 Task: Send an email with the signature Colton Mitchell with the subject Follow up on a demo or trial and the message Thank you for your understanding in this matter. from softage.1@softage.net to softage.4@softage.net and softage.5@softage.net with an attached document Operating_procedures.docx
Action: Mouse moved to (534, 698)
Screenshot: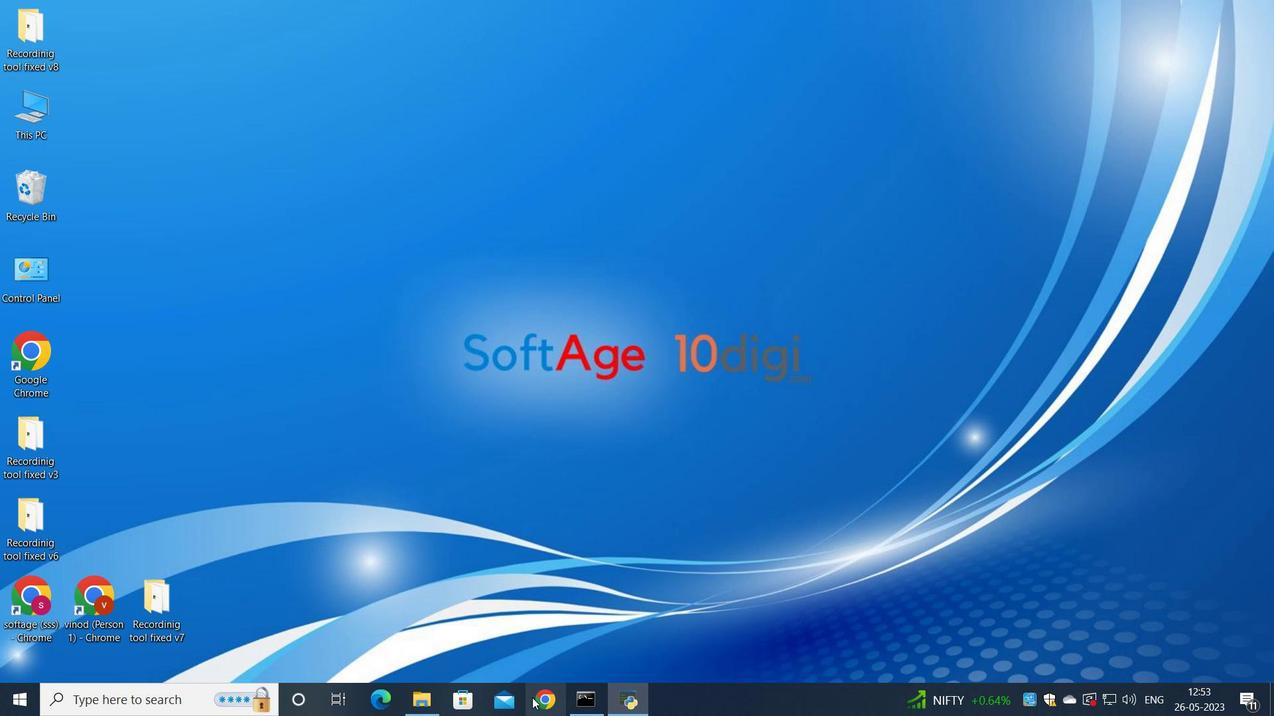 
Action: Mouse pressed left at (534, 698)
Screenshot: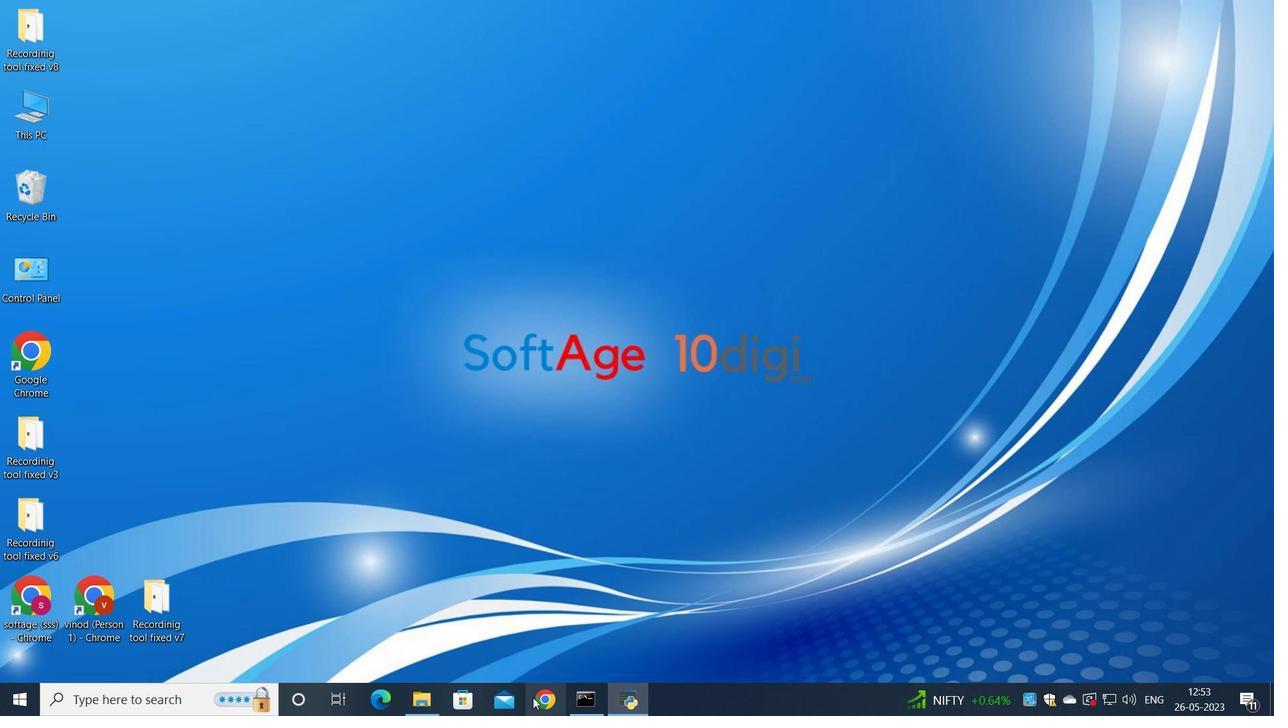 
Action: Mouse moved to (546, 437)
Screenshot: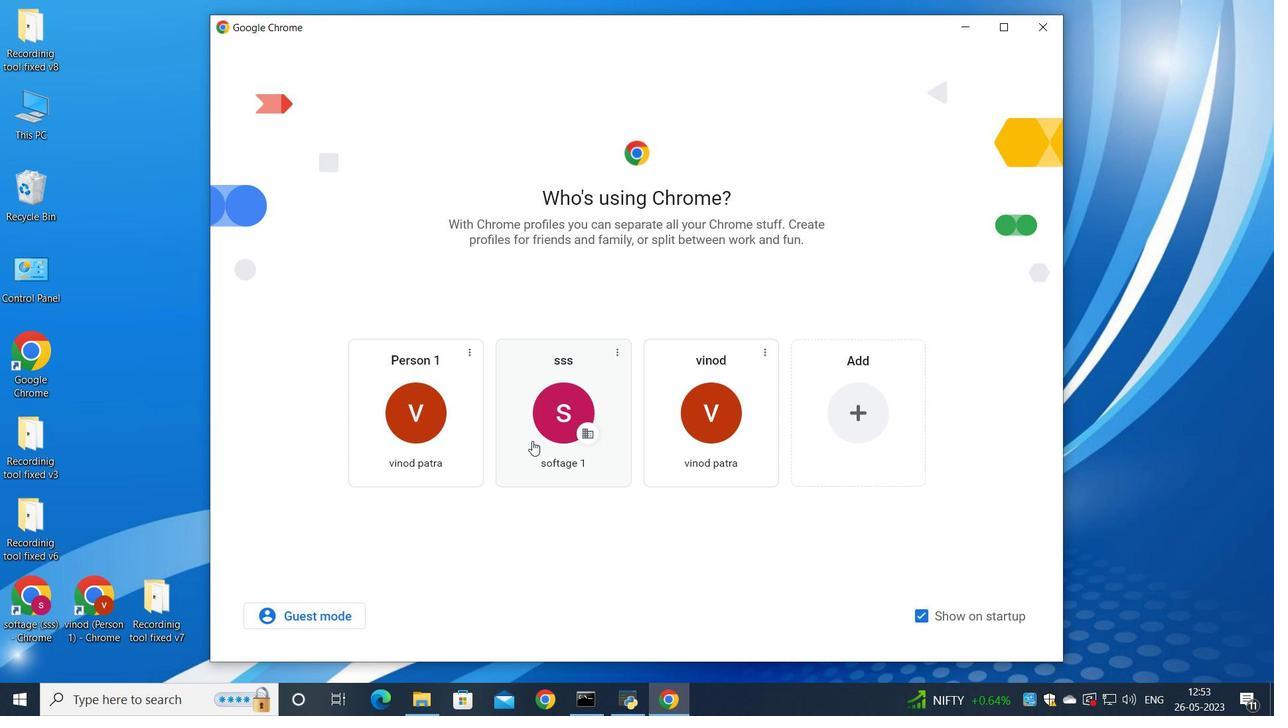 
Action: Mouse pressed left at (546, 437)
Screenshot: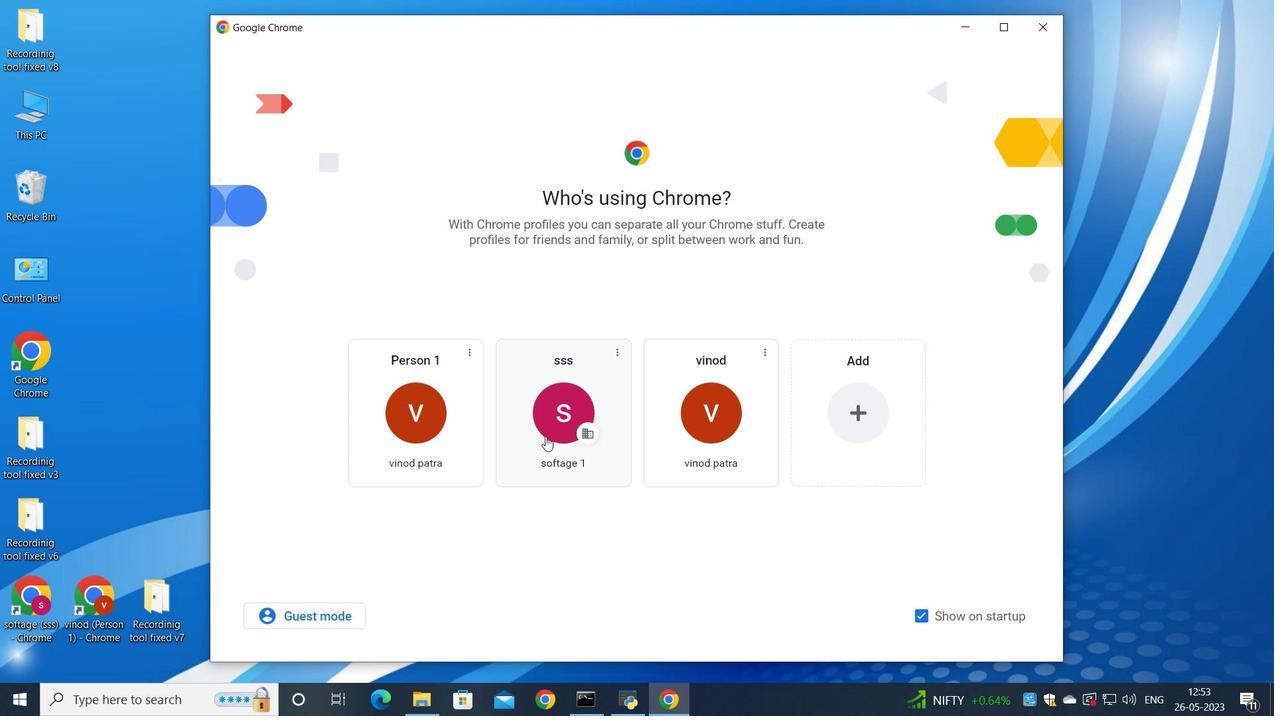 
Action: Mouse moved to (1108, 89)
Screenshot: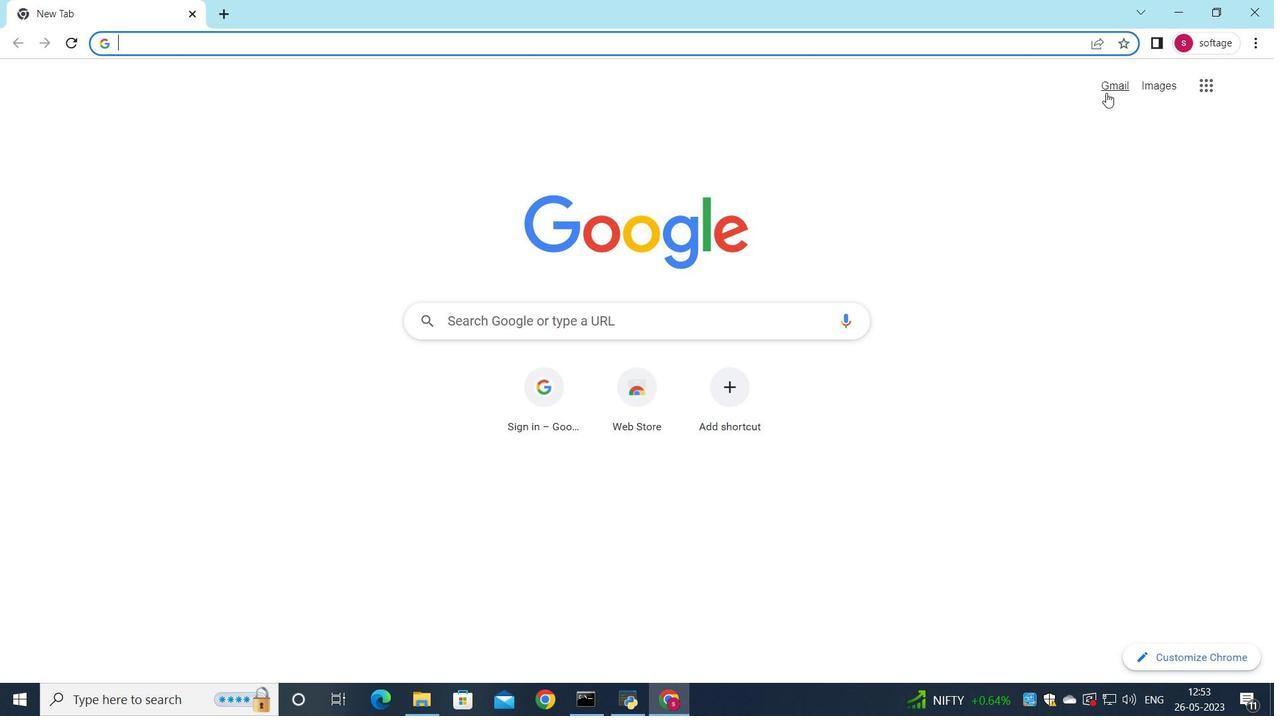 
Action: Mouse pressed left at (1108, 89)
Screenshot: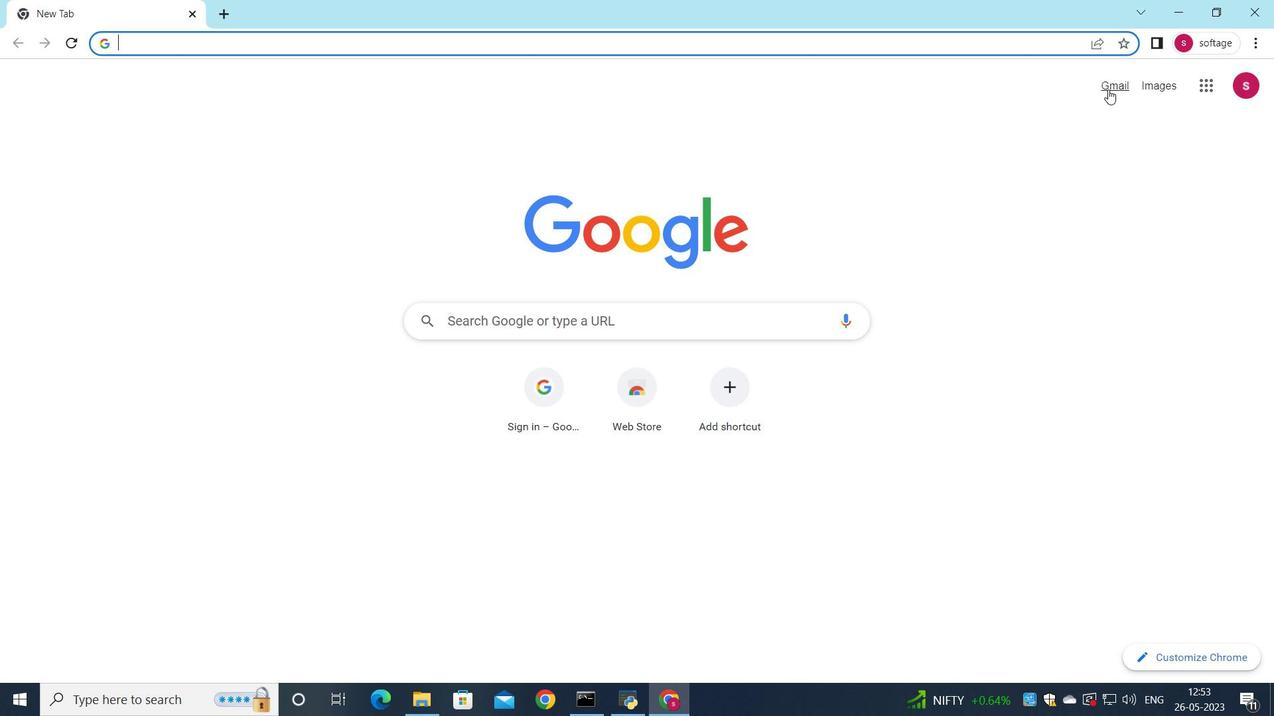 
Action: Mouse moved to (1082, 110)
Screenshot: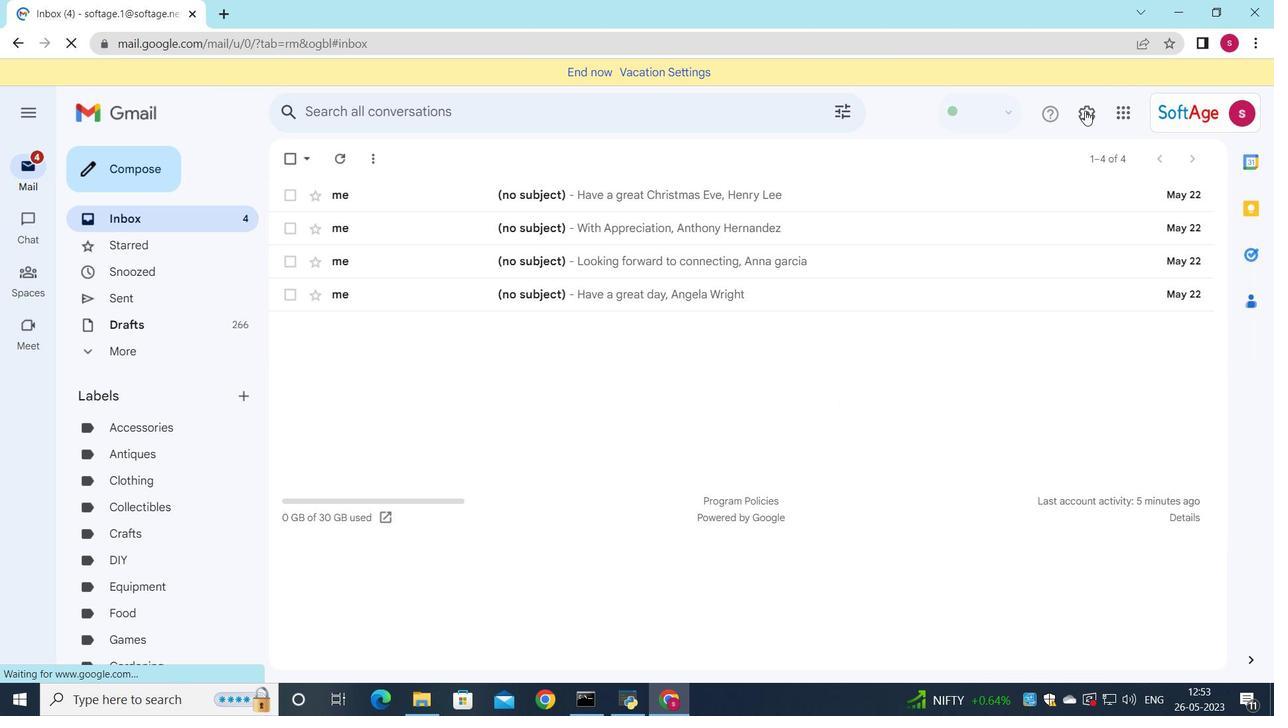 
Action: Mouse pressed left at (1082, 110)
Screenshot: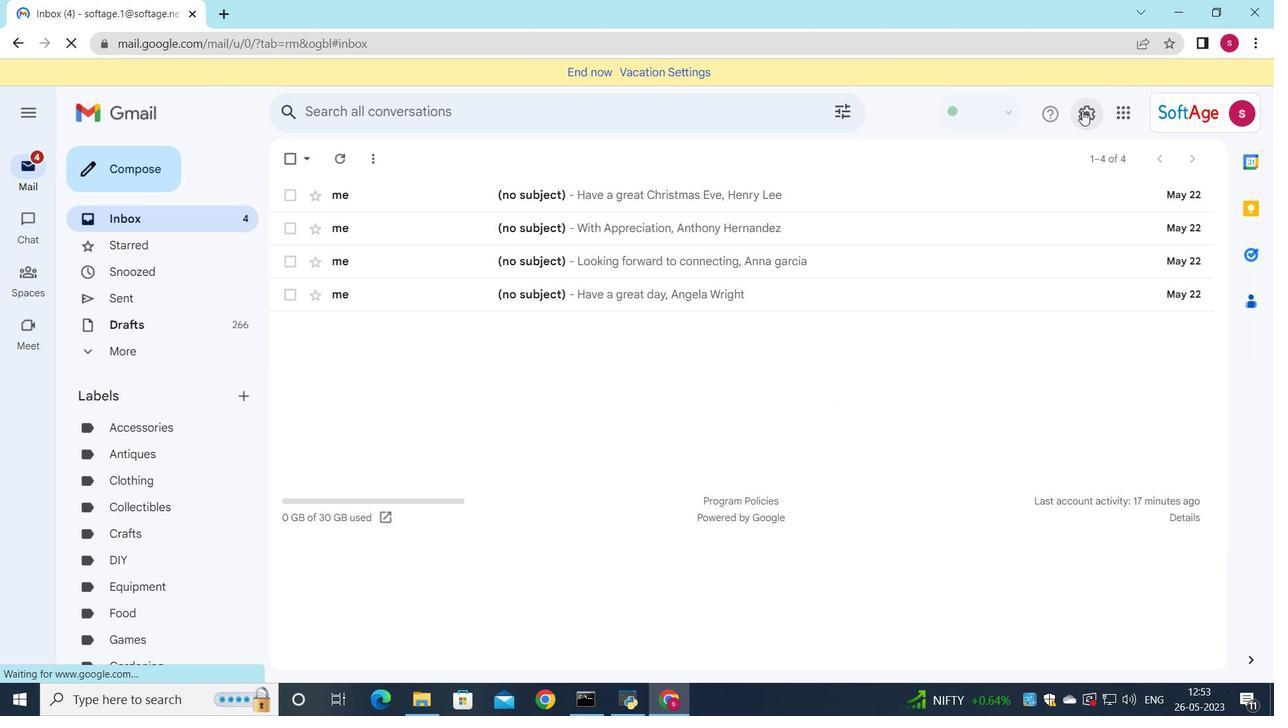 
Action: Mouse moved to (1109, 200)
Screenshot: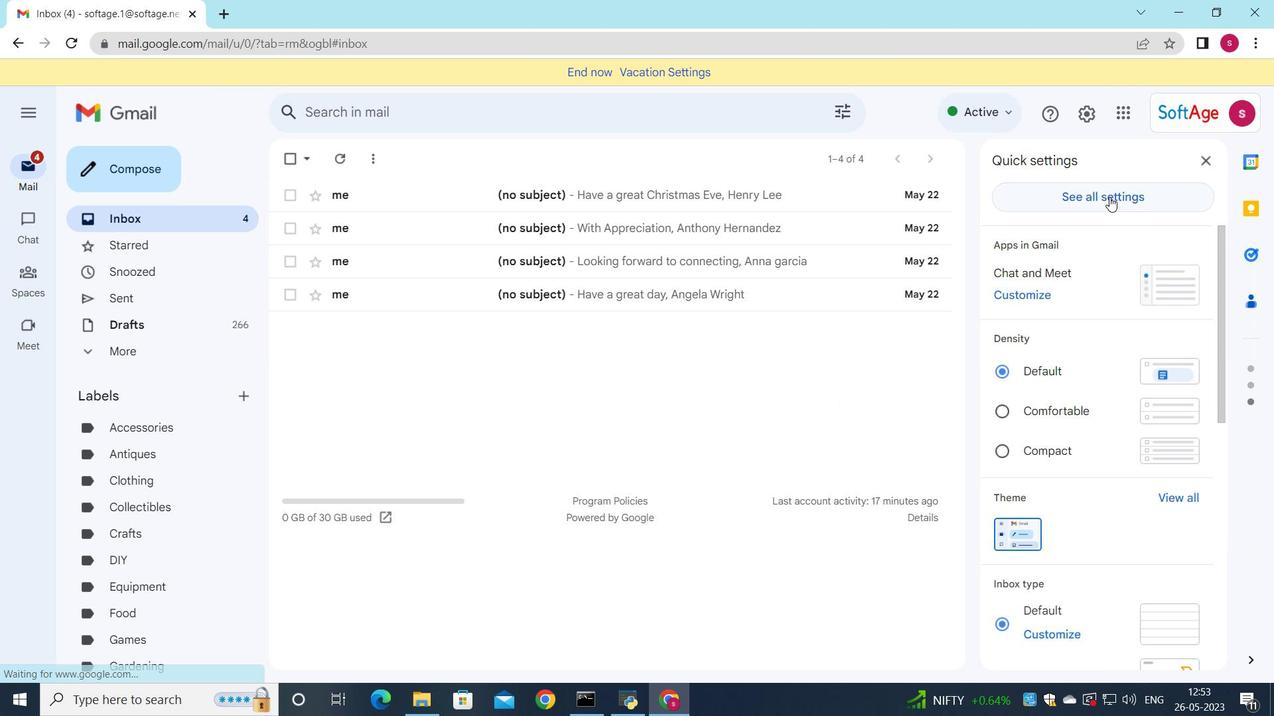 
Action: Mouse pressed left at (1109, 200)
Screenshot: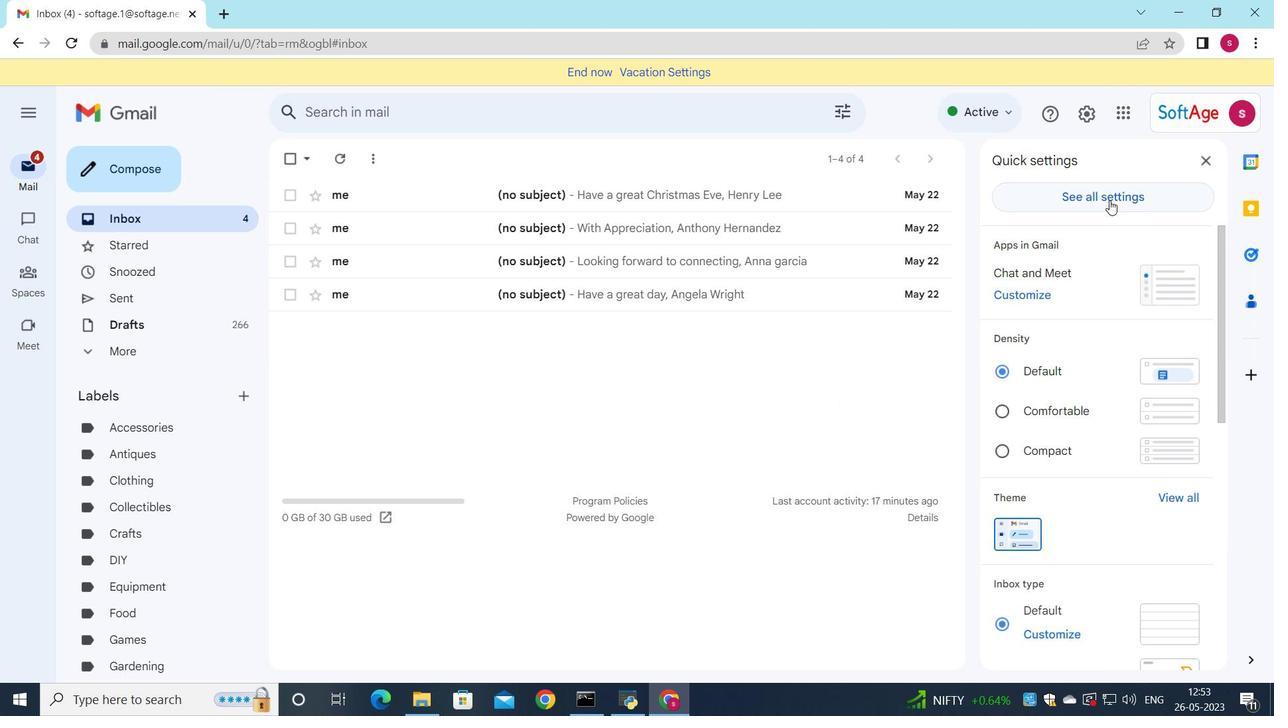 
Action: Mouse moved to (627, 193)
Screenshot: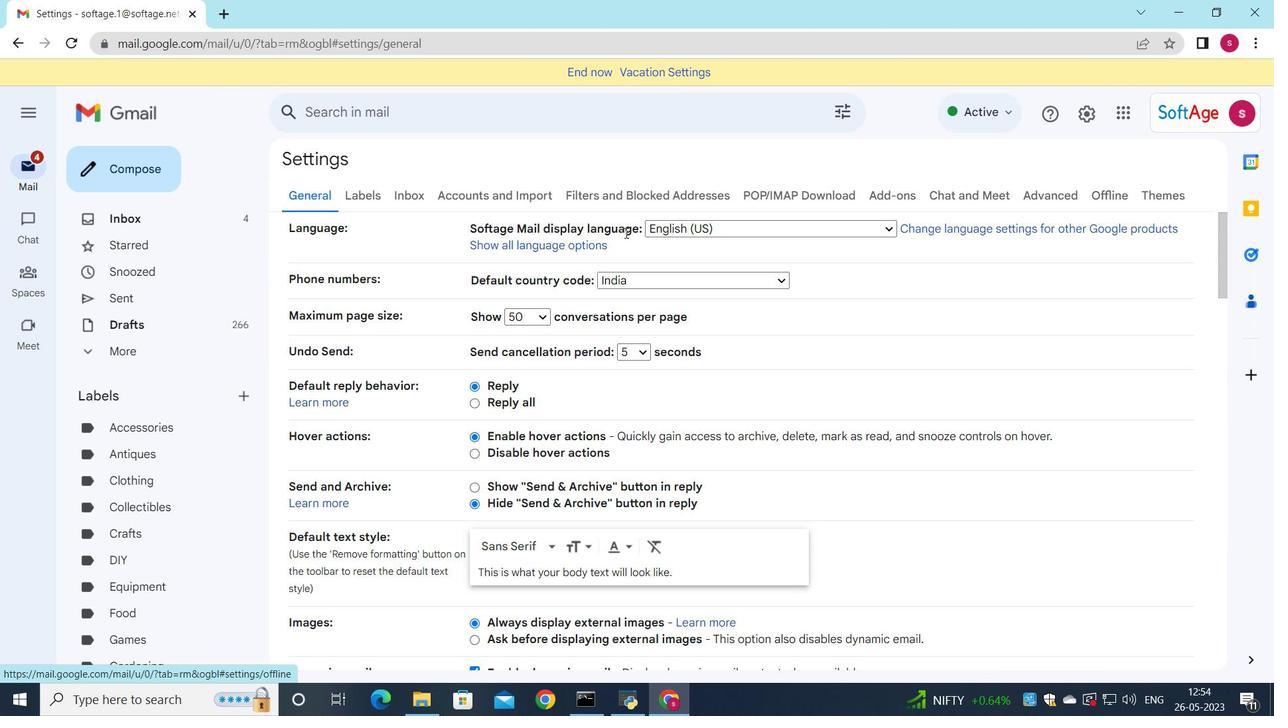 
Action: Mouse scrolled (627, 192) with delta (0, 0)
Screenshot: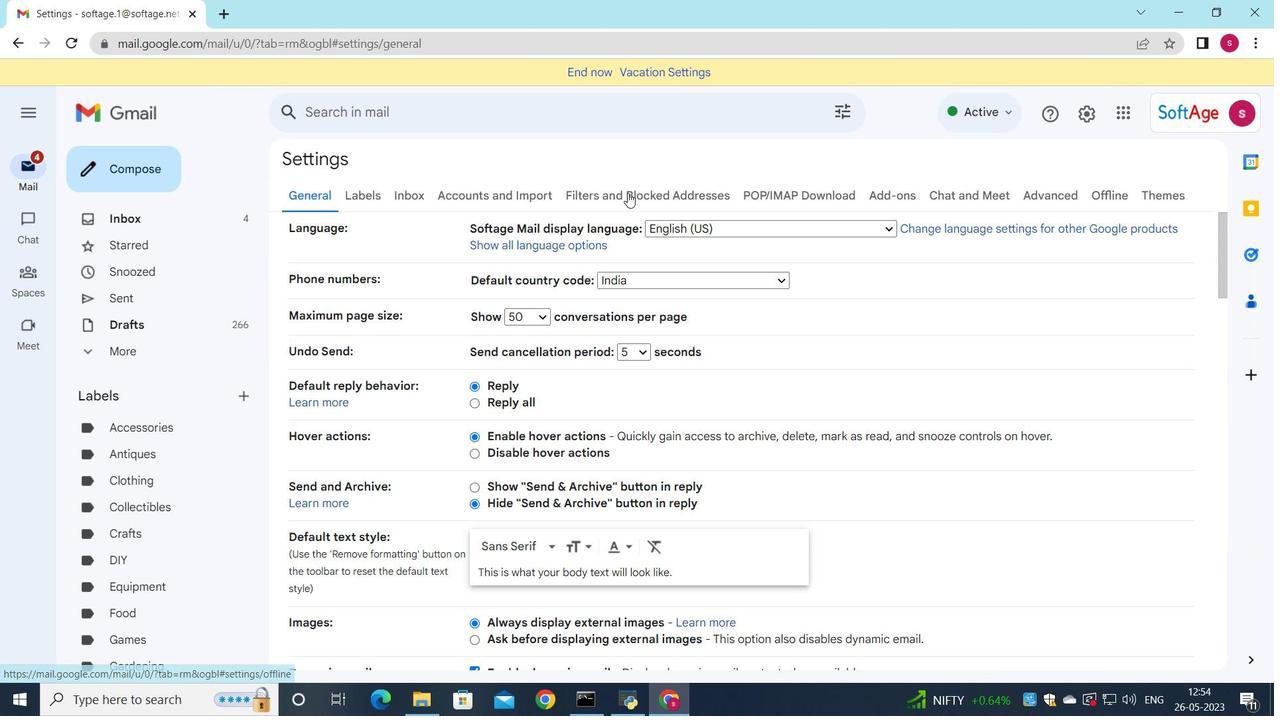 
Action: Mouse scrolled (627, 192) with delta (0, 0)
Screenshot: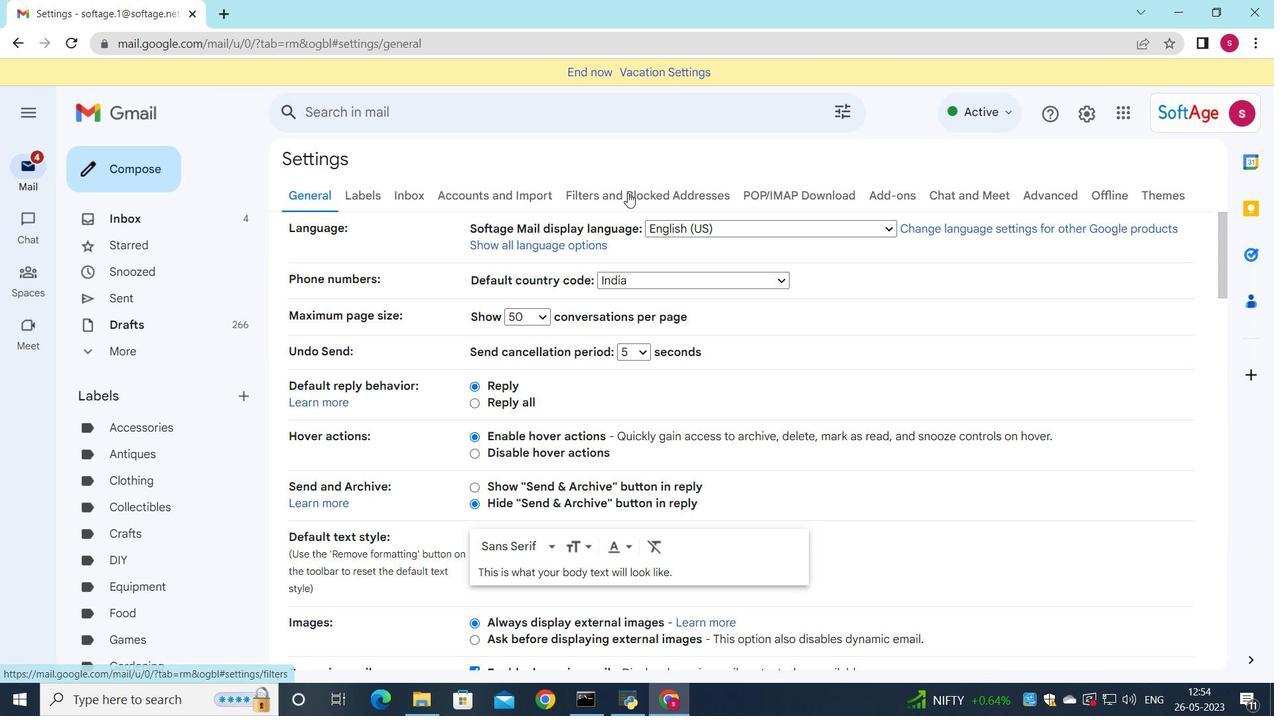 
Action: Mouse scrolled (627, 192) with delta (0, 0)
Screenshot: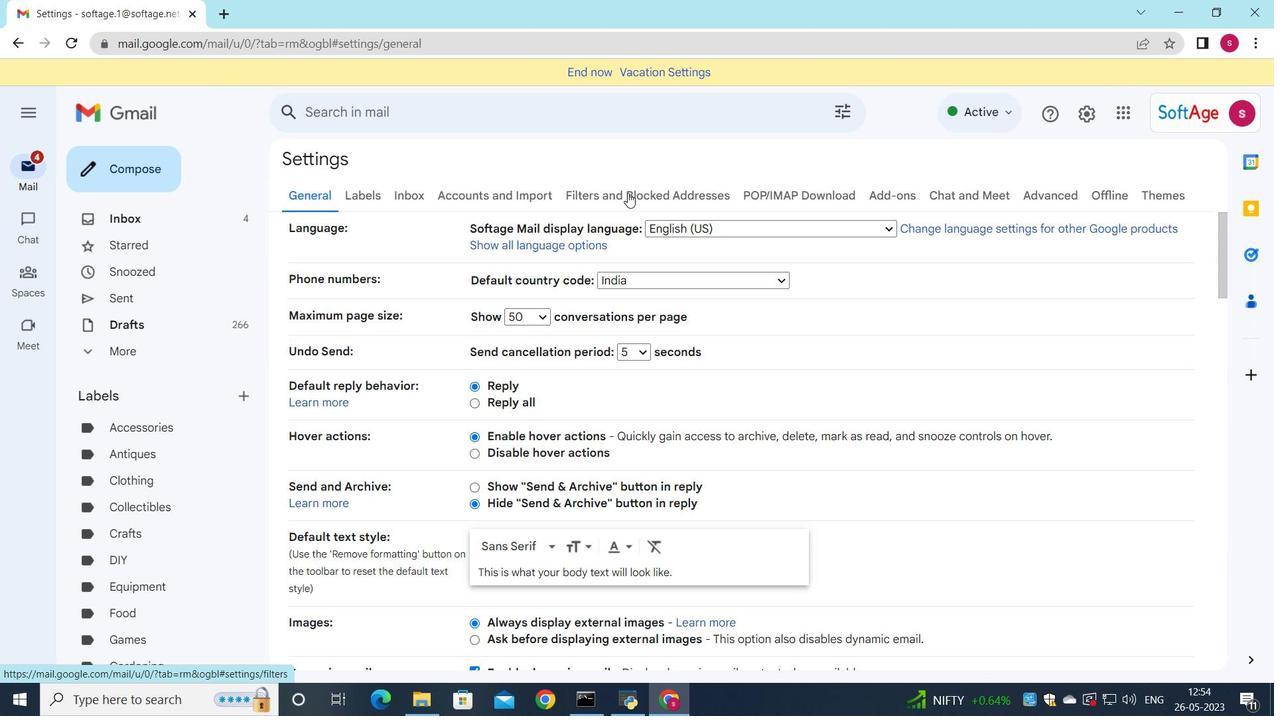 
Action: Mouse moved to (649, 314)
Screenshot: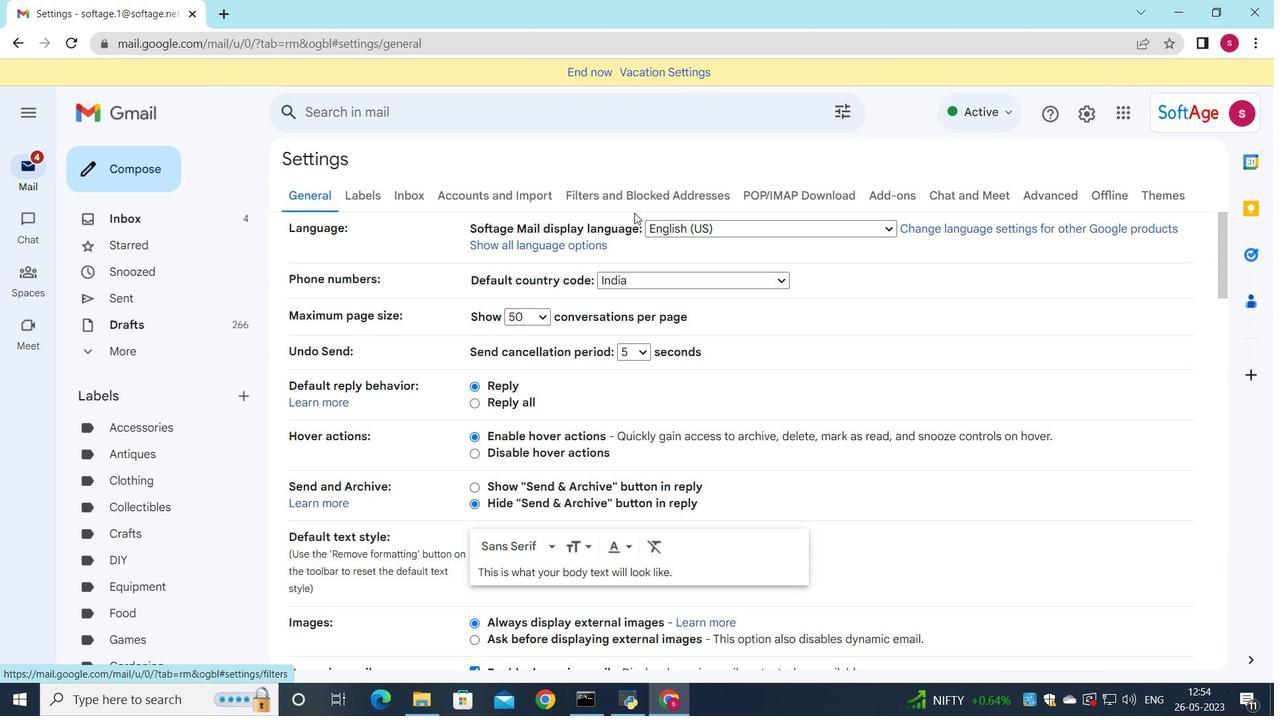 
Action: Mouse scrolled (649, 313) with delta (0, 0)
Screenshot: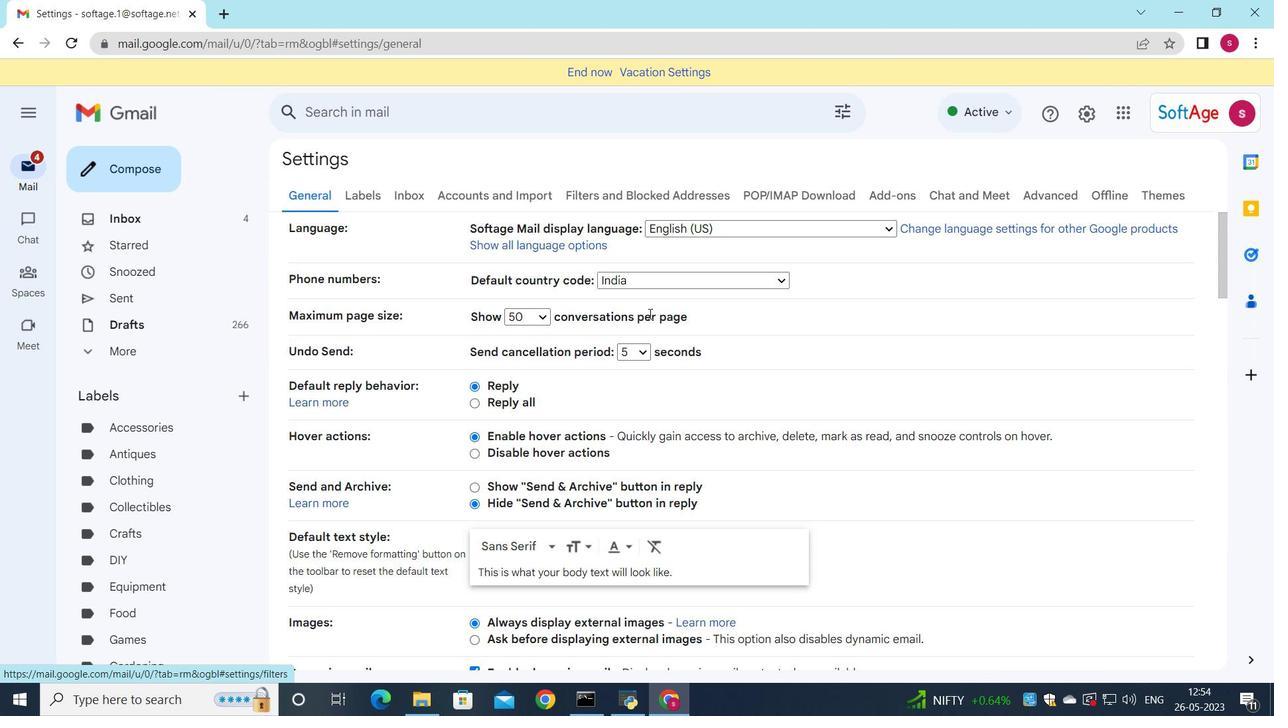 
Action: Mouse scrolled (649, 313) with delta (0, 0)
Screenshot: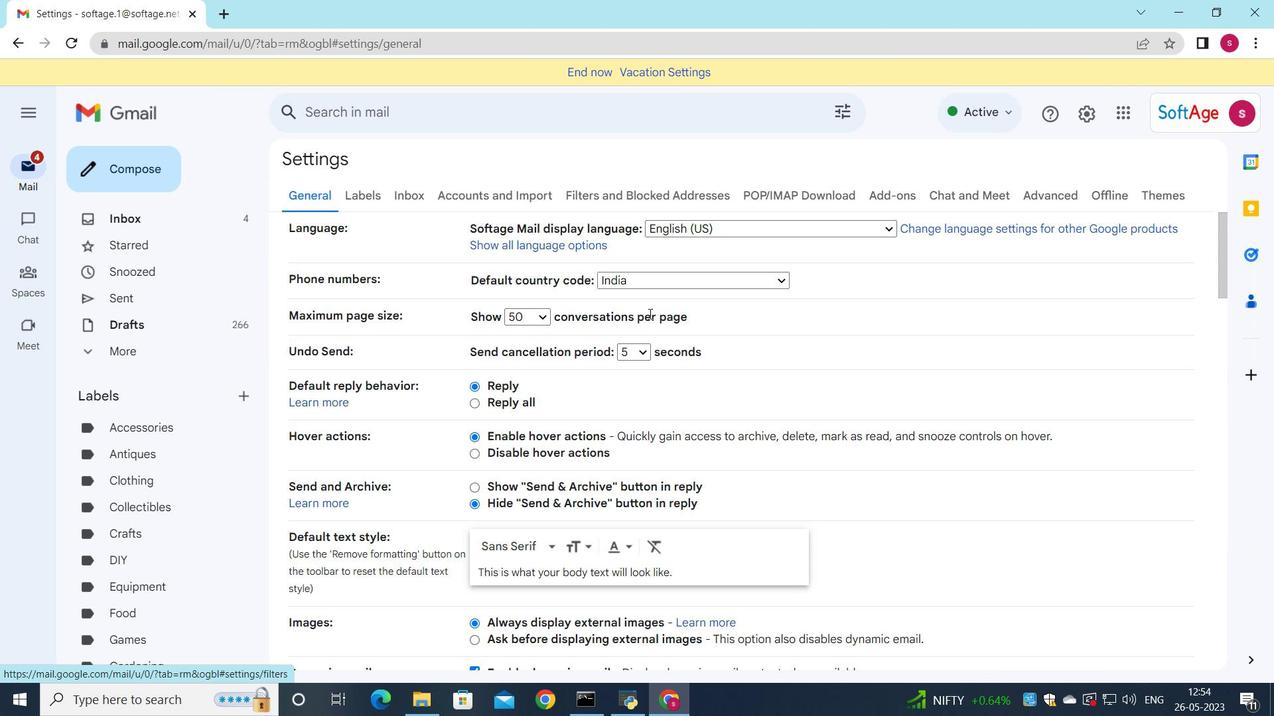 
Action: Mouse scrolled (649, 313) with delta (0, 0)
Screenshot: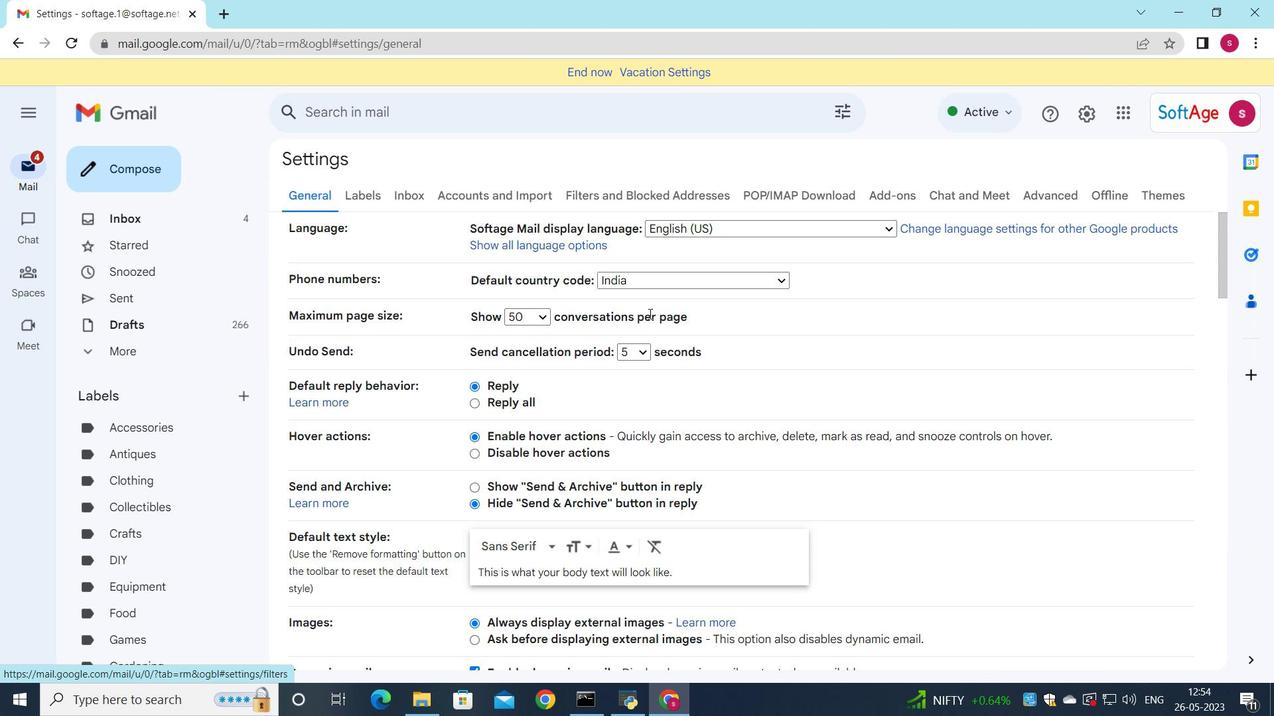 
Action: Mouse scrolled (649, 313) with delta (0, 0)
Screenshot: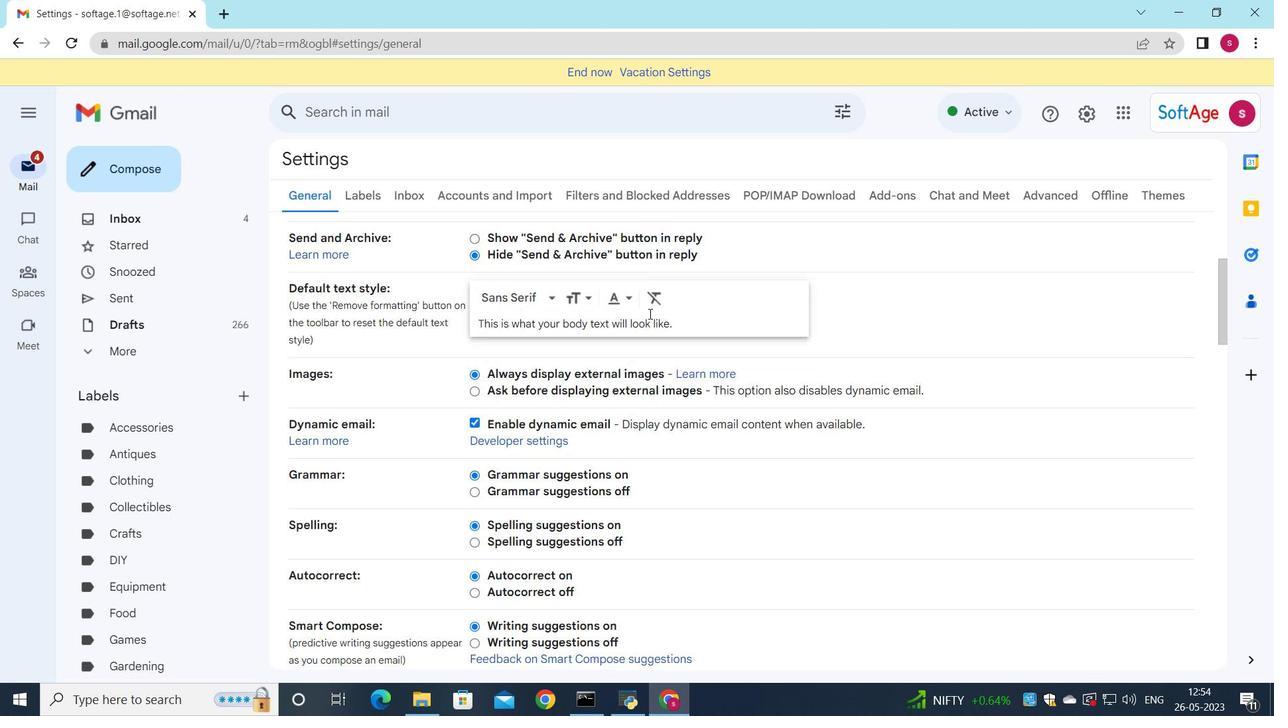 
Action: Mouse scrolled (649, 313) with delta (0, 0)
Screenshot: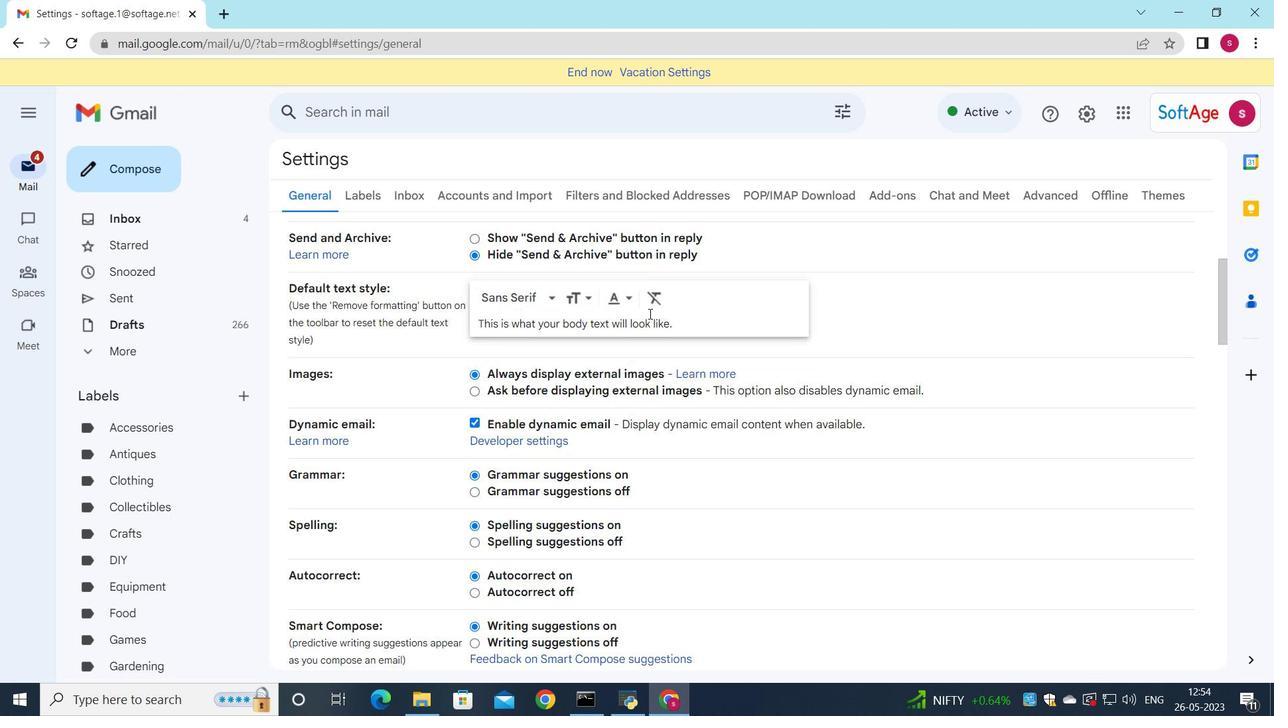 
Action: Mouse scrolled (649, 313) with delta (0, 0)
Screenshot: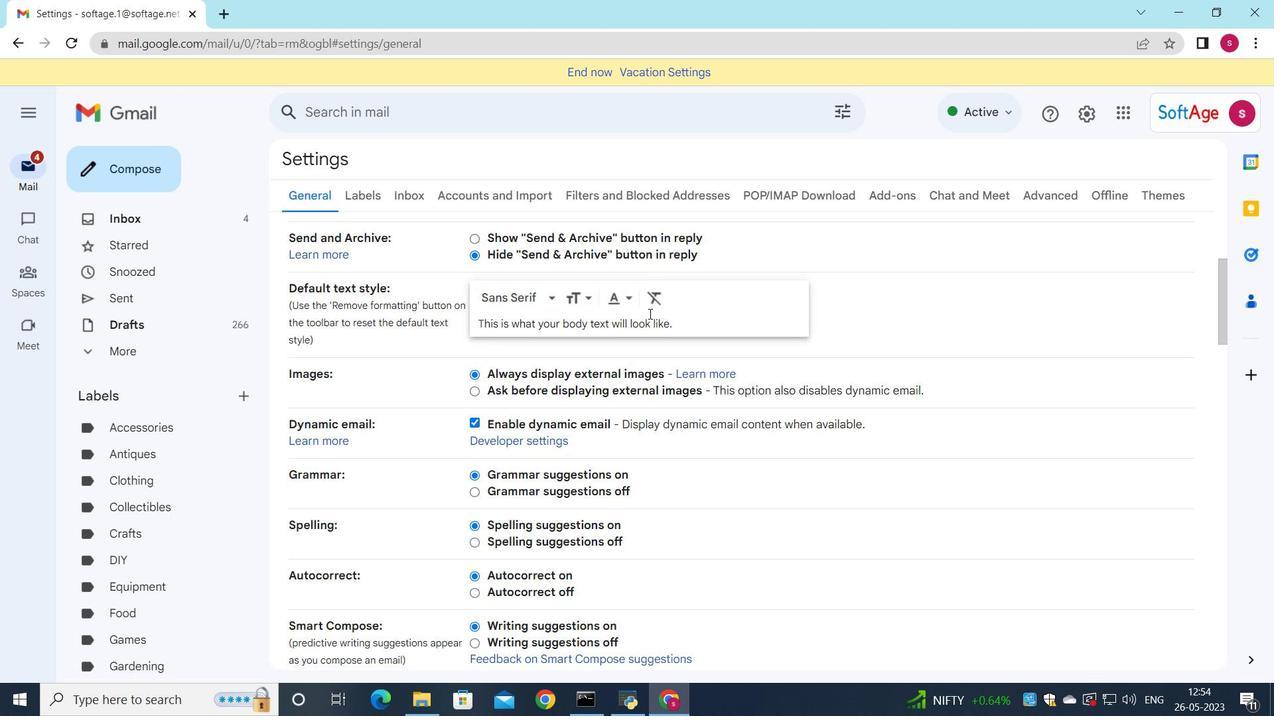 
Action: Mouse scrolled (649, 313) with delta (0, 0)
Screenshot: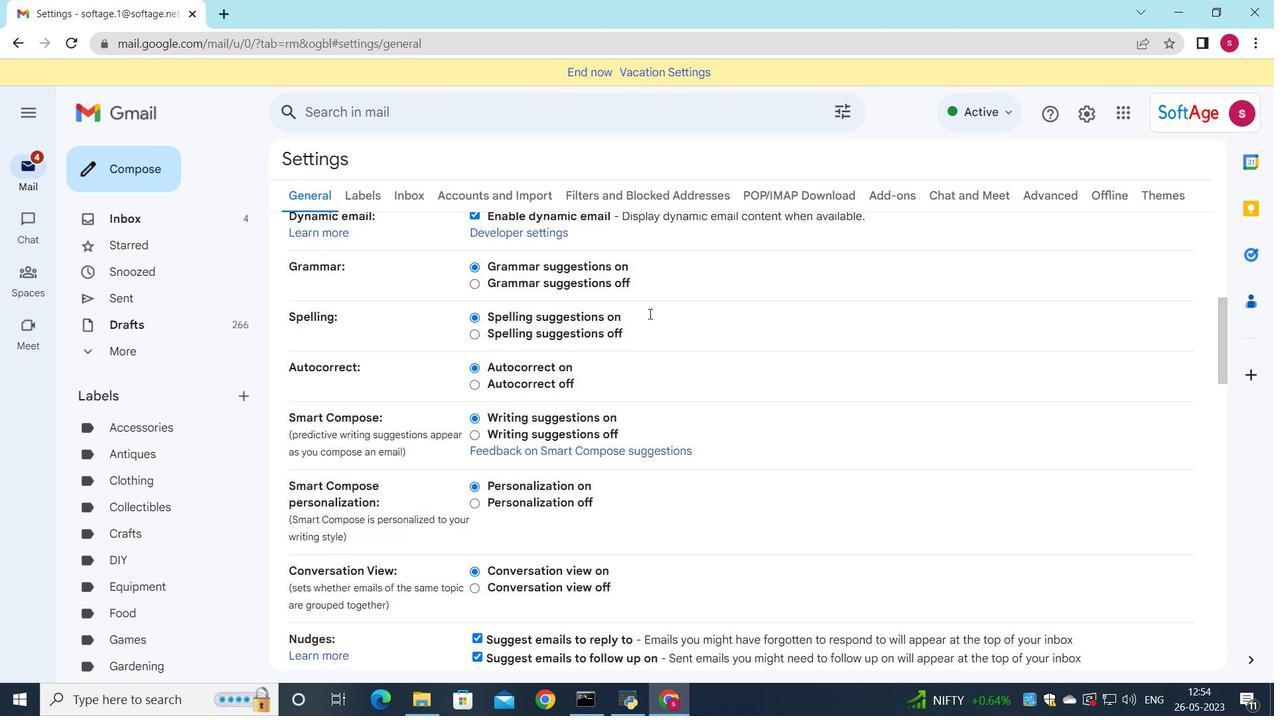 
Action: Mouse scrolled (649, 313) with delta (0, 0)
Screenshot: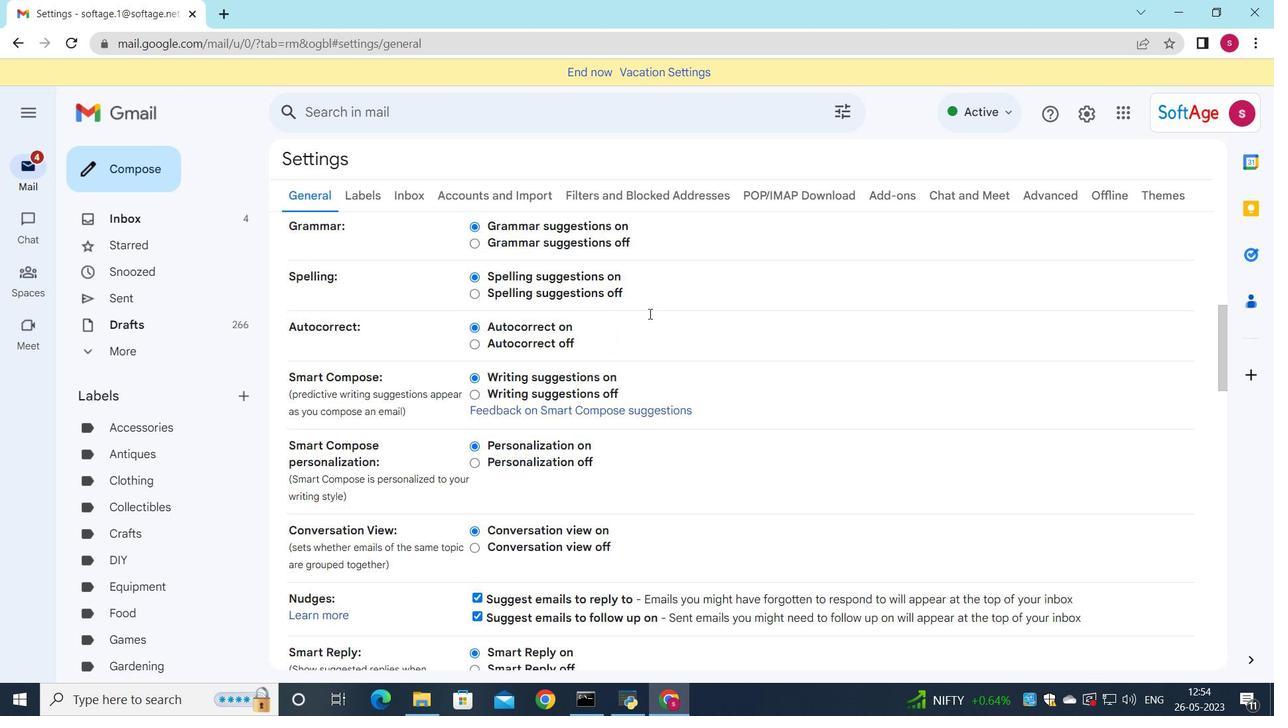 
Action: Mouse scrolled (649, 313) with delta (0, 0)
Screenshot: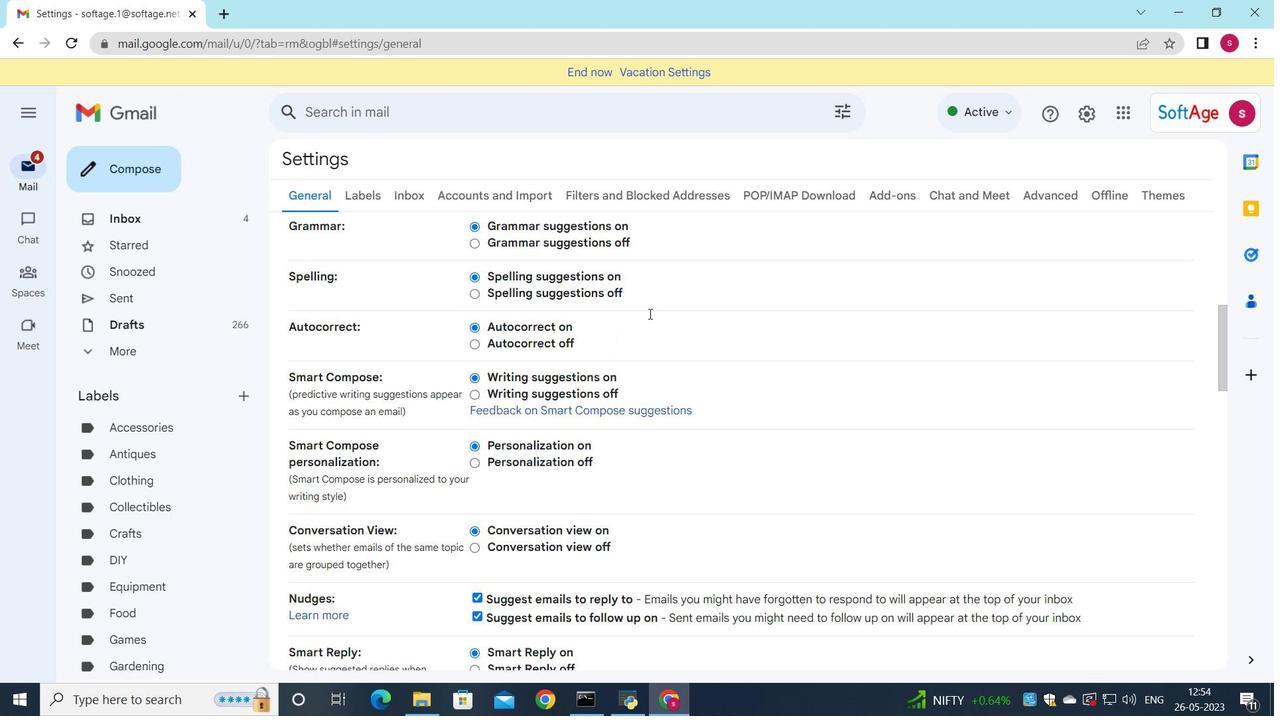 
Action: Mouse scrolled (649, 313) with delta (0, 0)
Screenshot: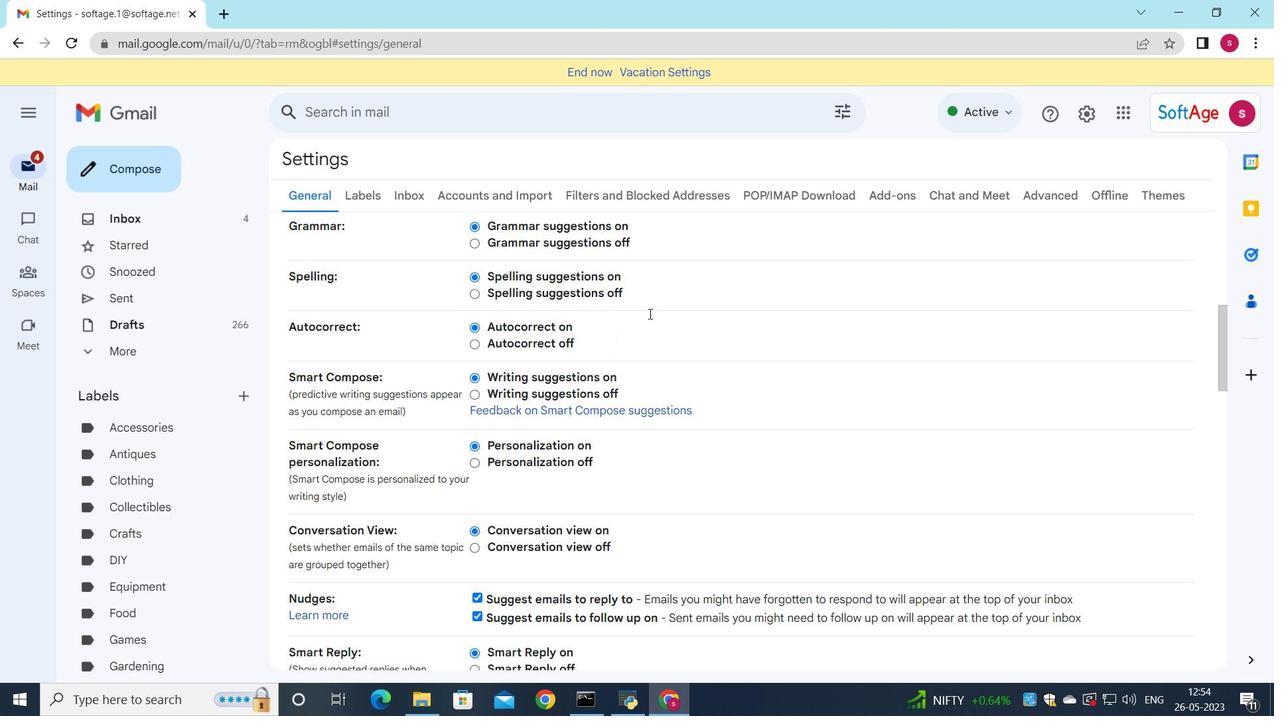 
Action: Mouse scrolled (649, 313) with delta (0, 0)
Screenshot: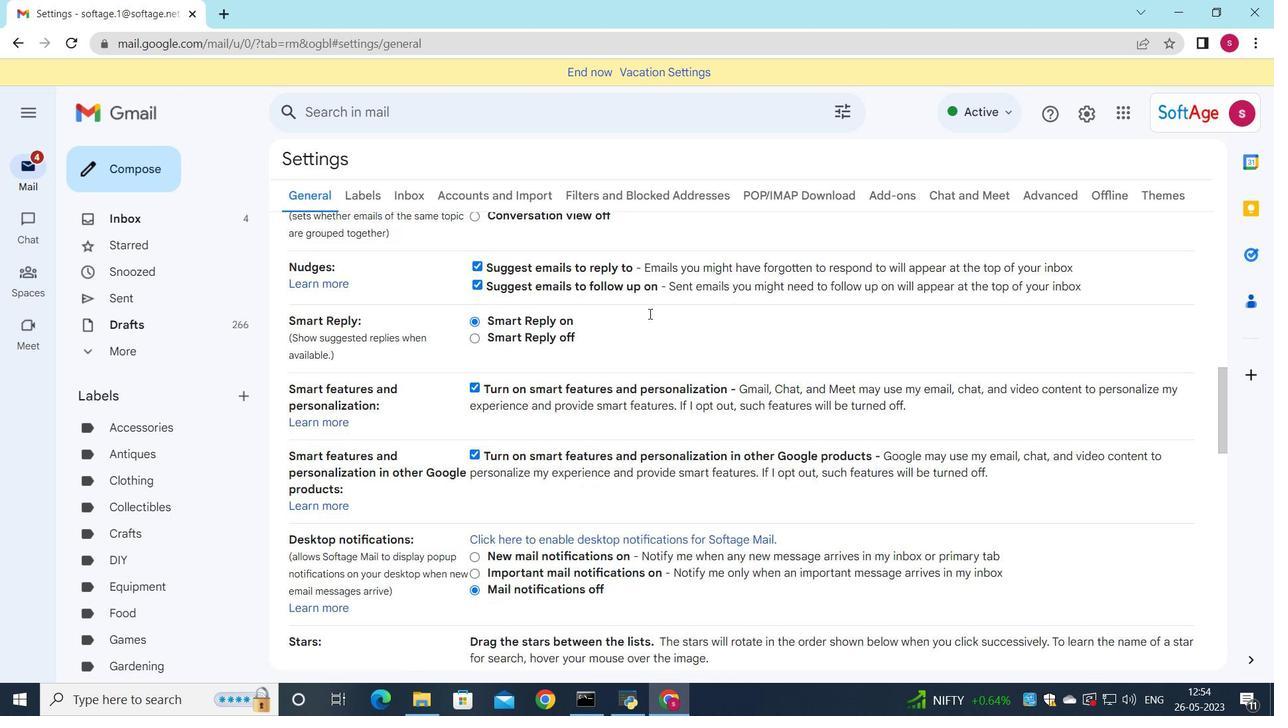 
Action: Mouse scrolled (649, 313) with delta (0, 0)
Screenshot: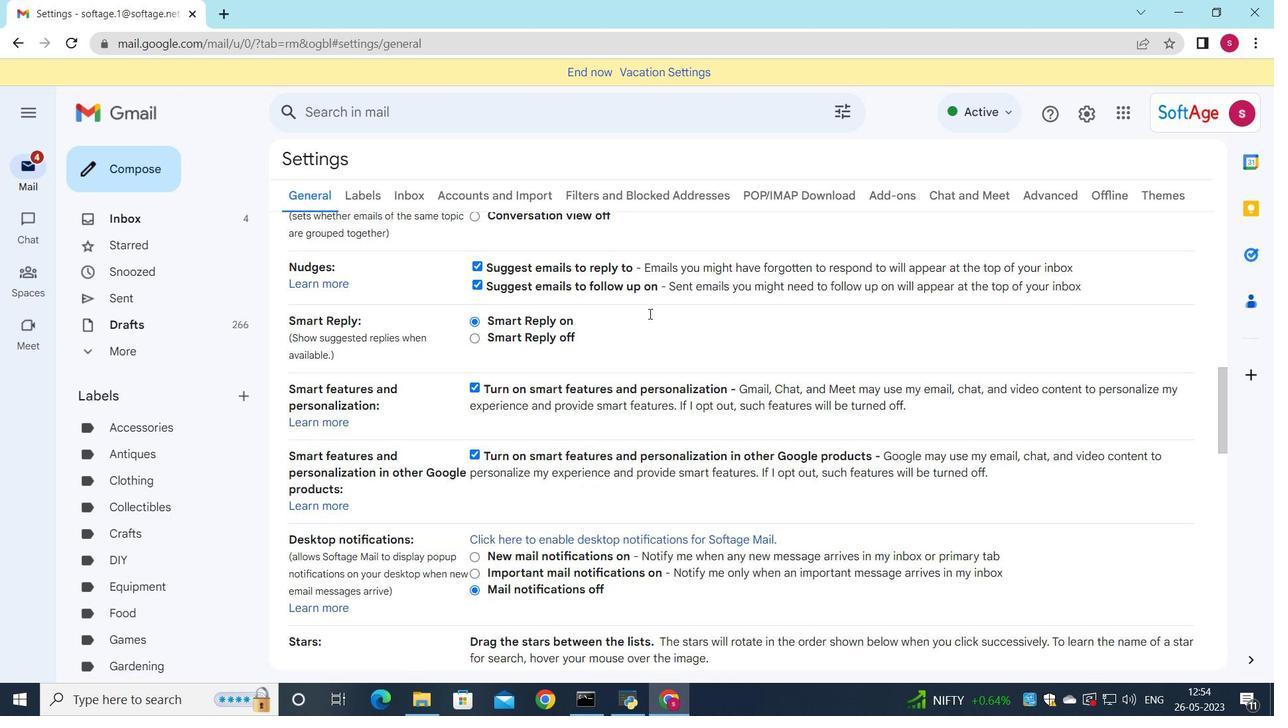 
Action: Mouse scrolled (649, 313) with delta (0, 0)
Screenshot: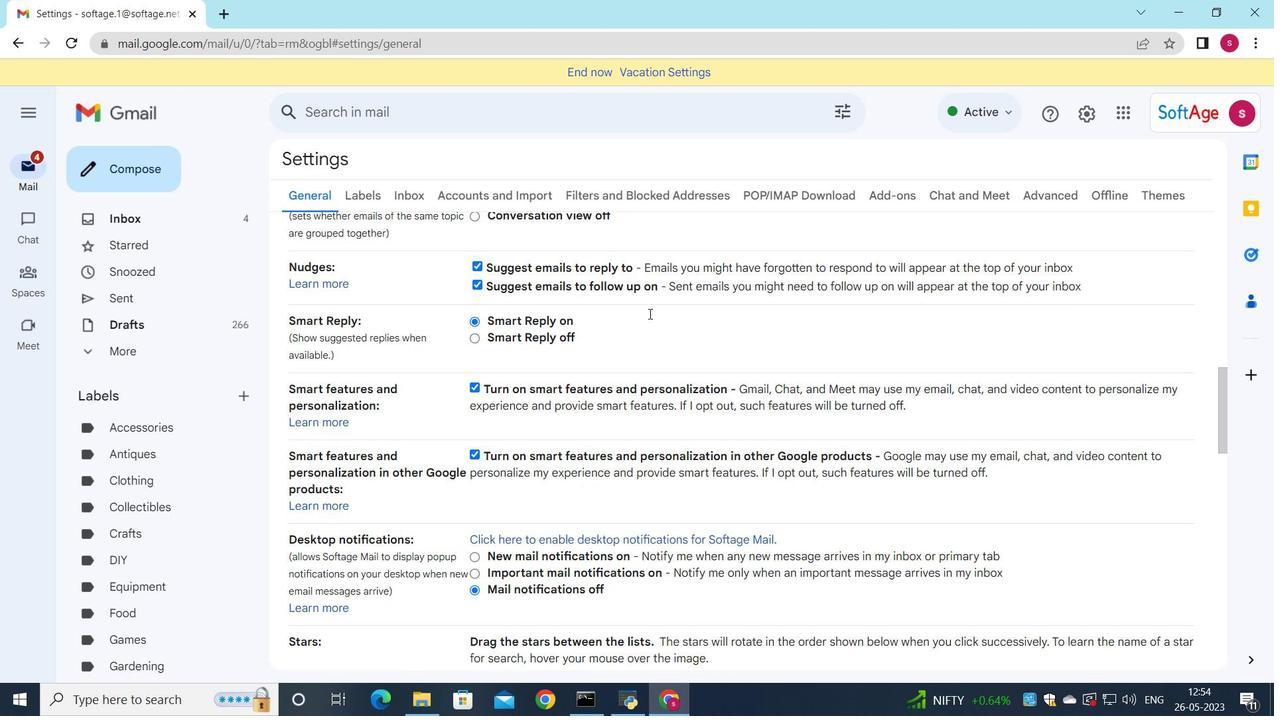 
Action: Mouse scrolled (649, 313) with delta (0, 0)
Screenshot: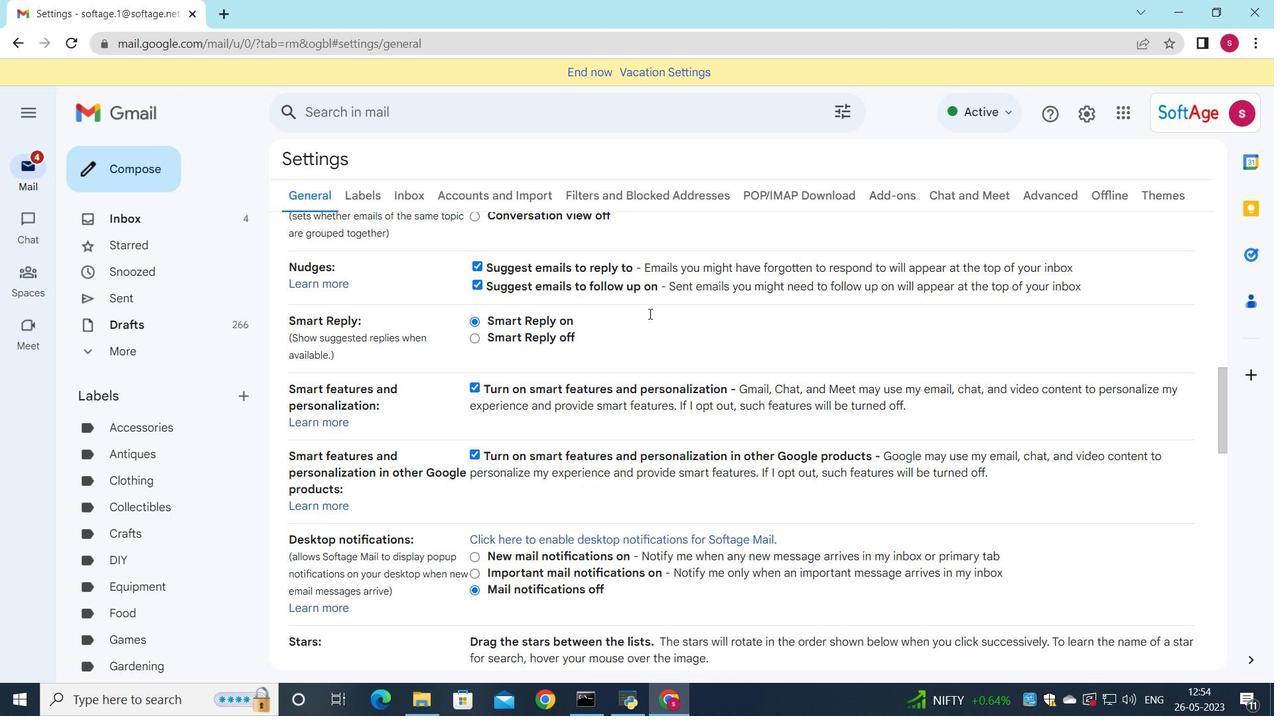 
Action: Mouse scrolled (649, 313) with delta (0, 0)
Screenshot: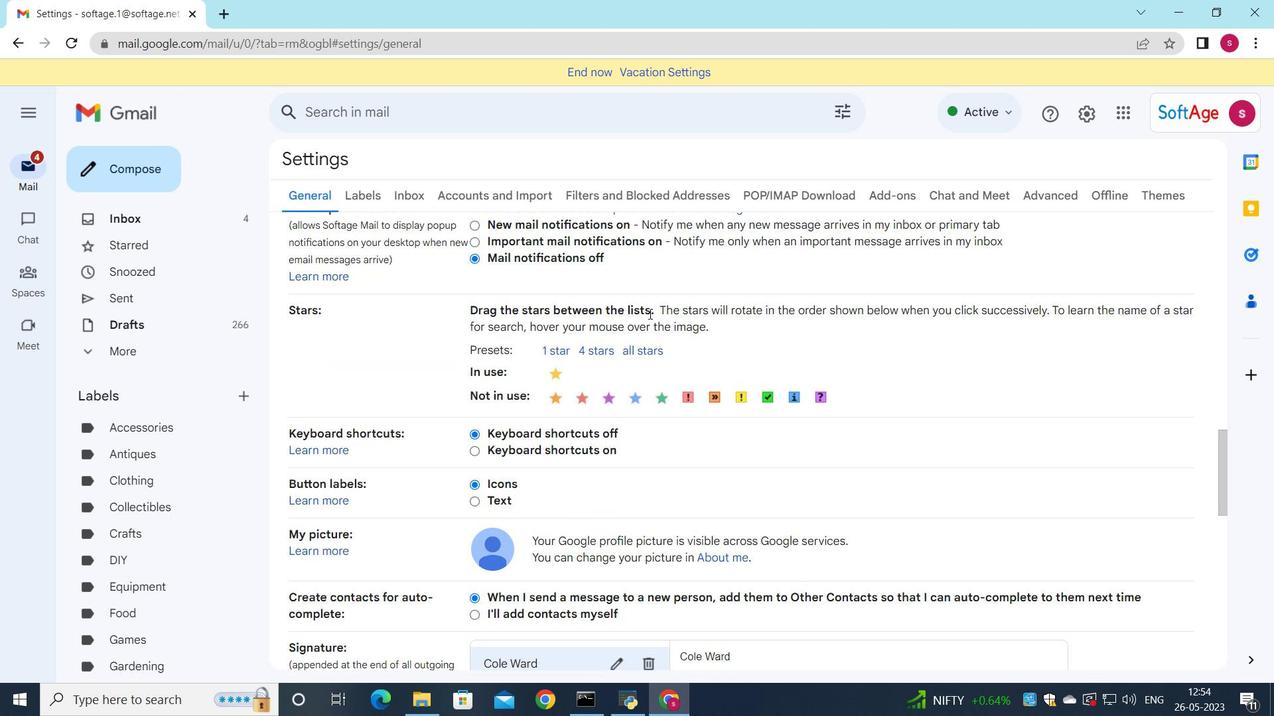 
Action: Mouse scrolled (649, 313) with delta (0, 0)
Screenshot: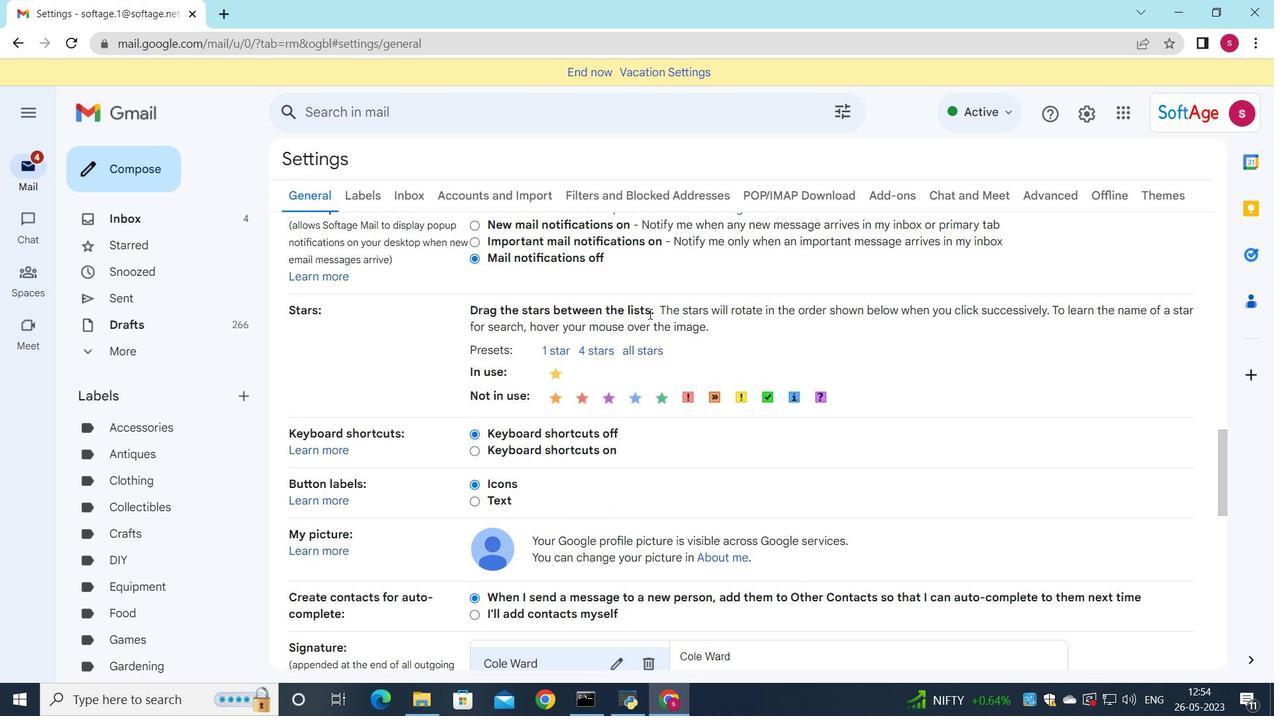 
Action: Mouse scrolled (649, 313) with delta (0, 0)
Screenshot: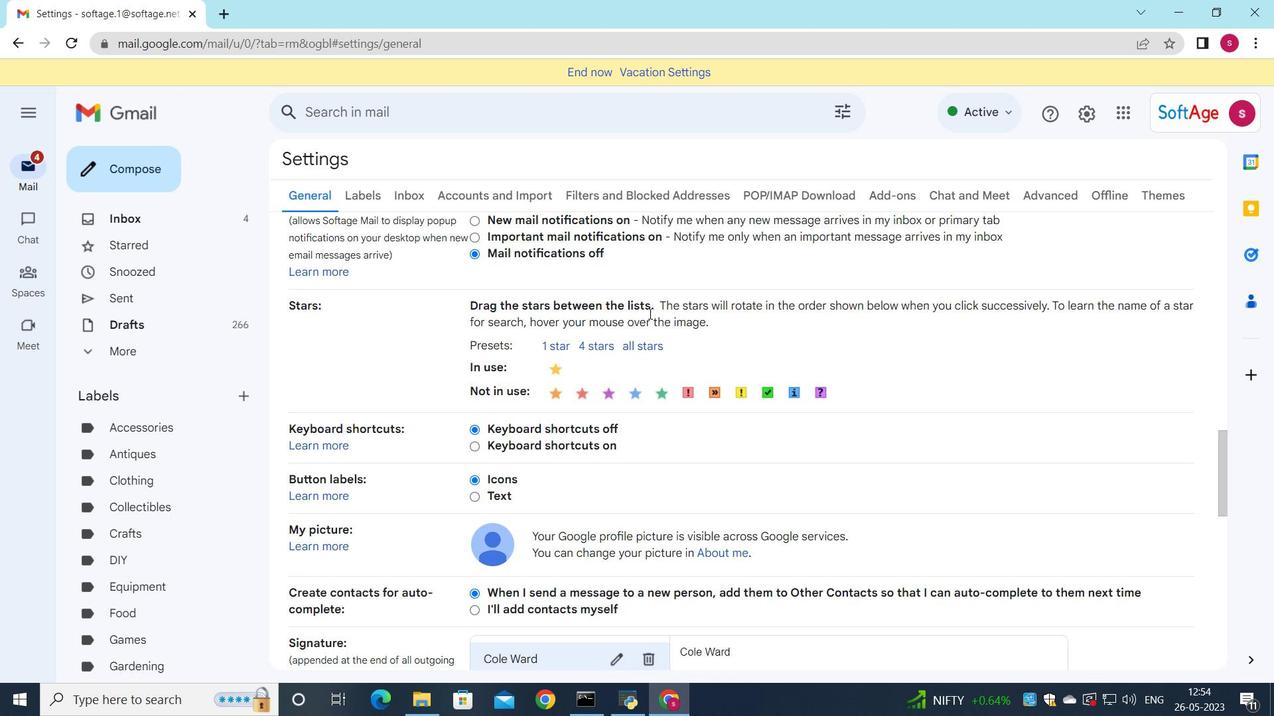 
Action: Mouse scrolled (649, 313) with delta (0, 0)
Screenshot: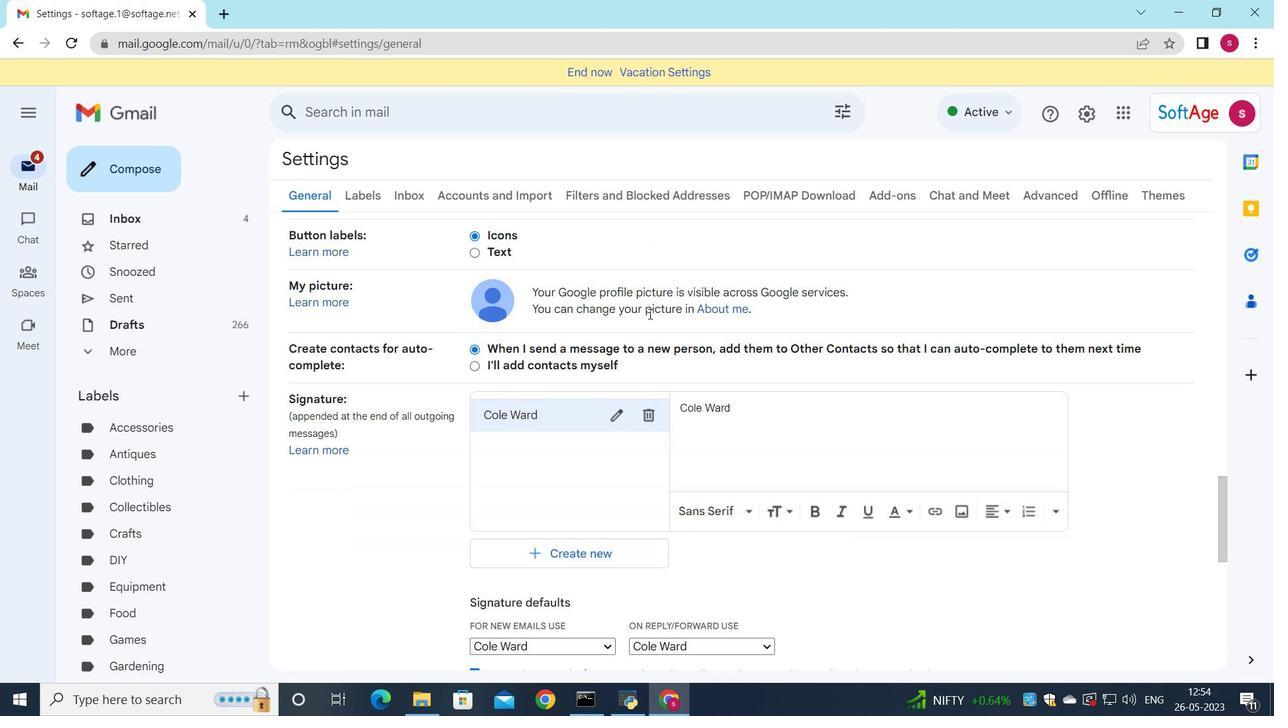 
Action: Mouse scrolled (649, 313) with delta (0, 0)
Screenshot: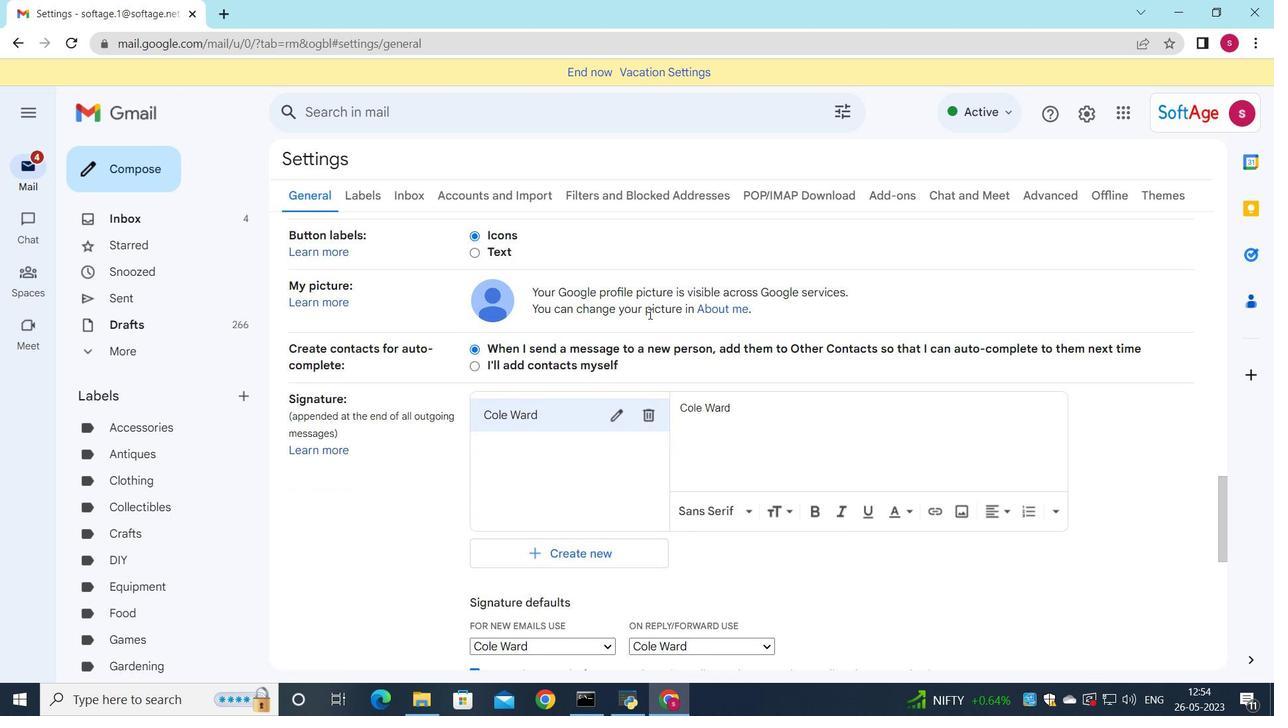 
Action: Mouse moved to (658, 251)
Screenshot: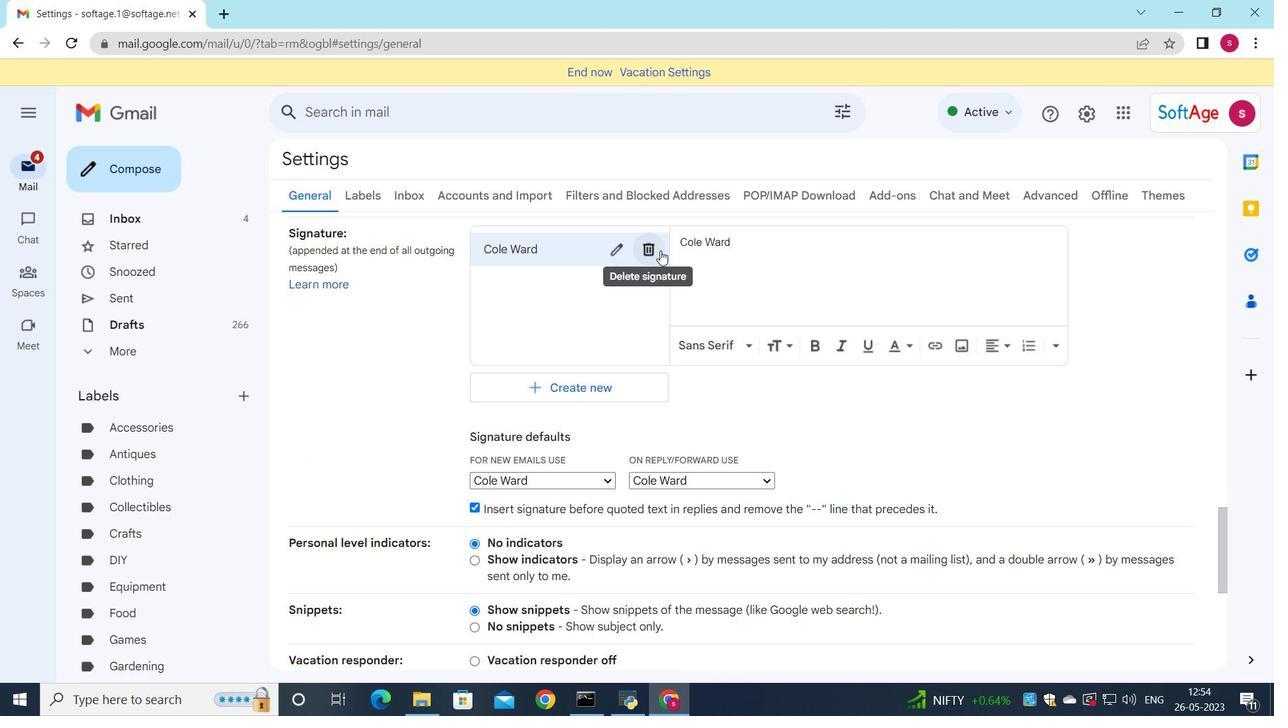 
Action: Mouse pressed left at (658, 251)
Screenshot: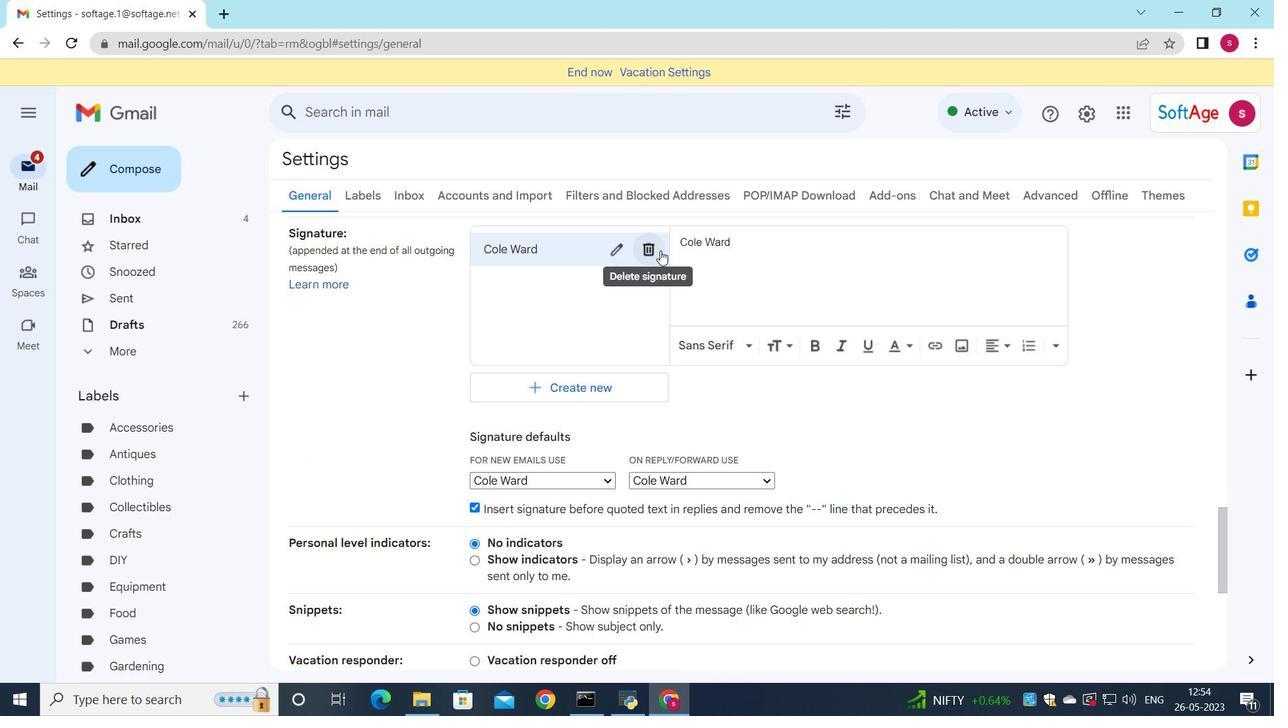 
Action: Mouse moved to (764, 397)
Screenshot: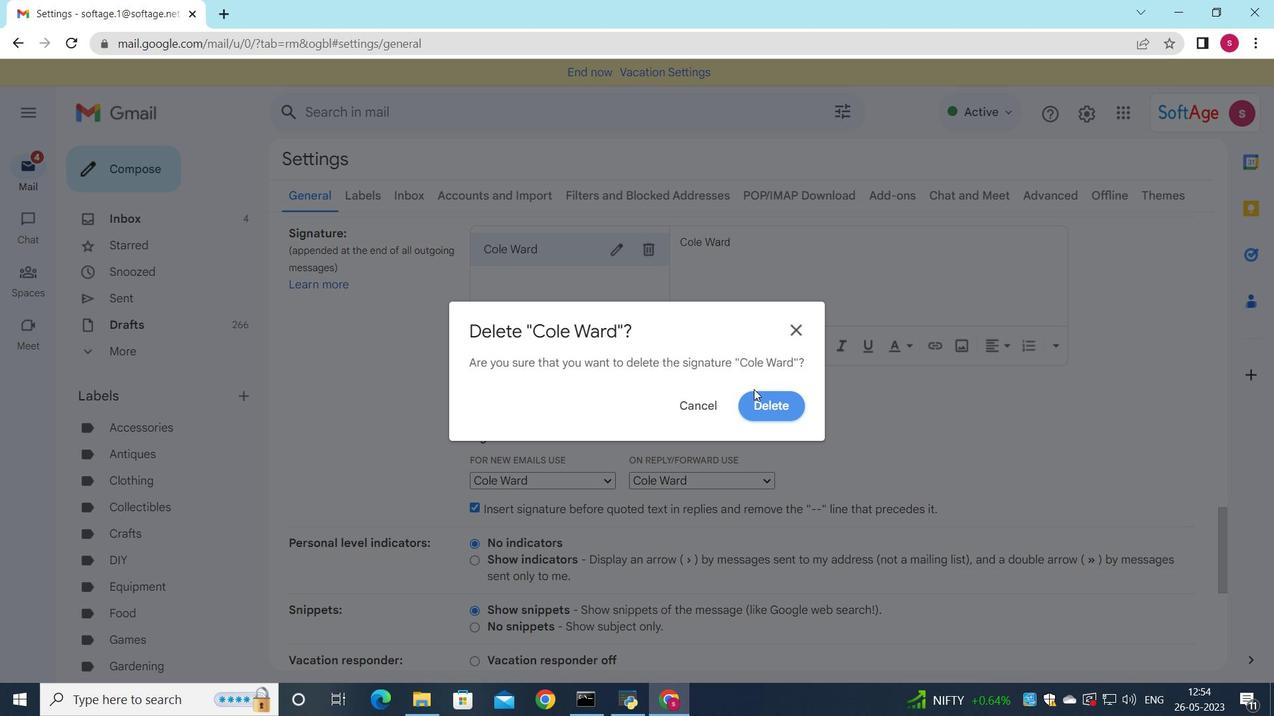 
Action: Mouse pressed left at (764, 397)
Screenshot: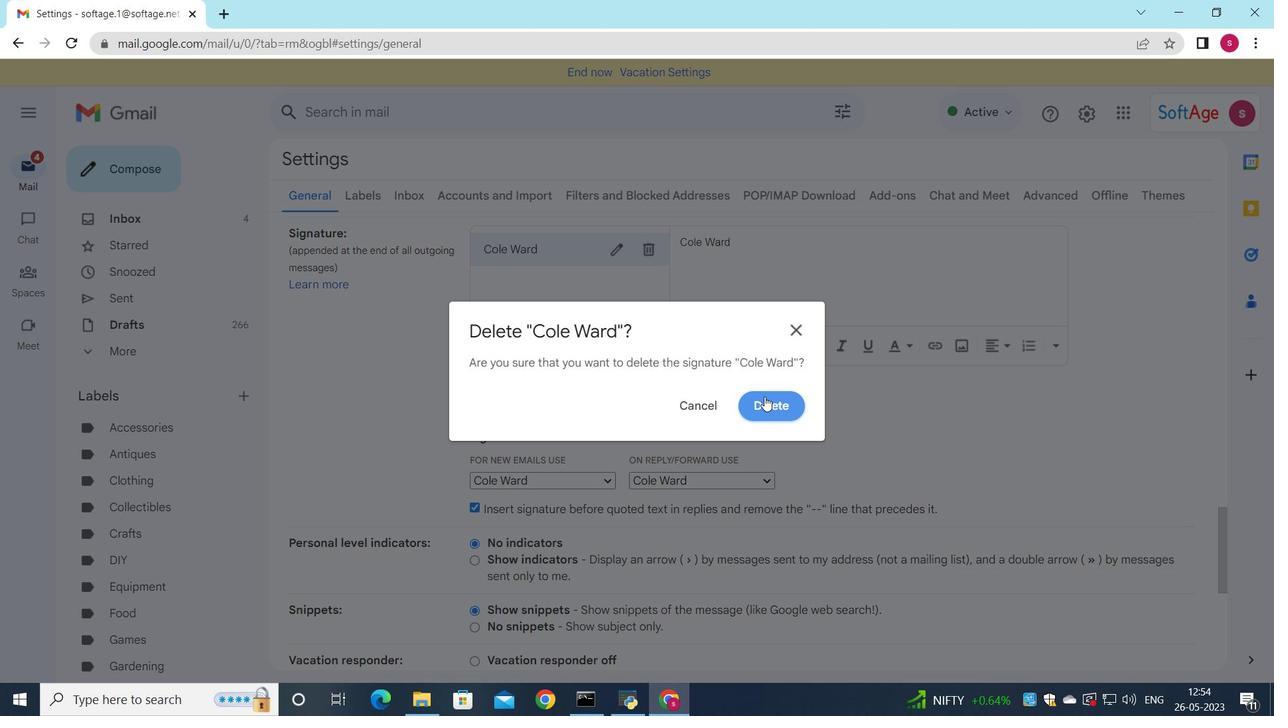 
Action: Mouse moved to (566, 272)
Screenshot: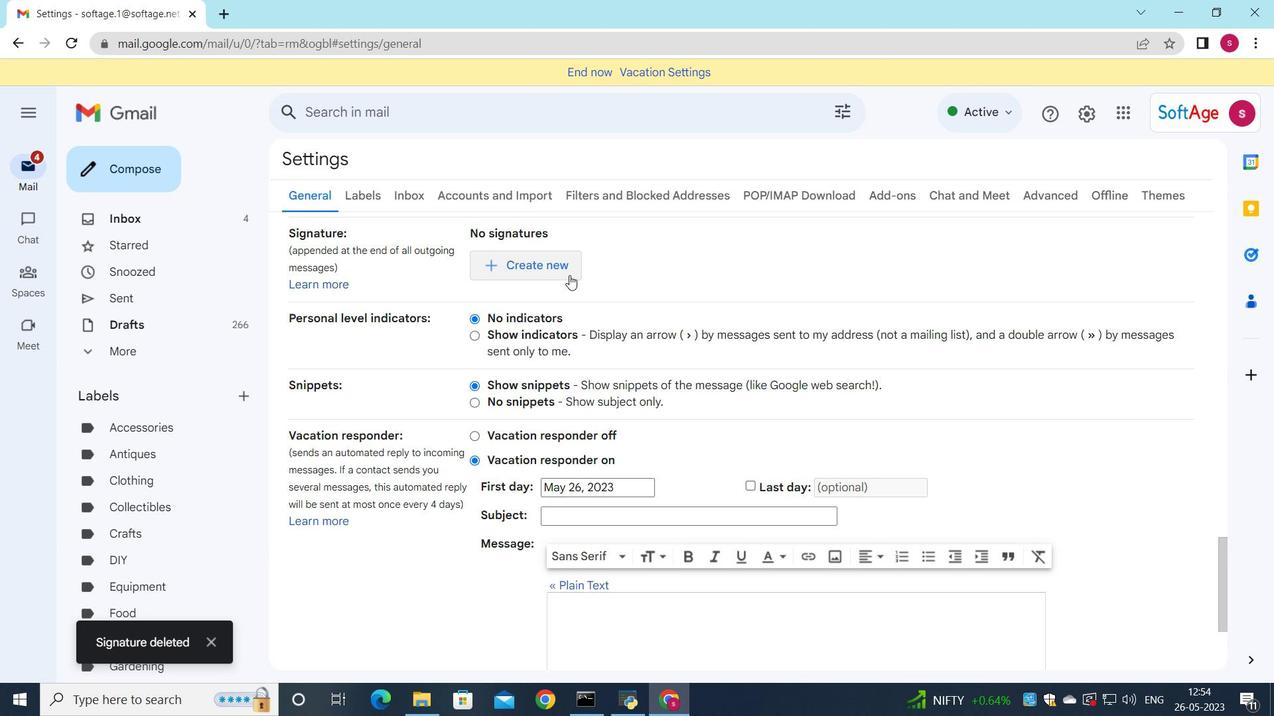 
Action: Mouse pressed left at (566, 272)
Screenshot: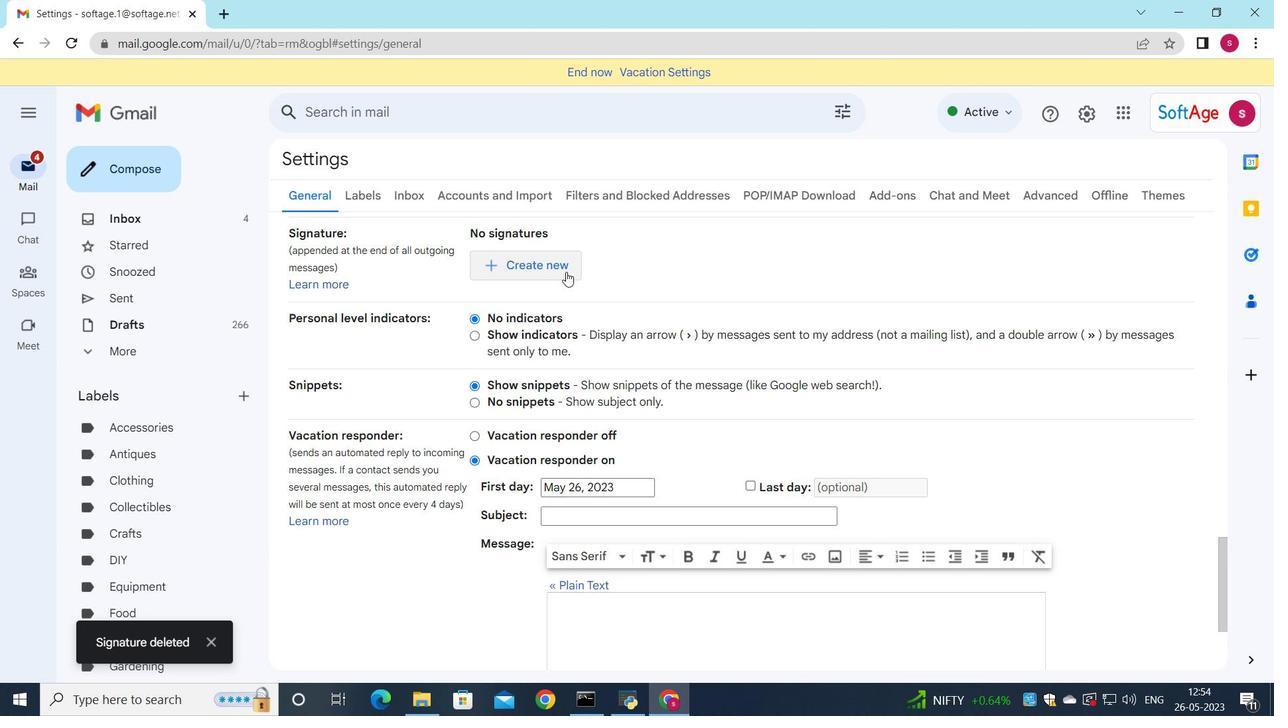 
Action: Mouse moved to (880, 335)
Screenshot: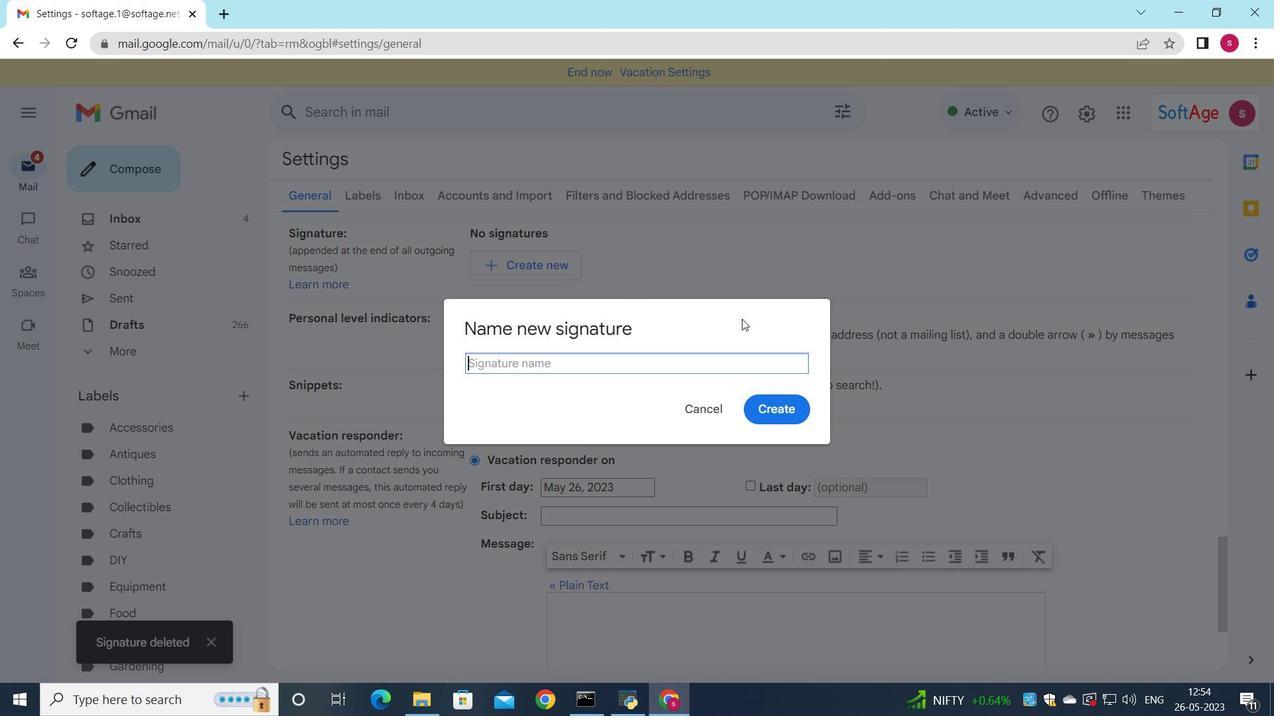 
Action: Key pressed <Key.shift>Colton<Key.space><Key.shift>Mitchell
Screenshot: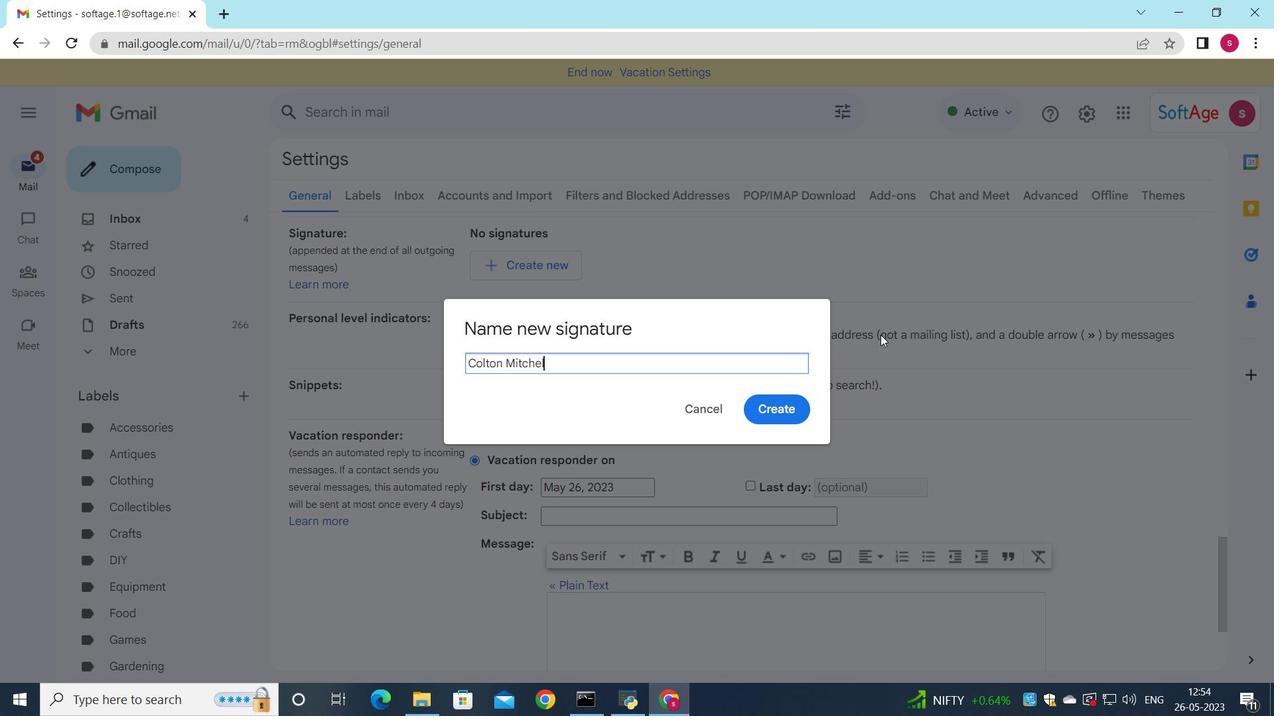 
Action: Mouse moved to (782, 410)
Screenshot: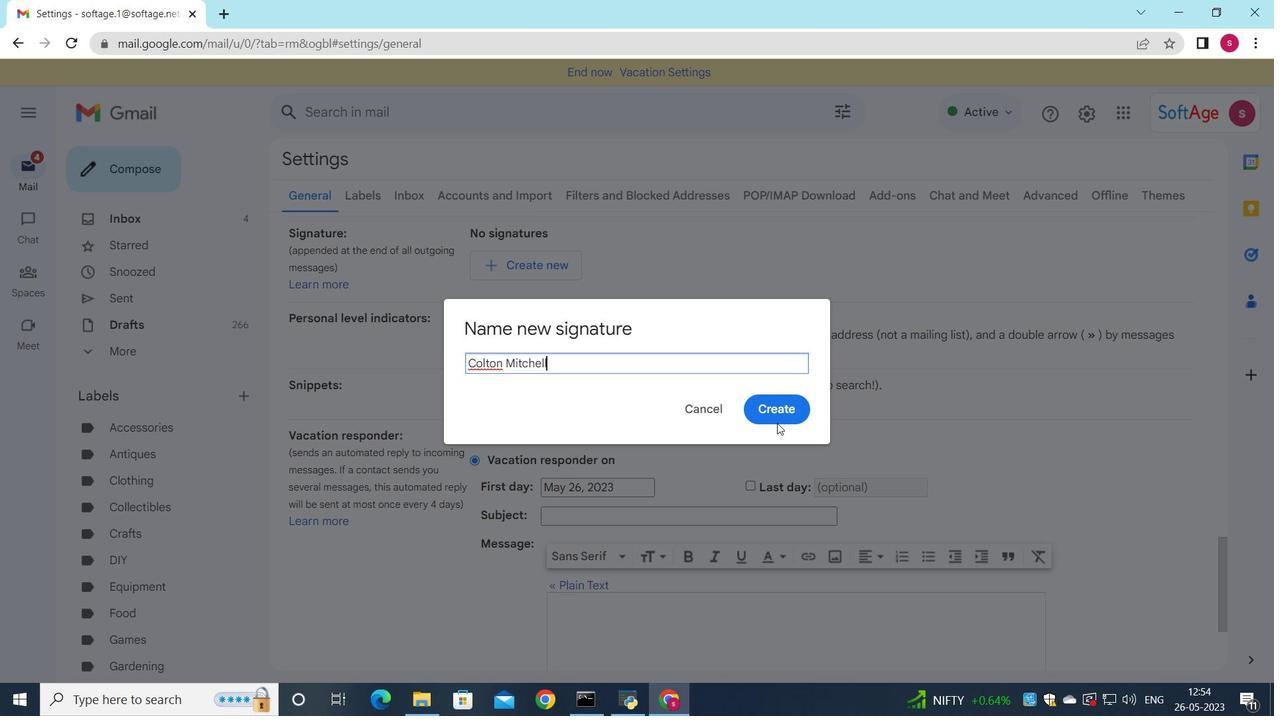 
Action: Mouse pressed left at (782, 410)
Screenshot: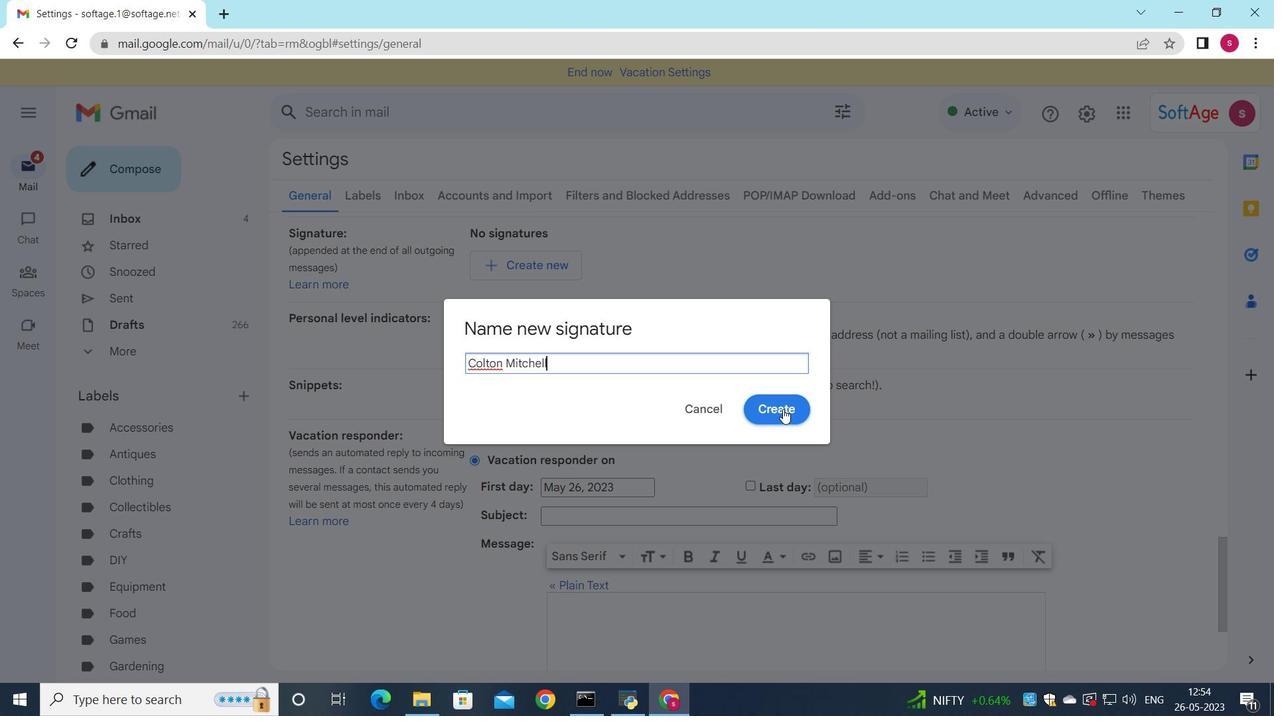 
Action: Mouse moved to (823, 267)
Screenshot: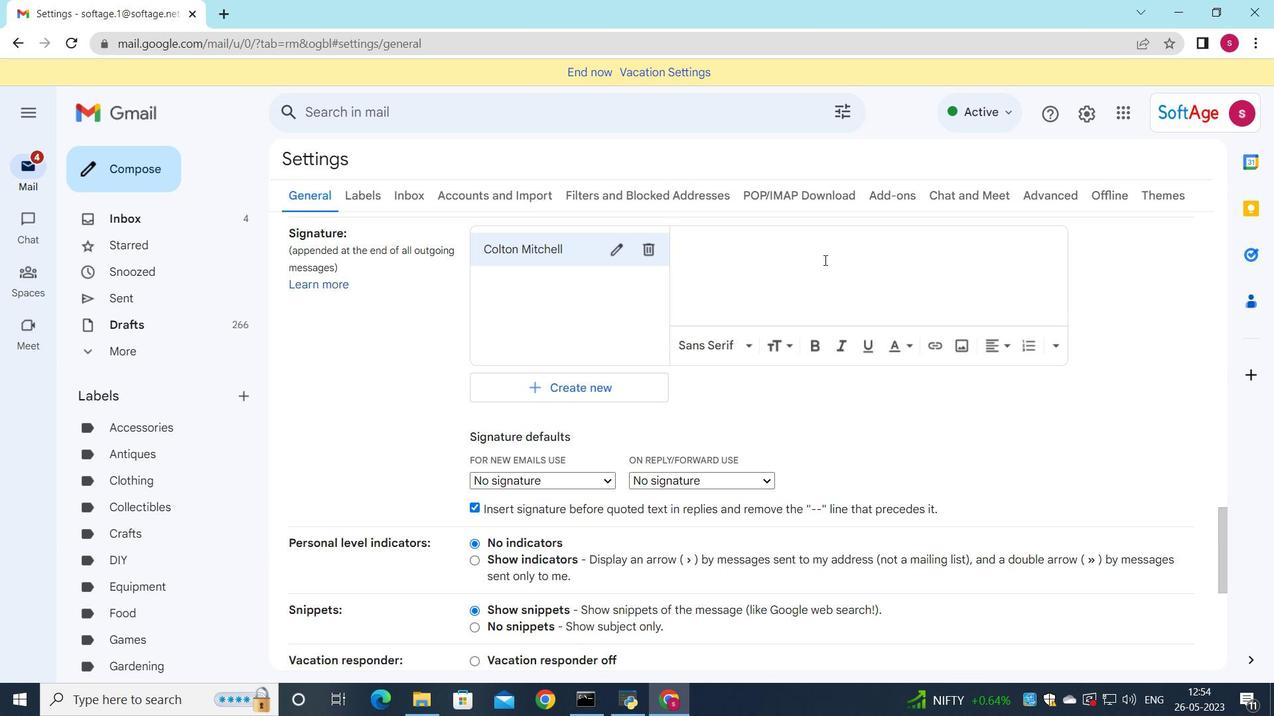 
Action: Mouse pressed left at (823, 267)
Screenshot: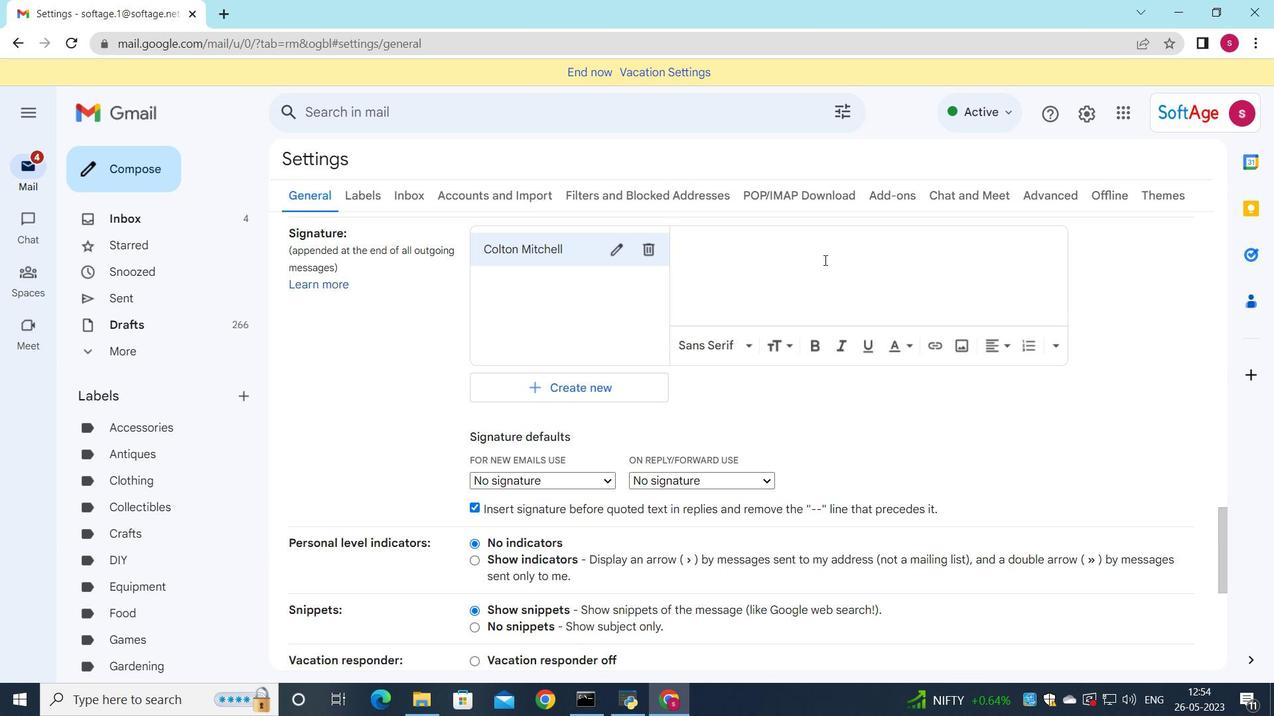 
Action: Key pressed <Key.shift>Colton<Key.shift><Key.shift><Key.shift><Key.shift><Key.shift><Key.shift><Key.shift><Key.shift><Key.shift><Key.shift><Key.space><Key.shift>Mitchel
Screenshot: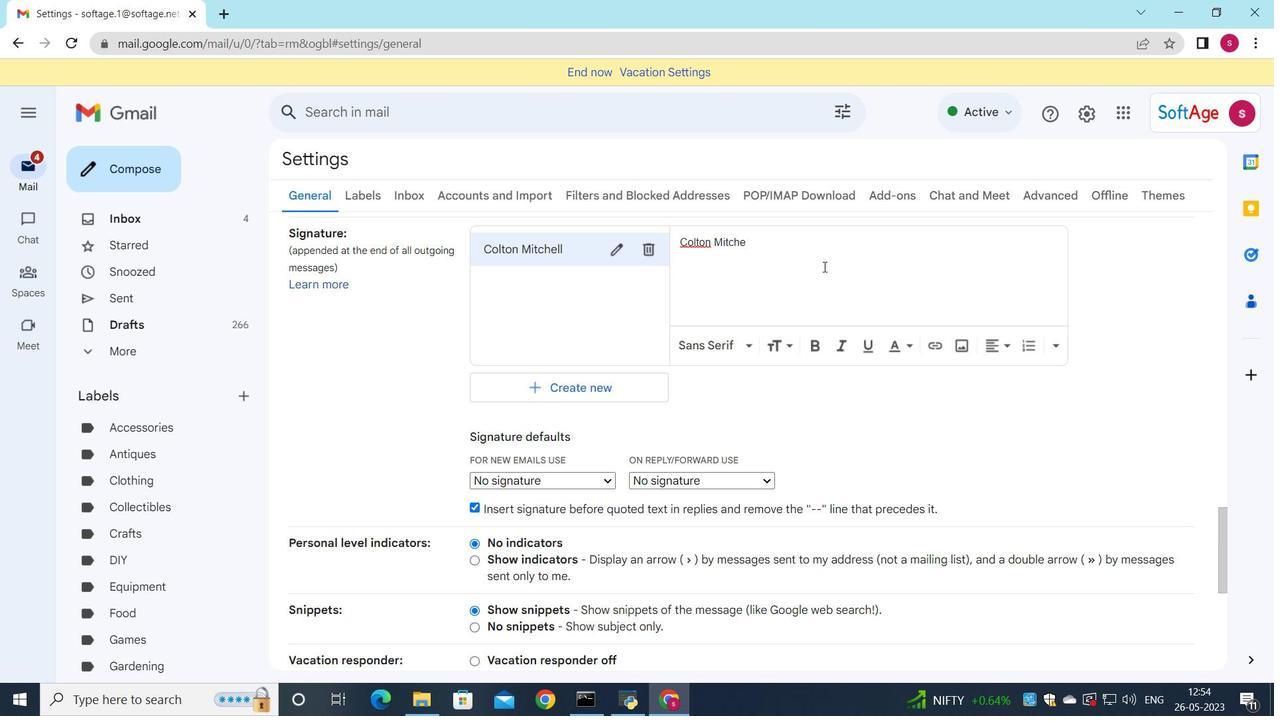 
Action: Mouse moved to (609, 477)
Screenshot: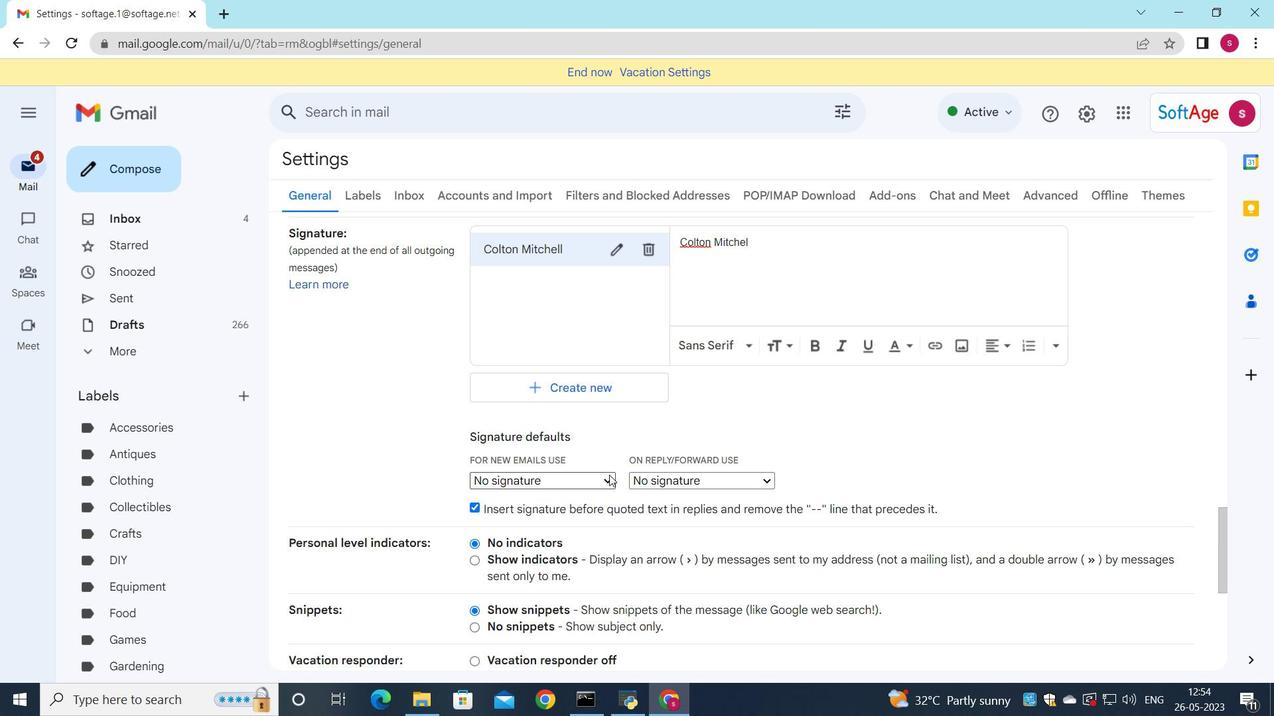 
Action: Mouse pressed left at (609, 477)
Screenshot: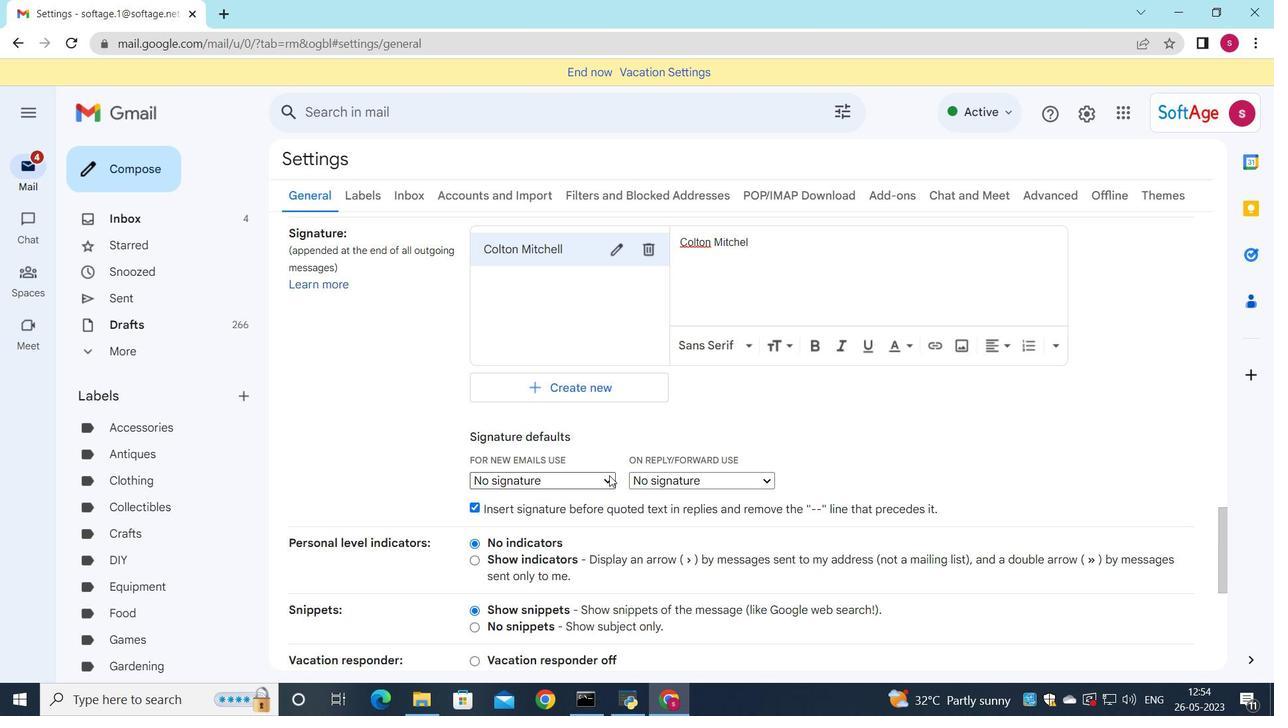 
Action: Mouse moved to (694, 238)
Screenshot: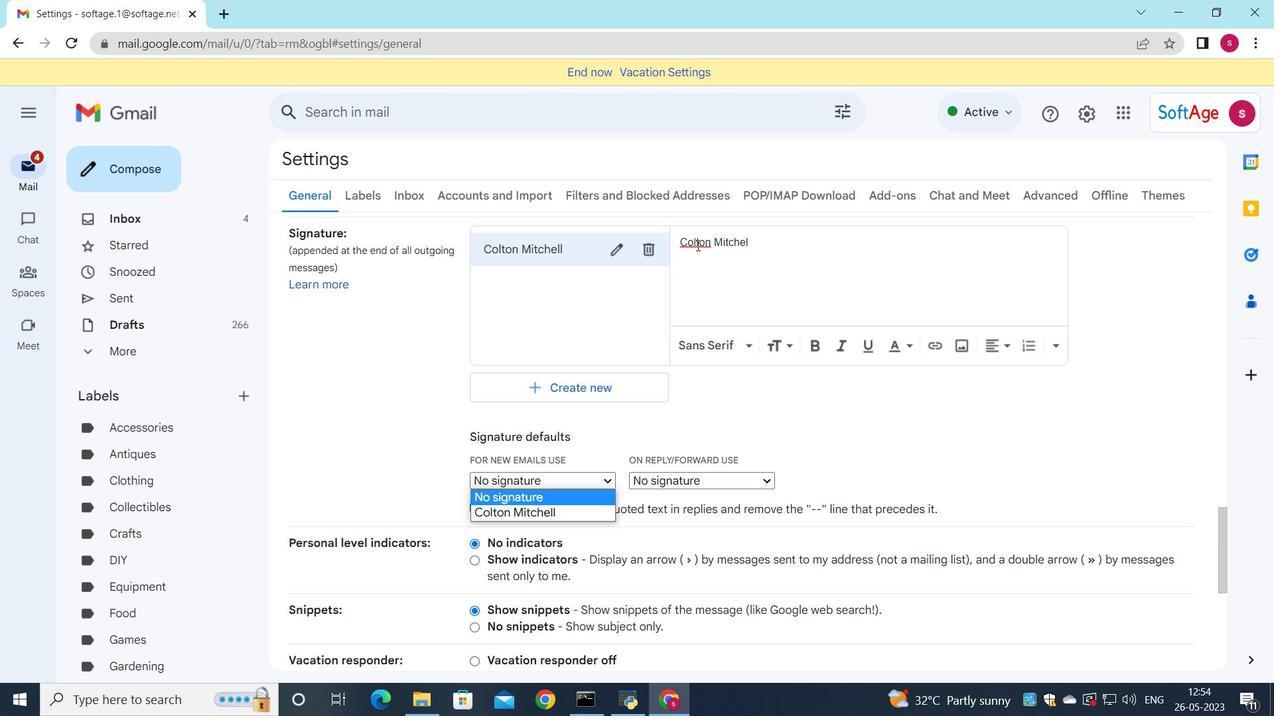
Action: Mouse pressed left at (694, 238)
Screenshot: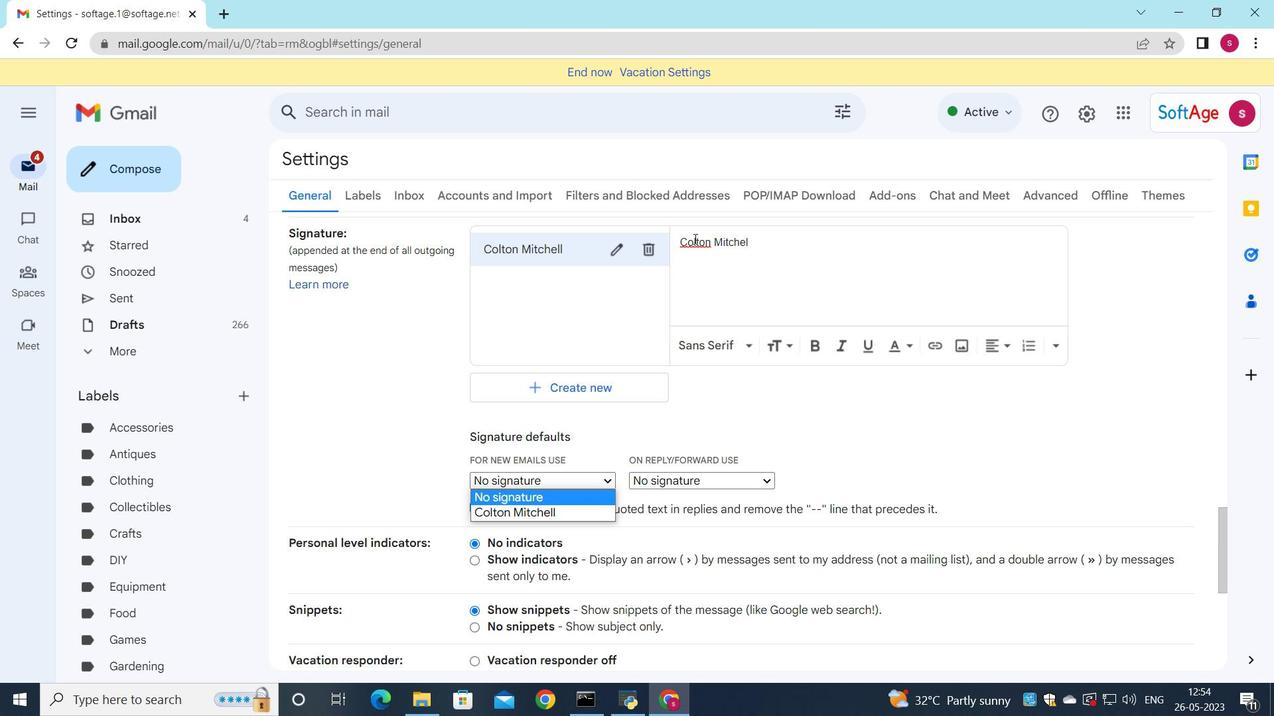 
Action: Mouse moved to (752, 240)
Screenshot: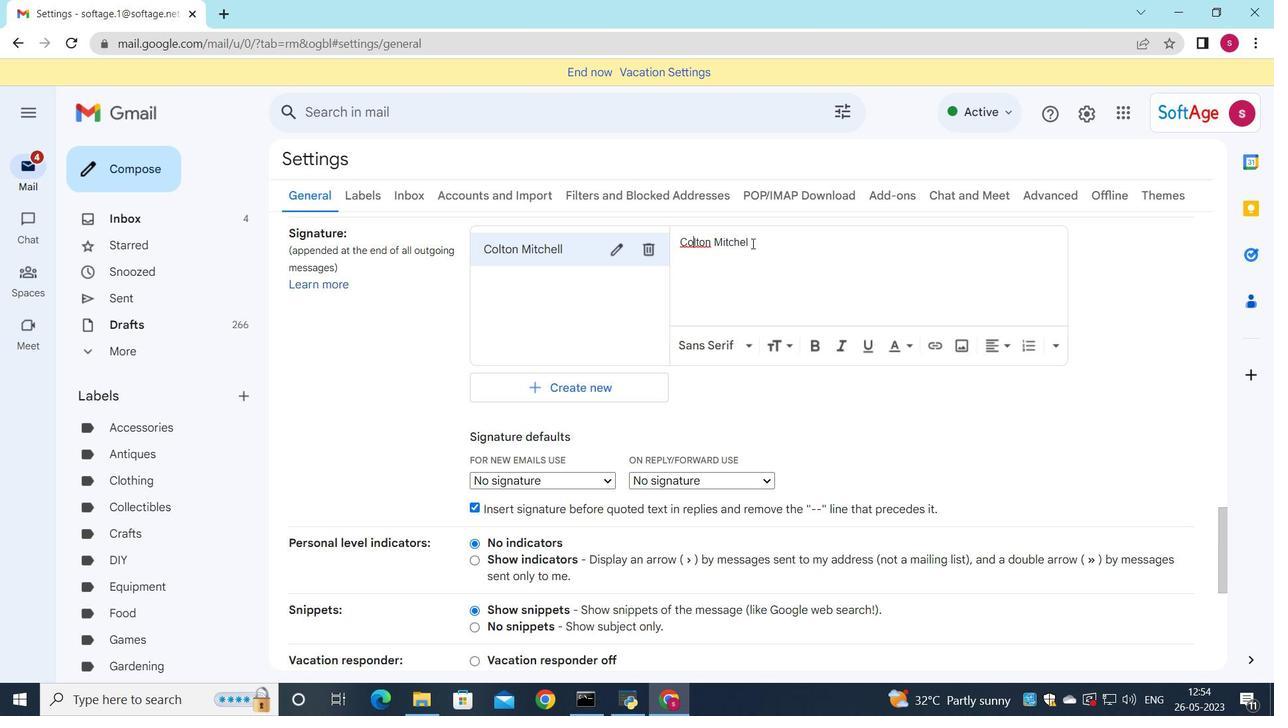 
Action: Mouse pressed left at (752, 240)
Screenshot: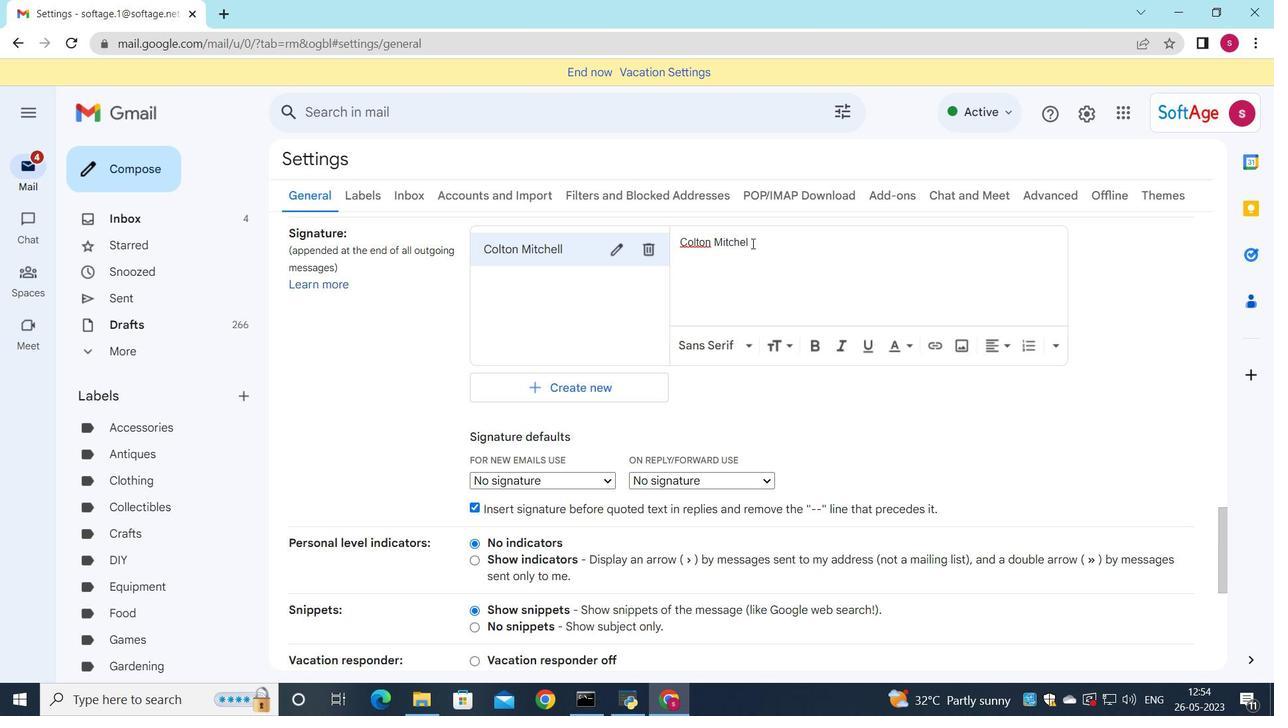 
Action: Key pressed l
Screenshot: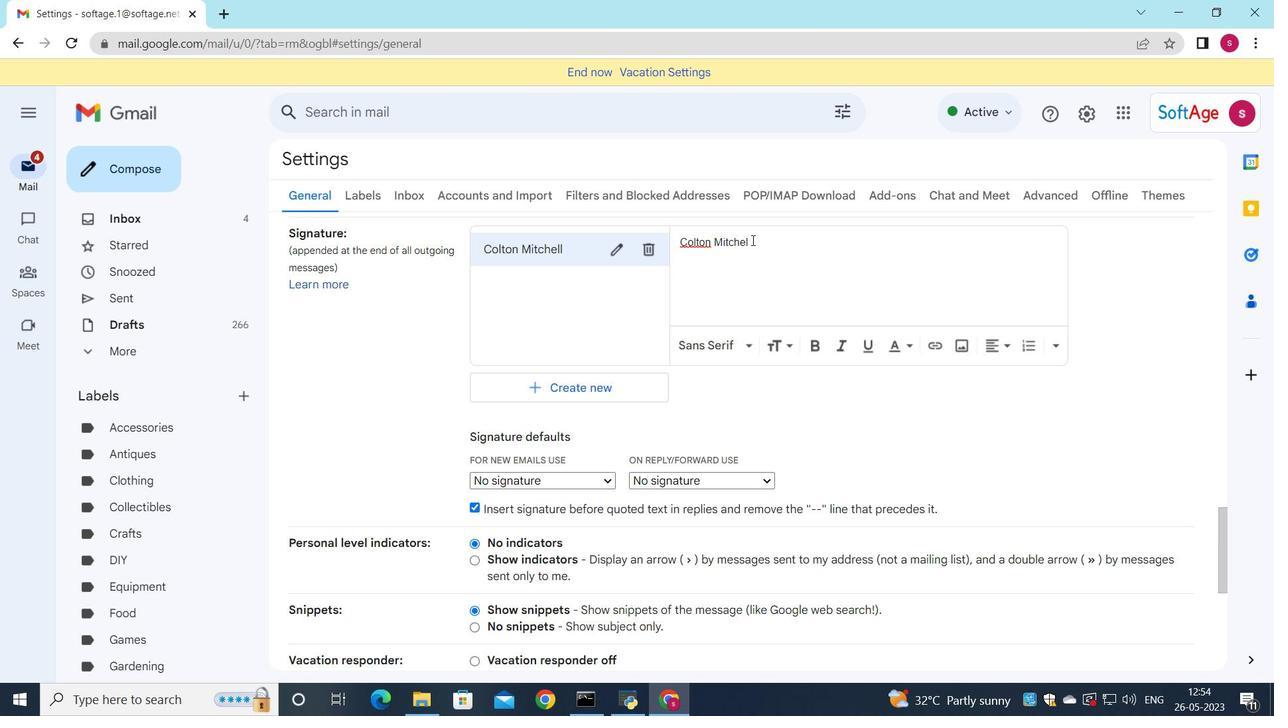 
Action: Mouse moved to (605, 482)
Screenshot: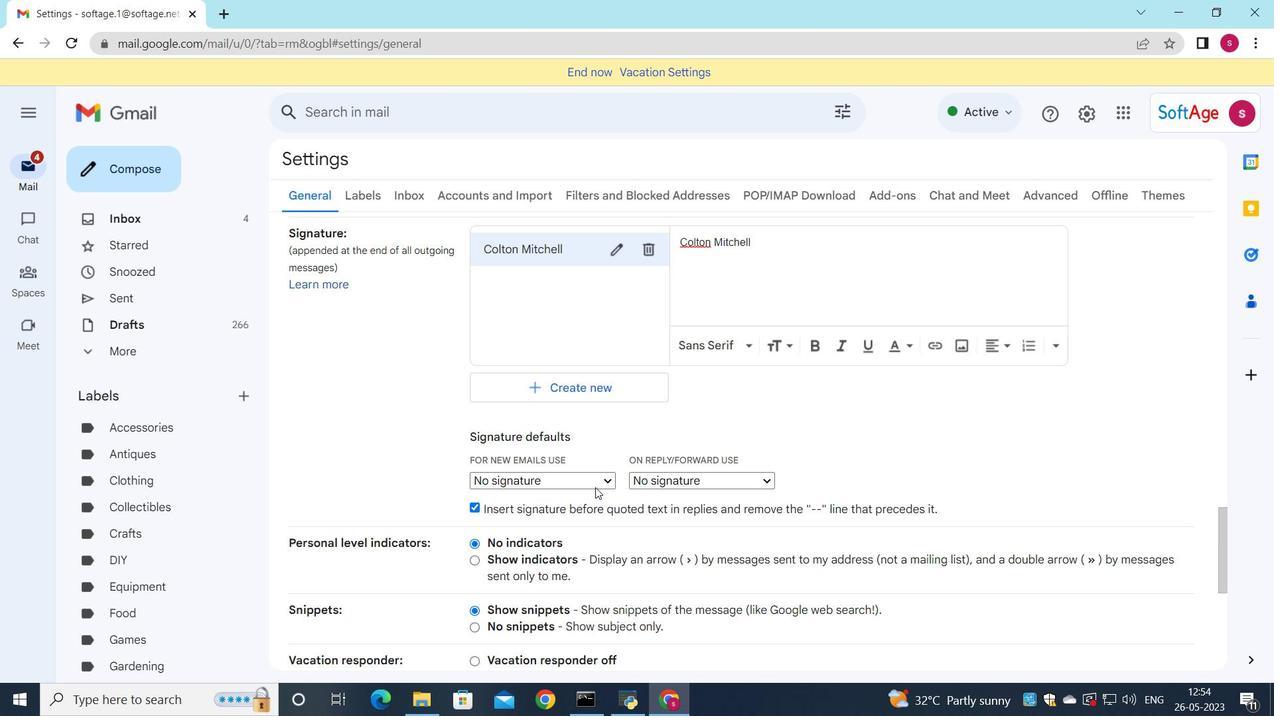 
Action: Mouse pressed left at (605, 482)
Screenshot: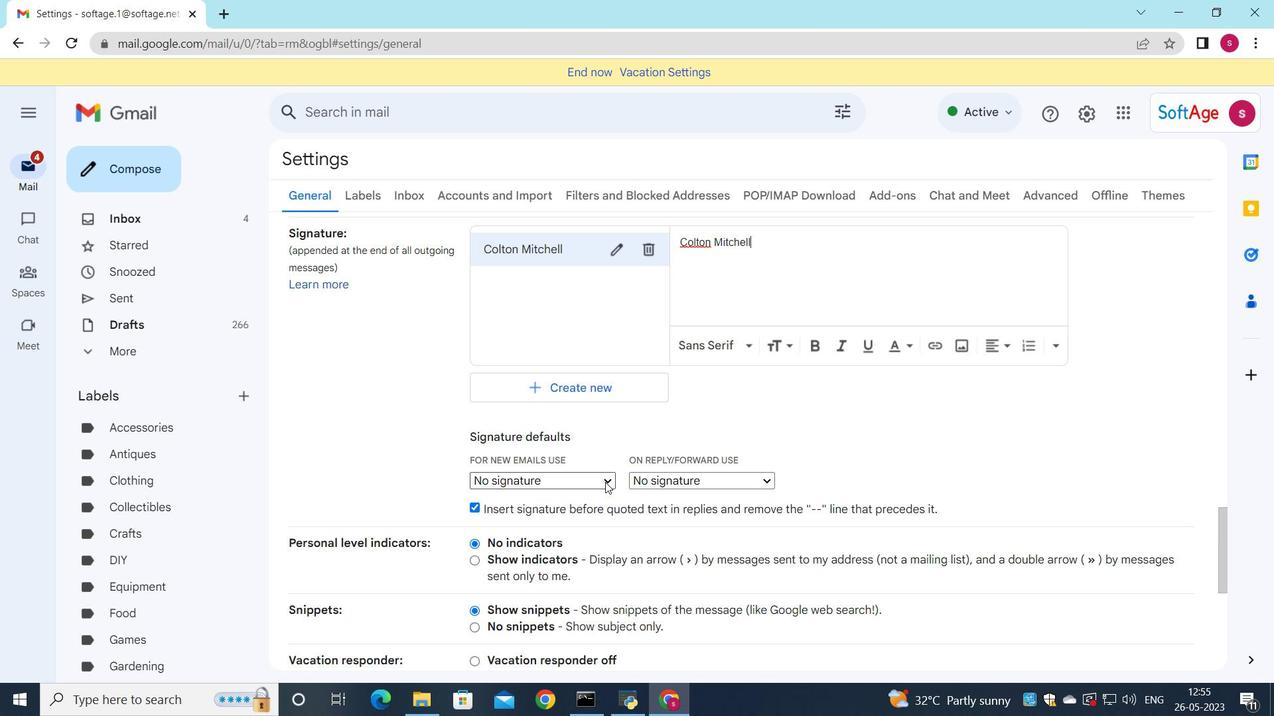 
Action: Mouse moved to (570, 508)
Screenshot: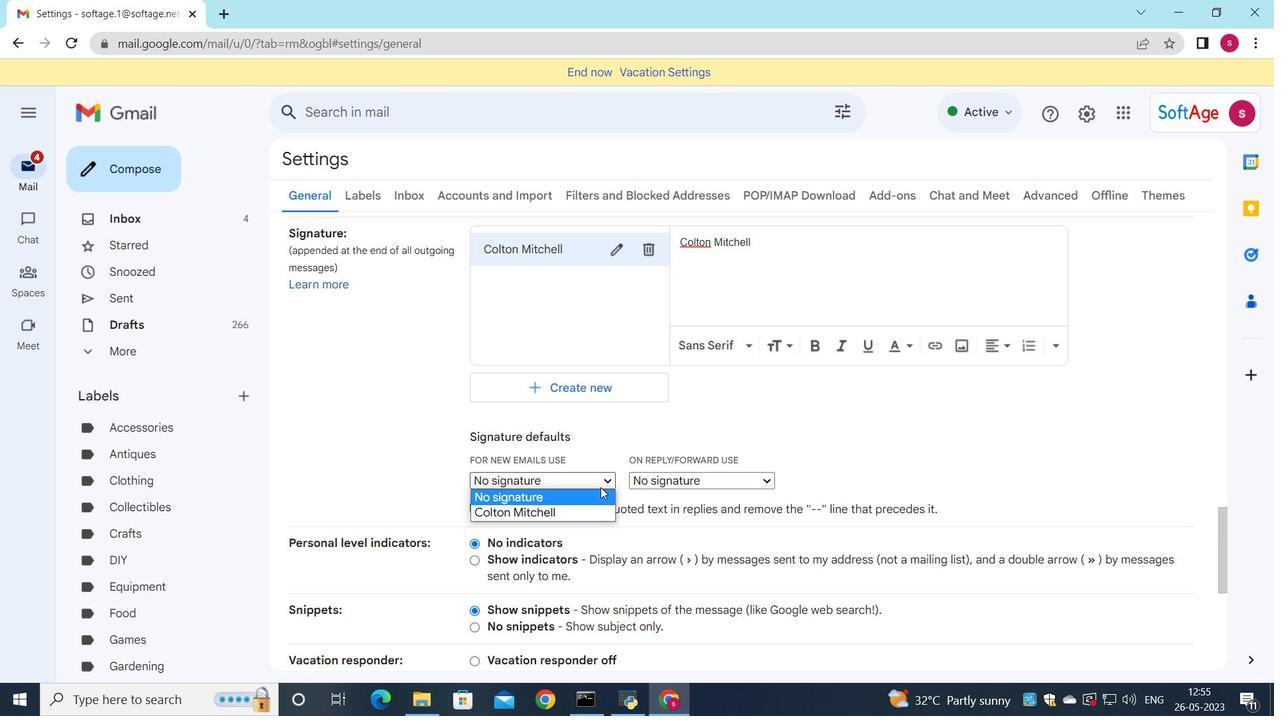 
Action: Mouse pressed left at (570, 508)
Screenshot: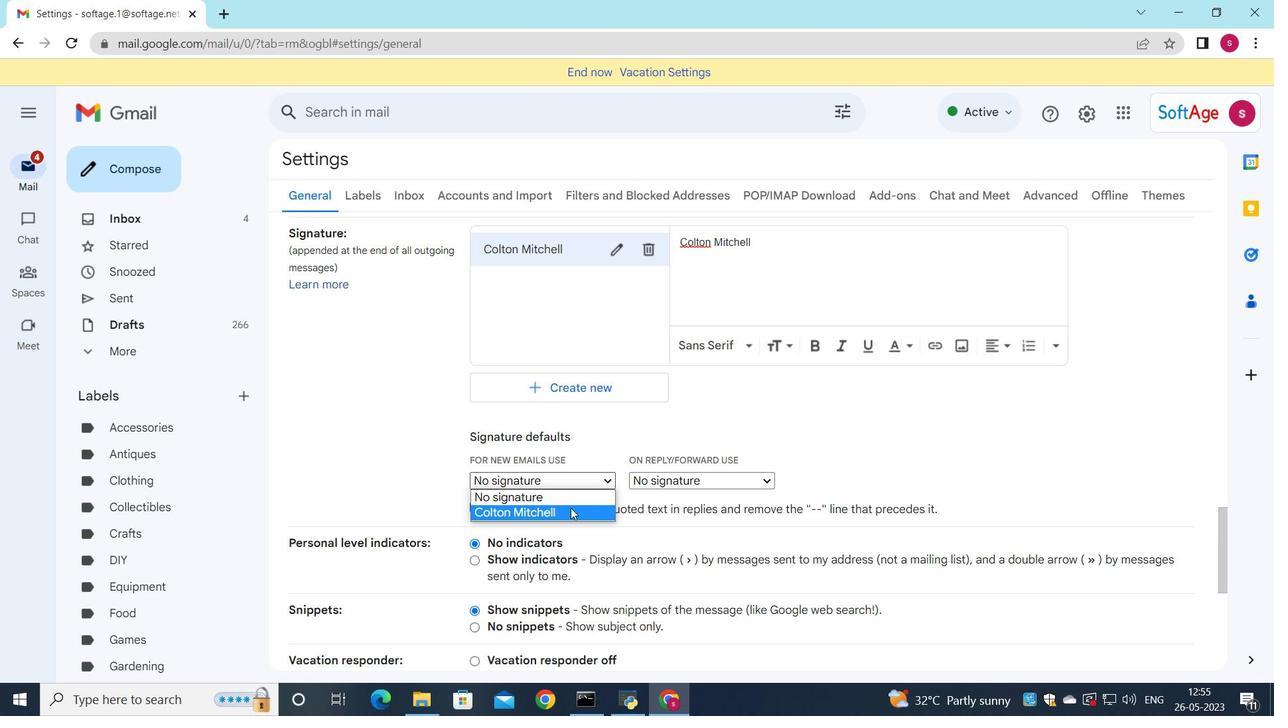 
Action: Mouse moved to (729, 485)
Screenshot: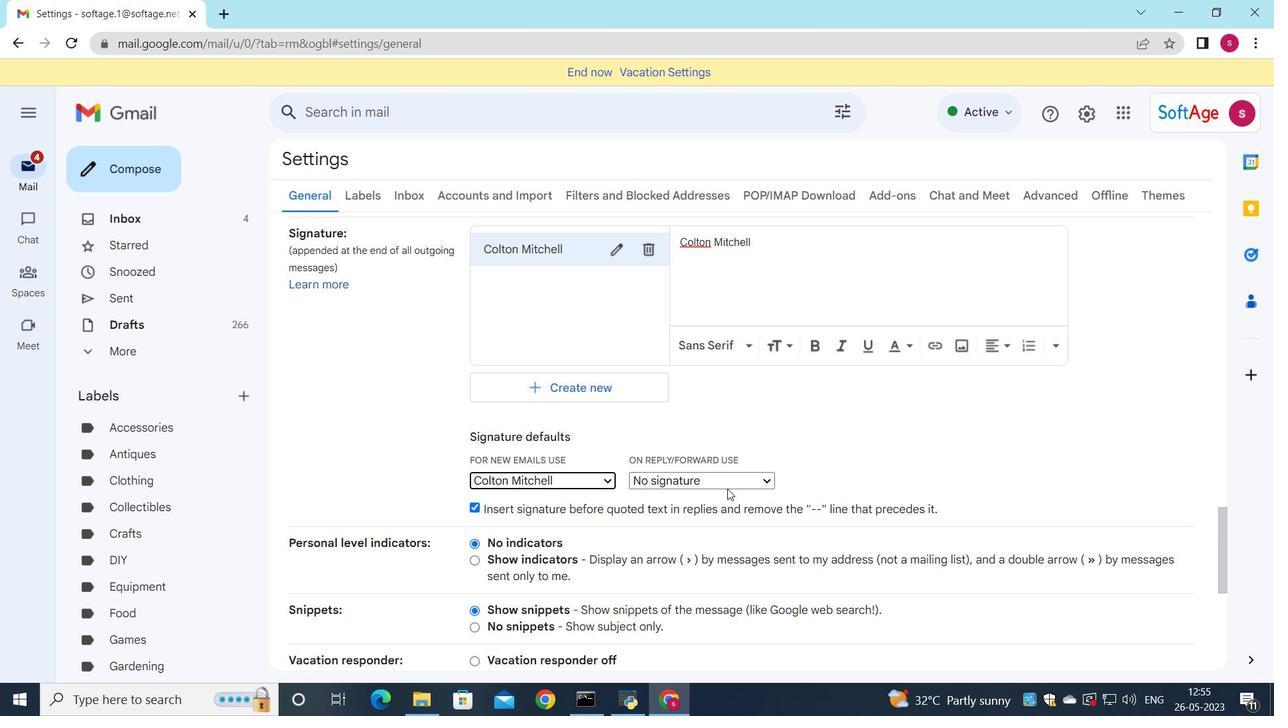 
Action: Mouse pressed left at (729, 485)
Screenshot: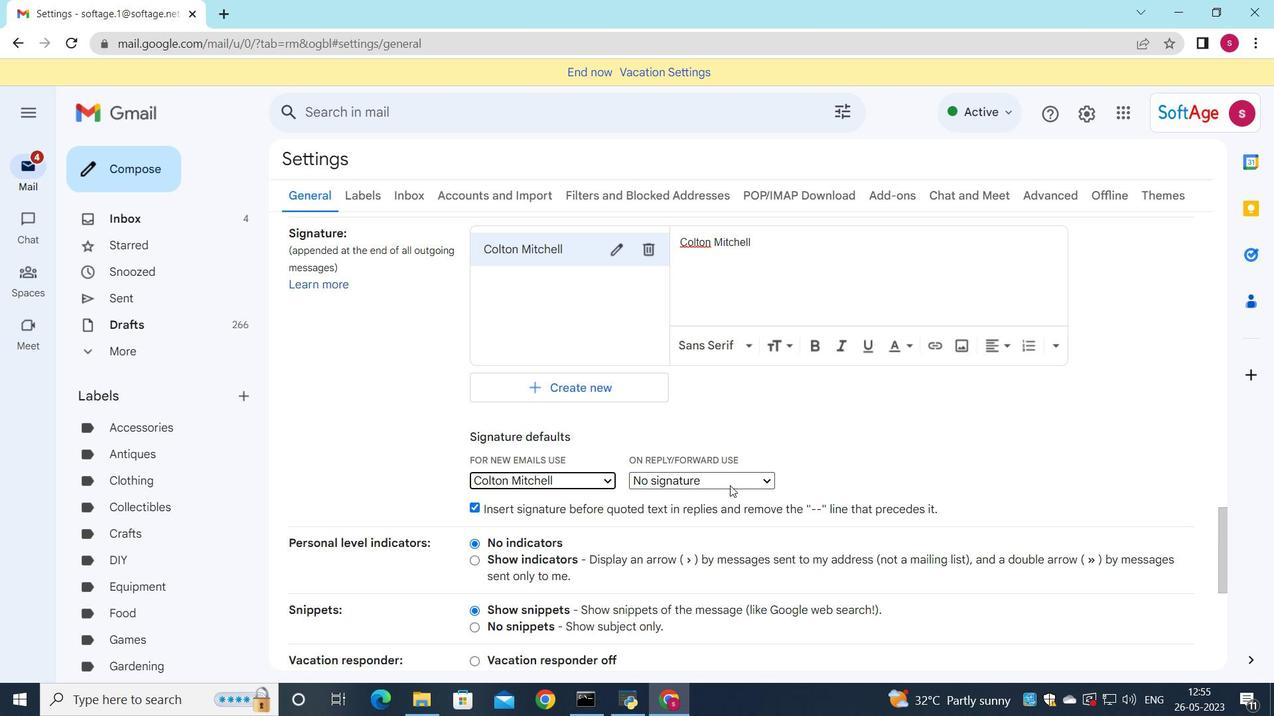 
Action: Mouse moved to (725, 522)
Screenshot: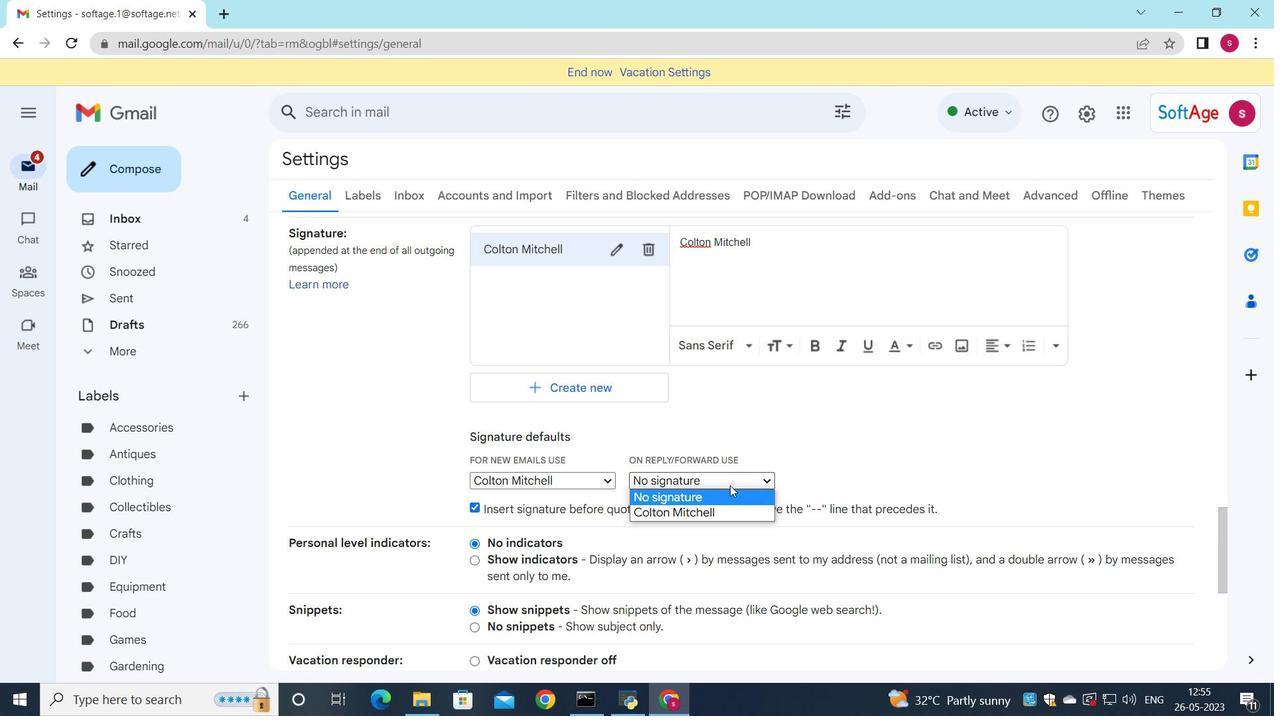 
Action: Mouse pressed left at (725, 522)
Screenshot: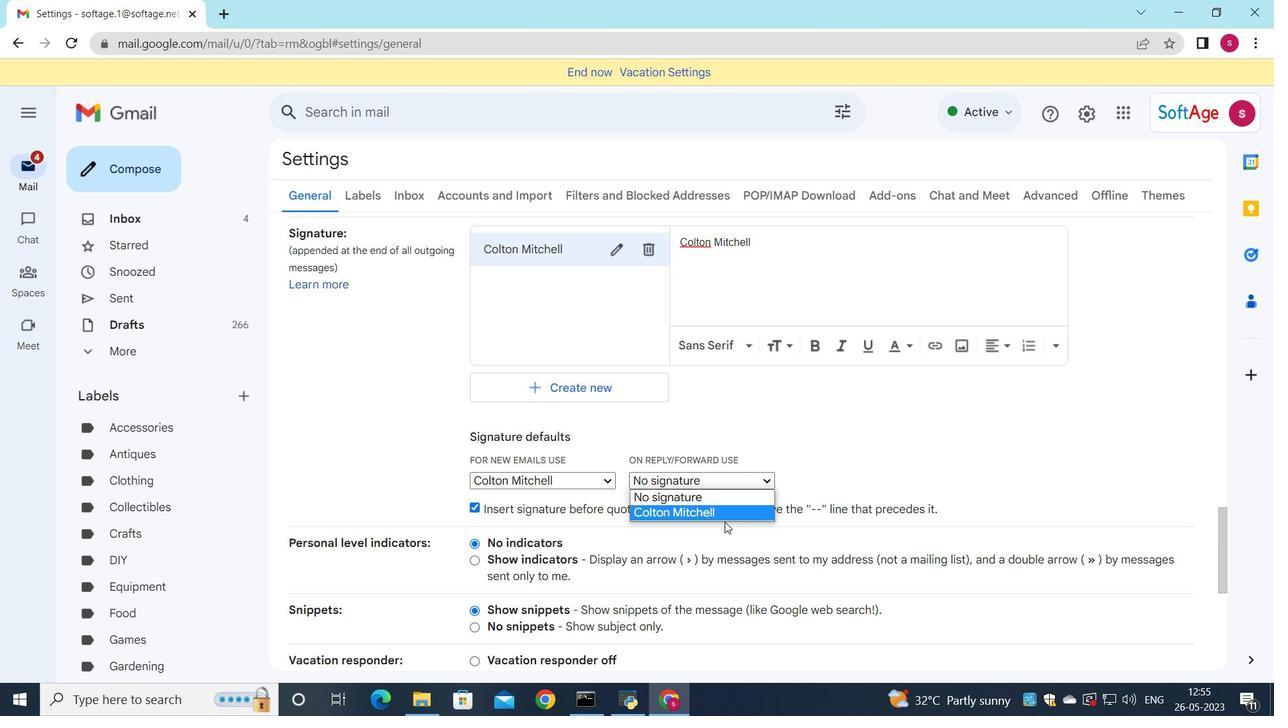 
Action: Mouse moved to (696, 473)
Screenshot: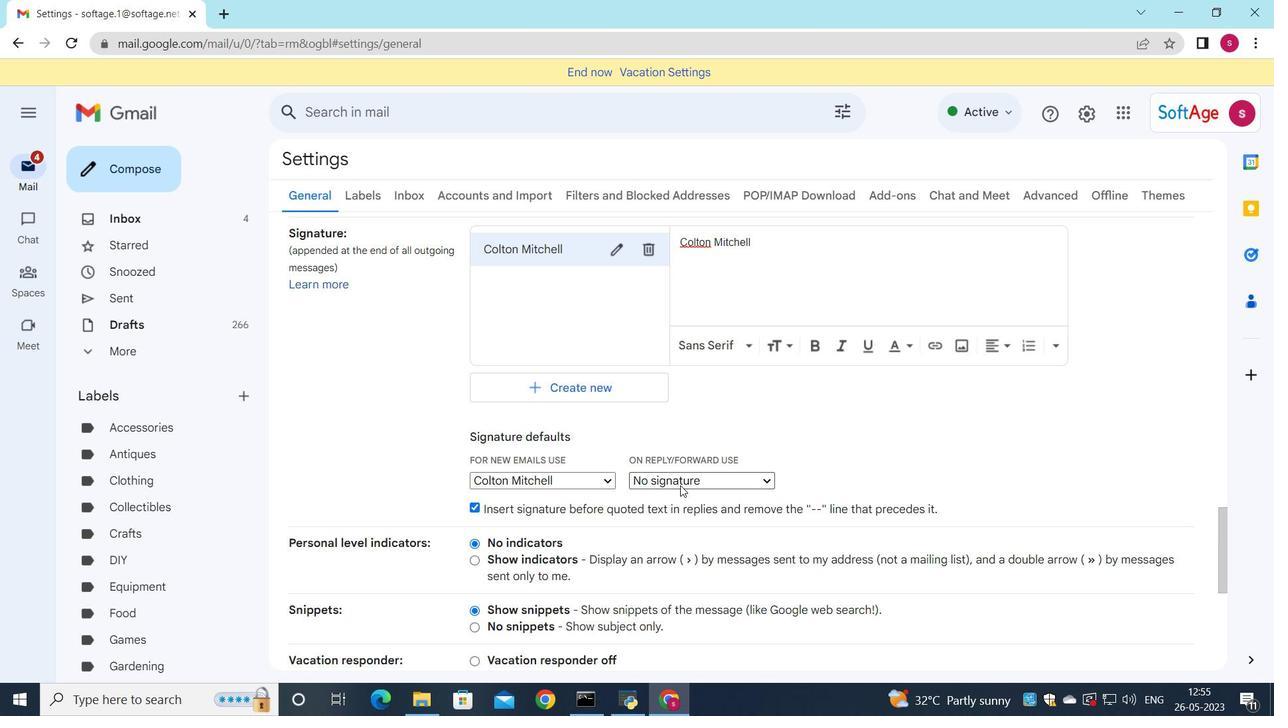 
Action: Mouse pressed left at (696, 473)
Screenshot: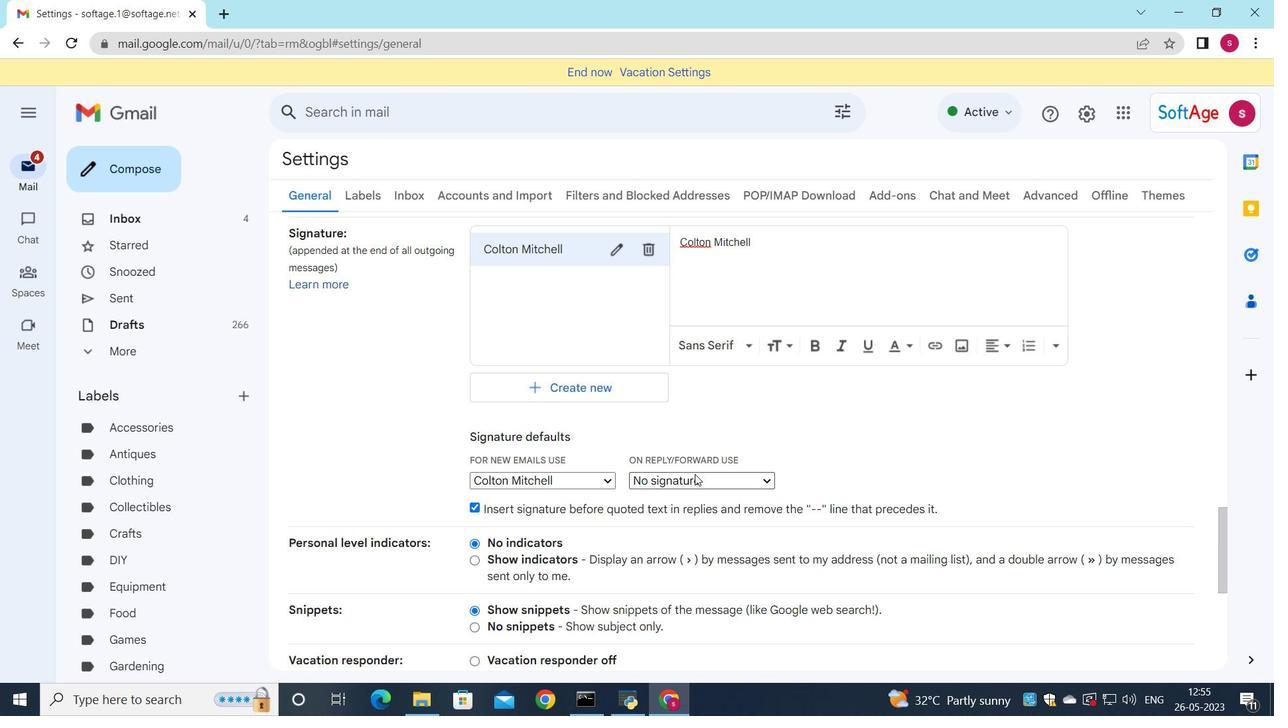 
Action: Mouse moved to (694, 513)
Screenshot: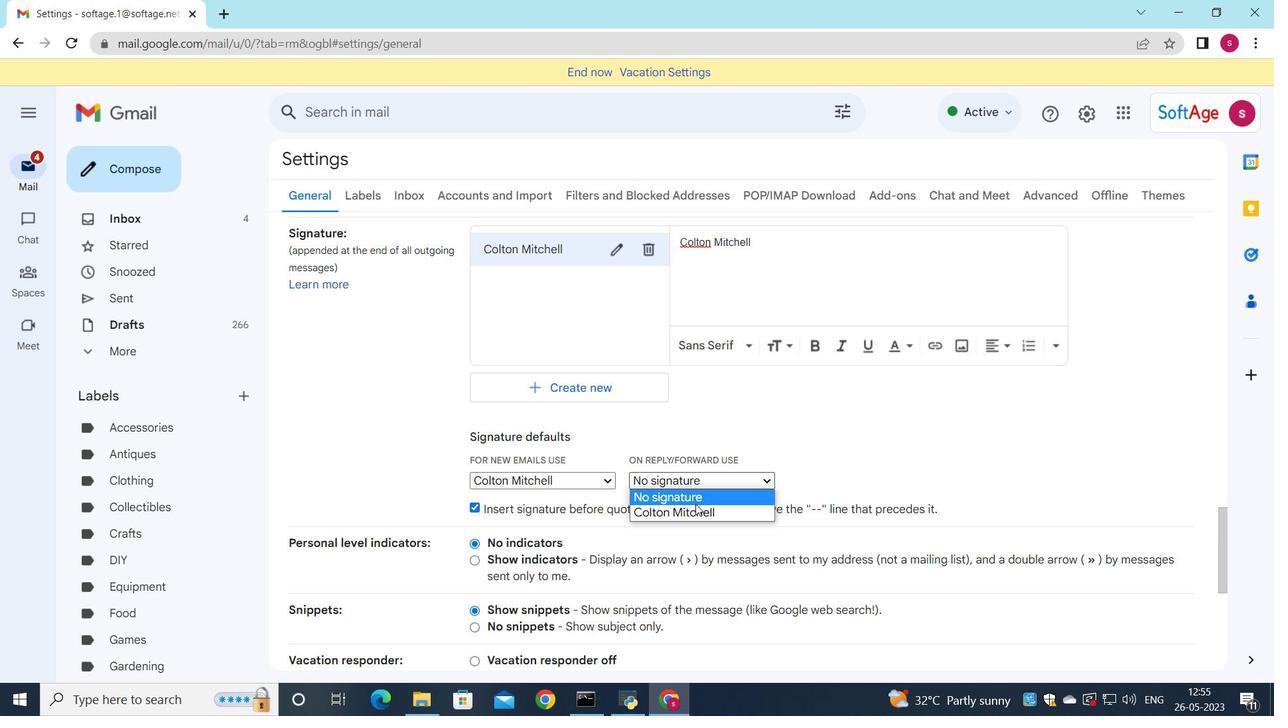 
Action: Mouse pressed left at (694, 513)
Screenshot: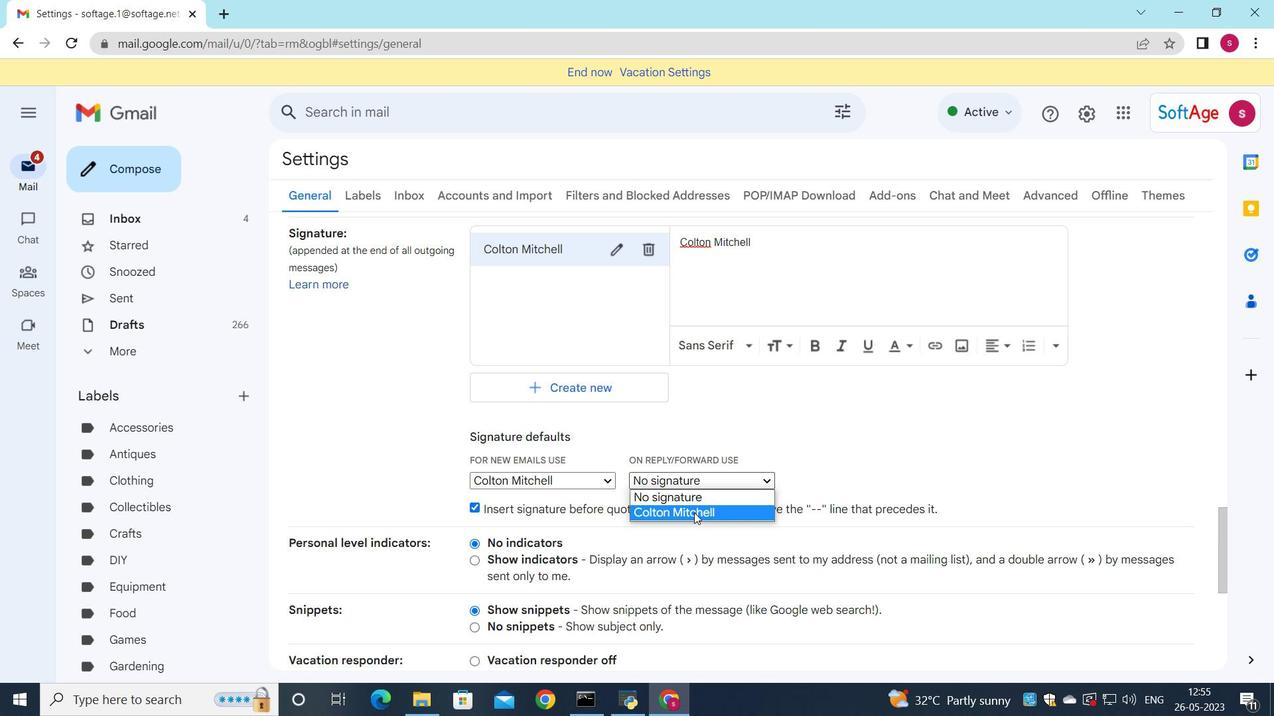 
Action: Mouse moved to (659, 480)
Screenshot: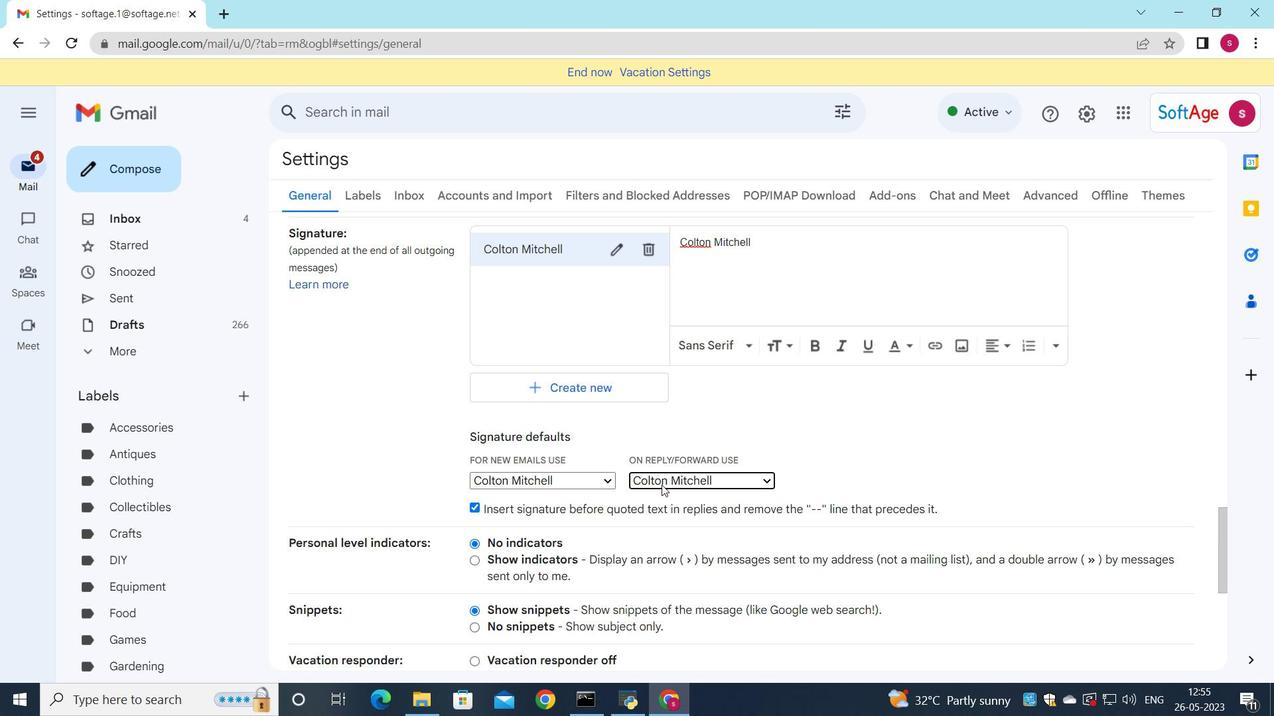 
Action: Mouse scrolled (659, 479) with delta (0, 0)
Screenshot: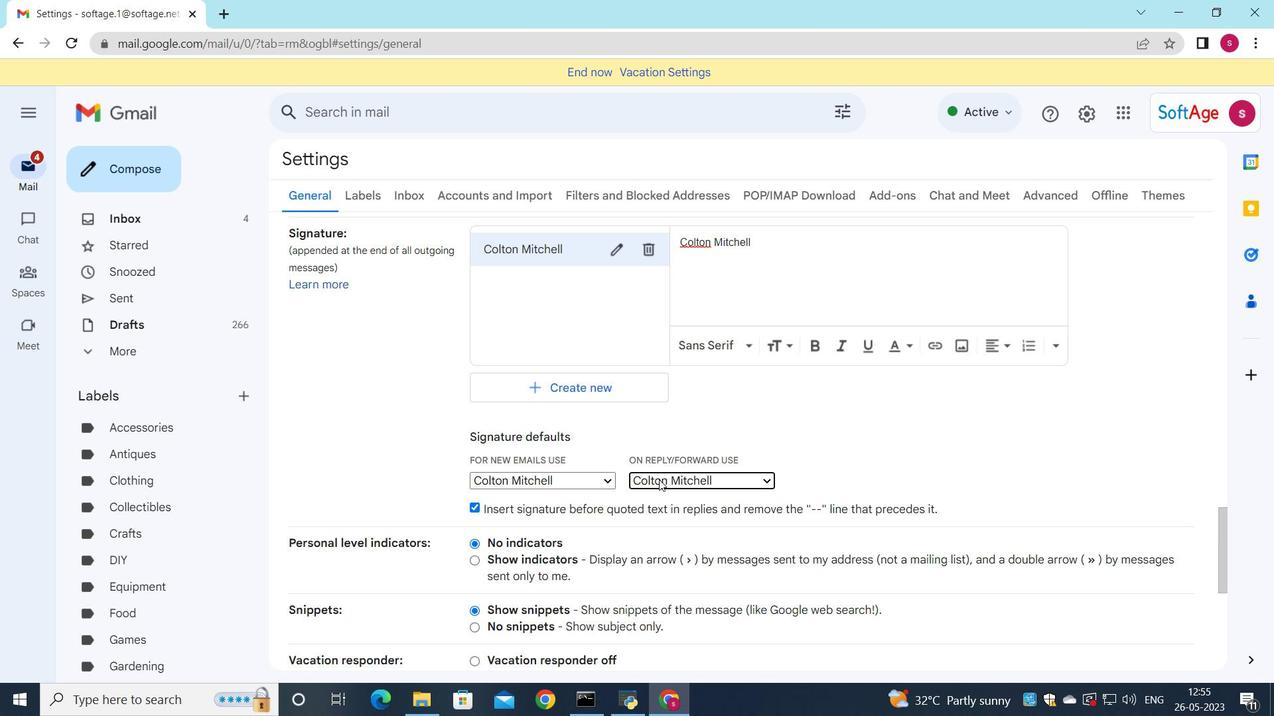 
Action: Mouse scrolled (659, 479) with delta (0, 0)
Screenshot: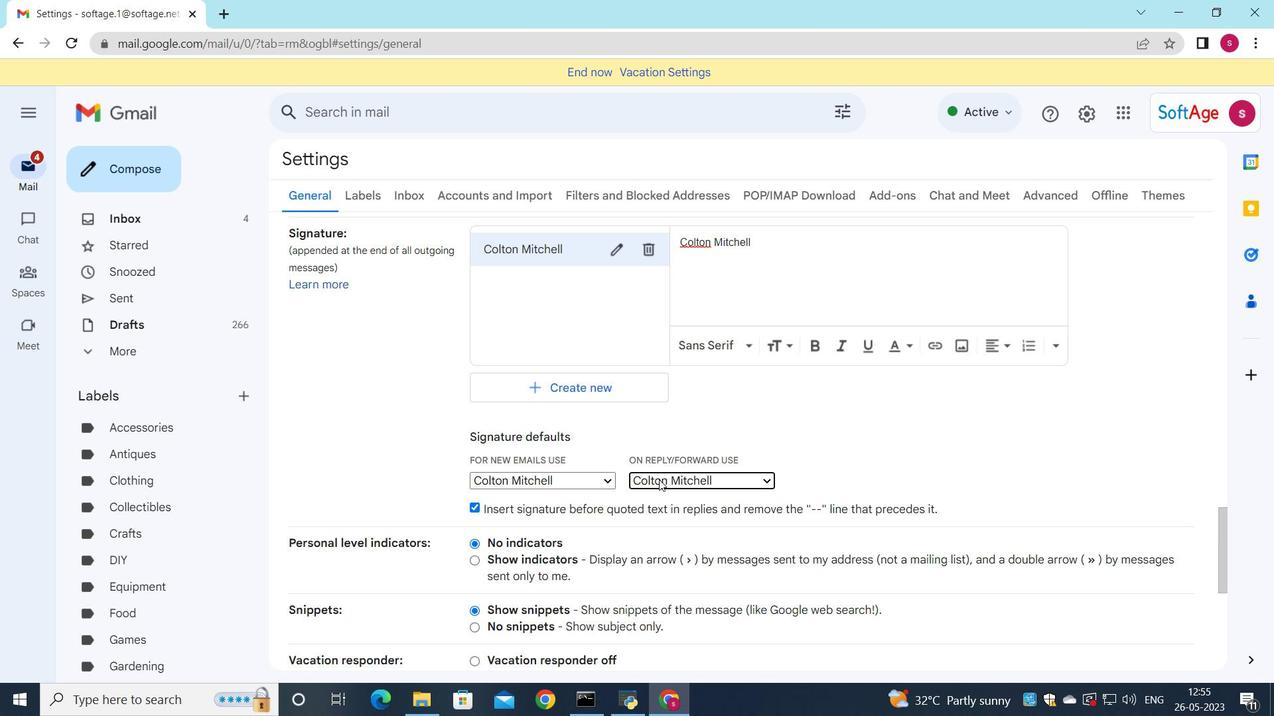 
Action: Mouse scrolled (659, 479) with delta (0, 0)
Screenshot: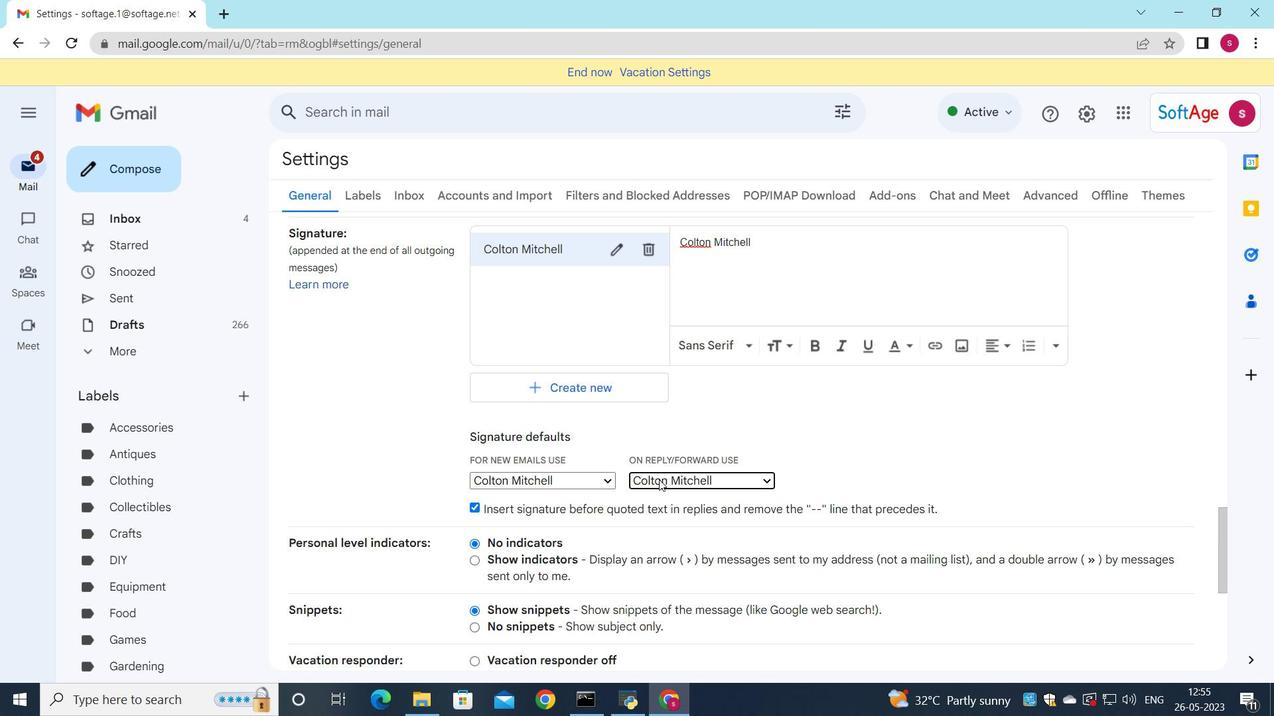 
Action: Mouse scrolled (659, 479) with delta (0, 0)
Screenshot: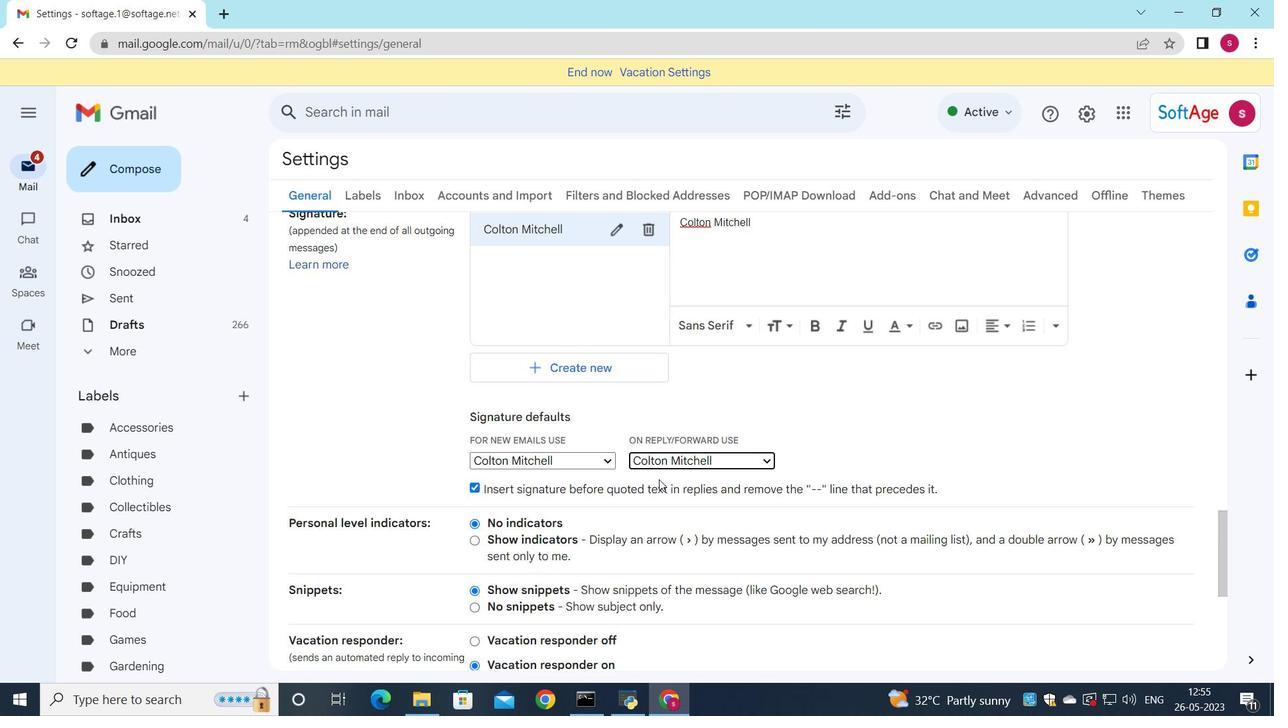 
Action: Mouse scrolled (659, 479) with delta (0, 0)
Screenshot: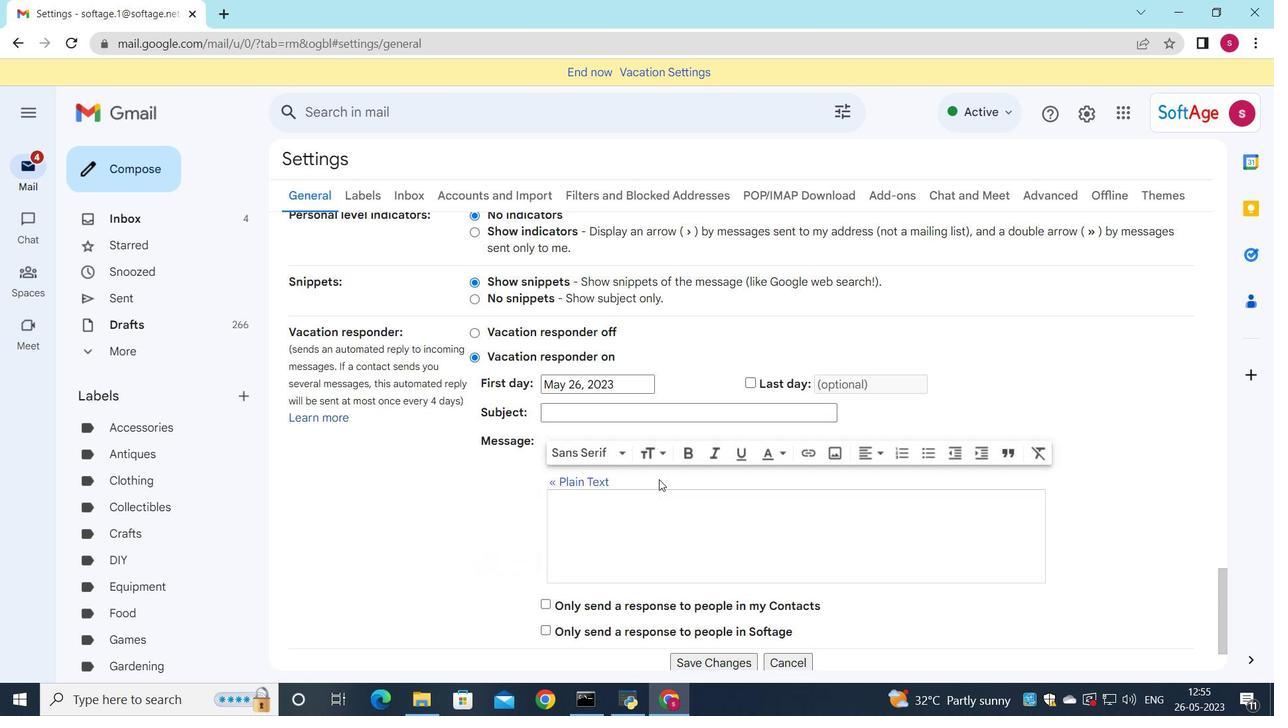 
Action: Mouse scrolled (659, 479) with delta (0, 0)
Screenshot: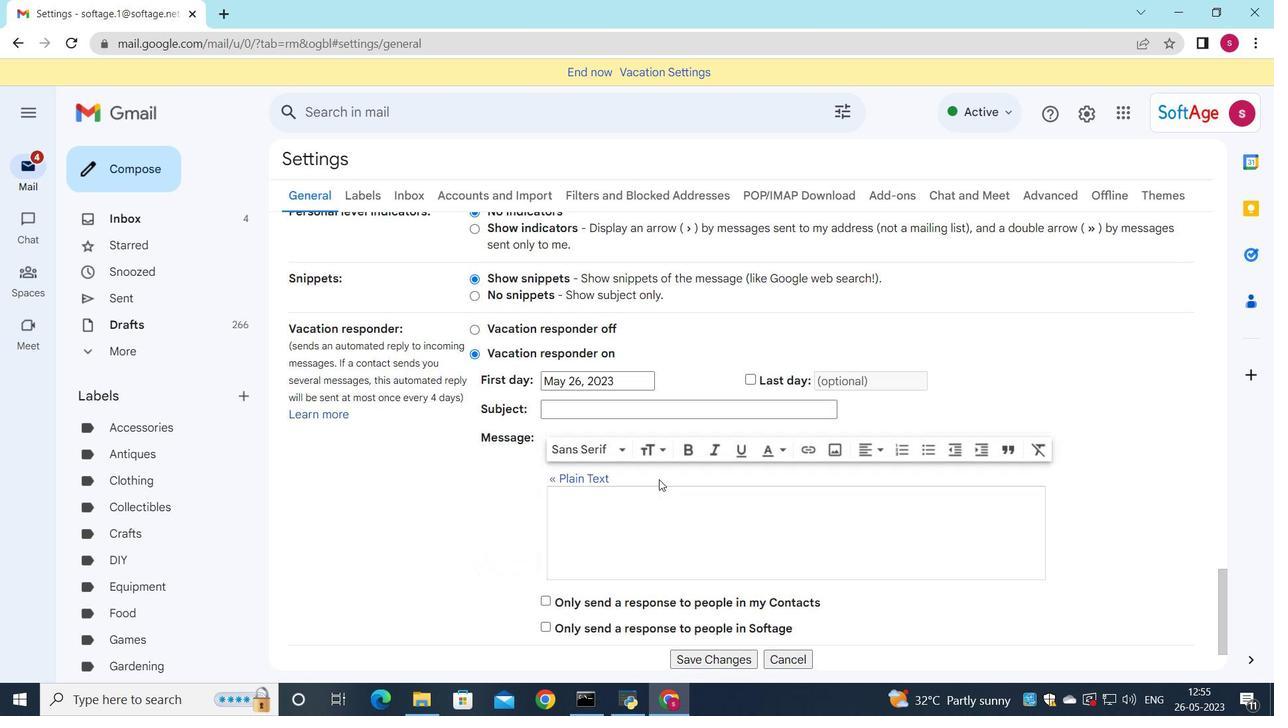 
Action: Mouse scrolled (659, 479) with delta (0, 0)
Screenshot: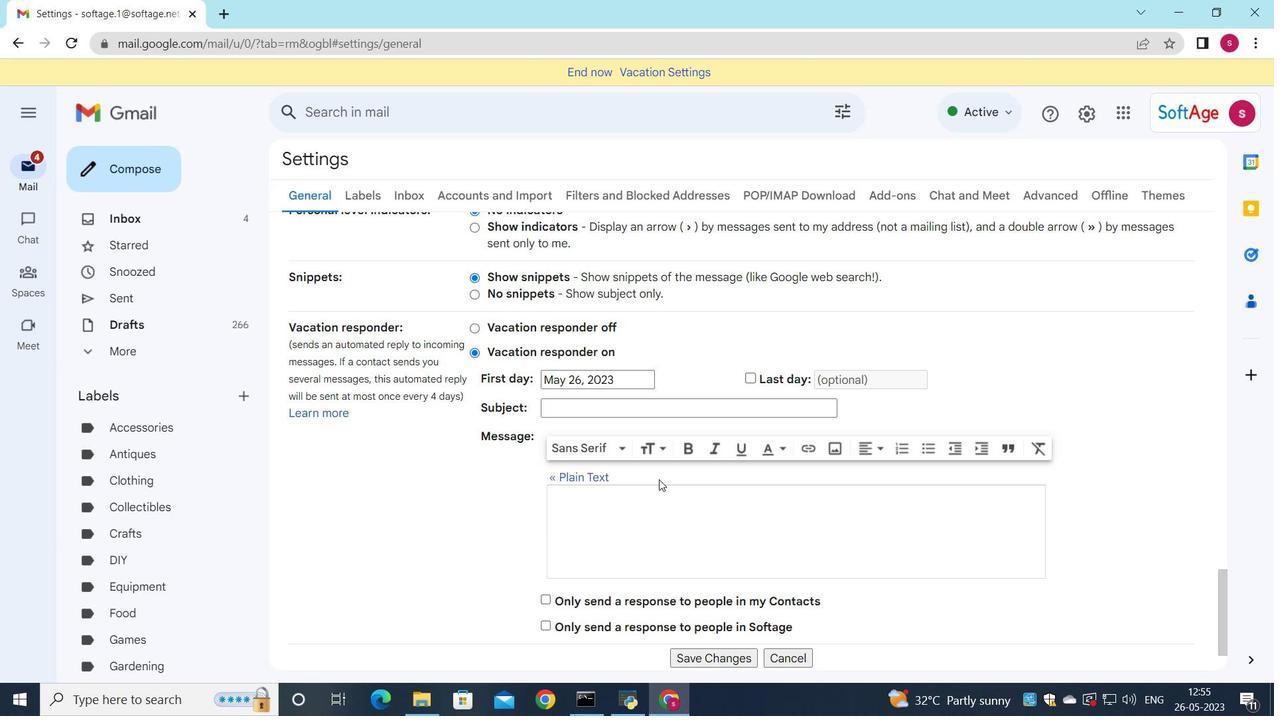 
Action: Mouse scrolled (659, 479) with delta (0, 0)
Screenshot: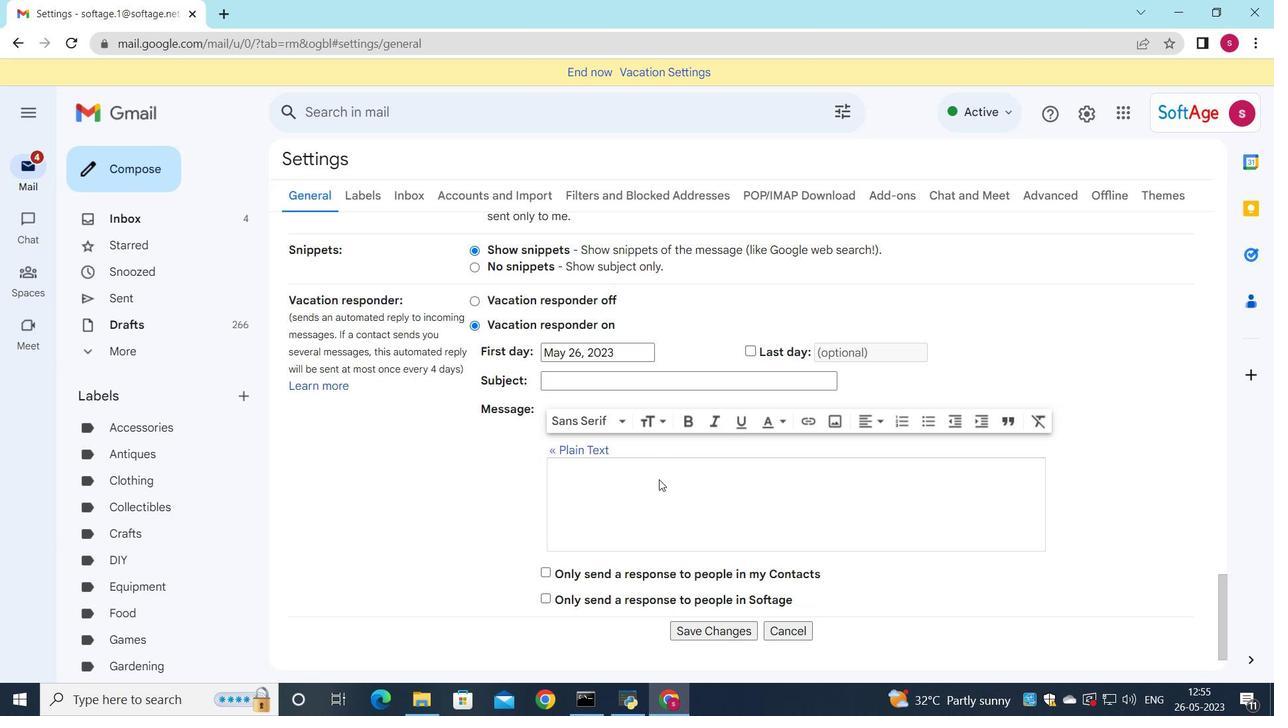 
Action: Mouse moved to (715, 585)
Screenshot: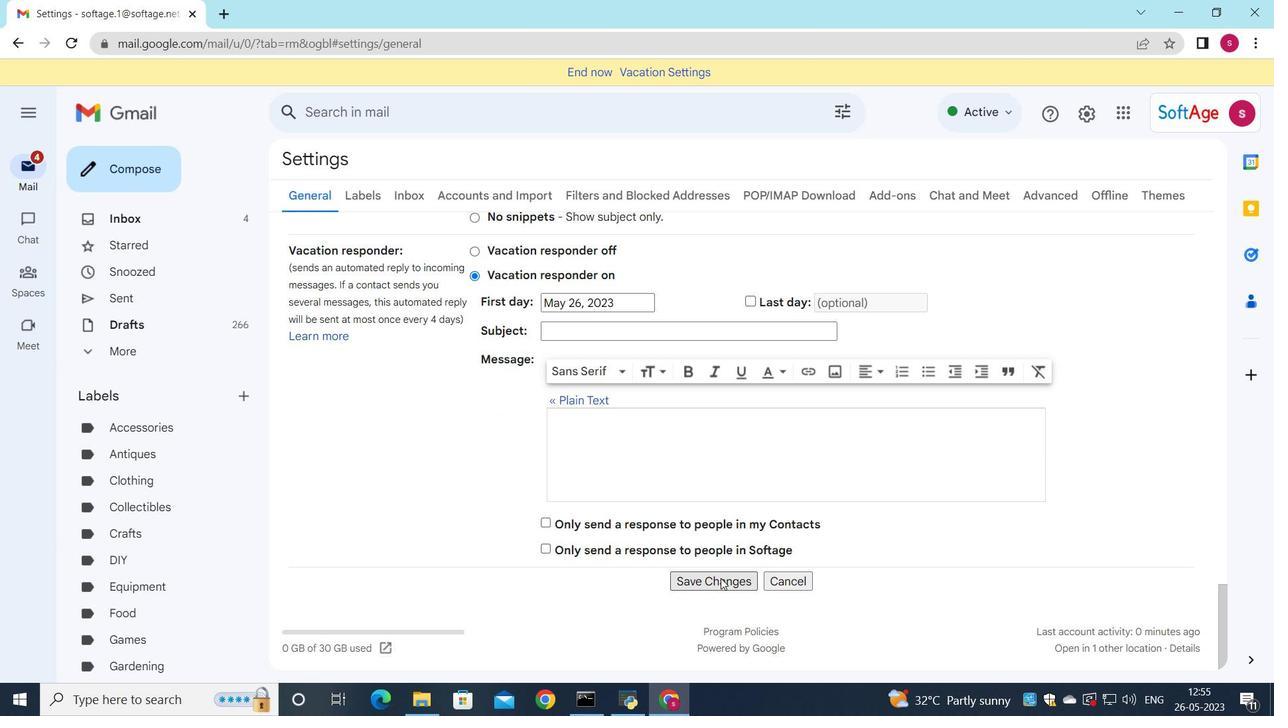 
Action: Mouse pressed left at (715, 585)
Screenshot: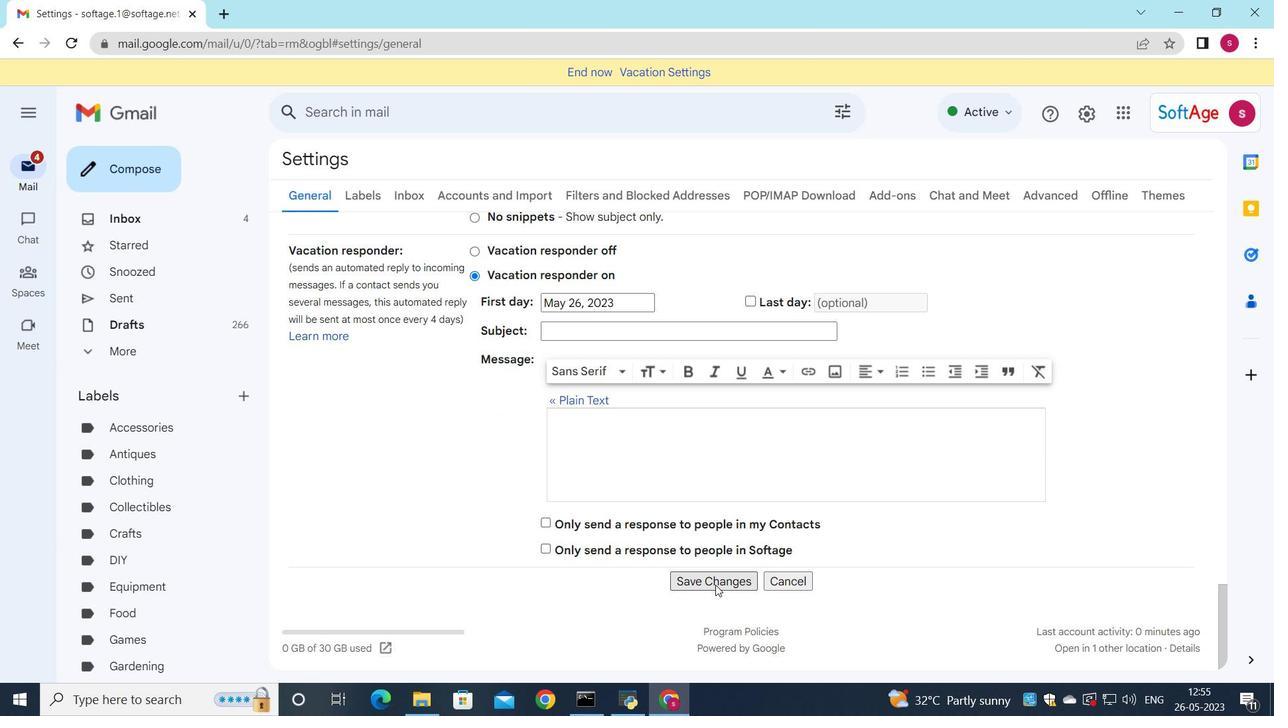 
Action: Mouse moved to (132, 167)
Screenshot: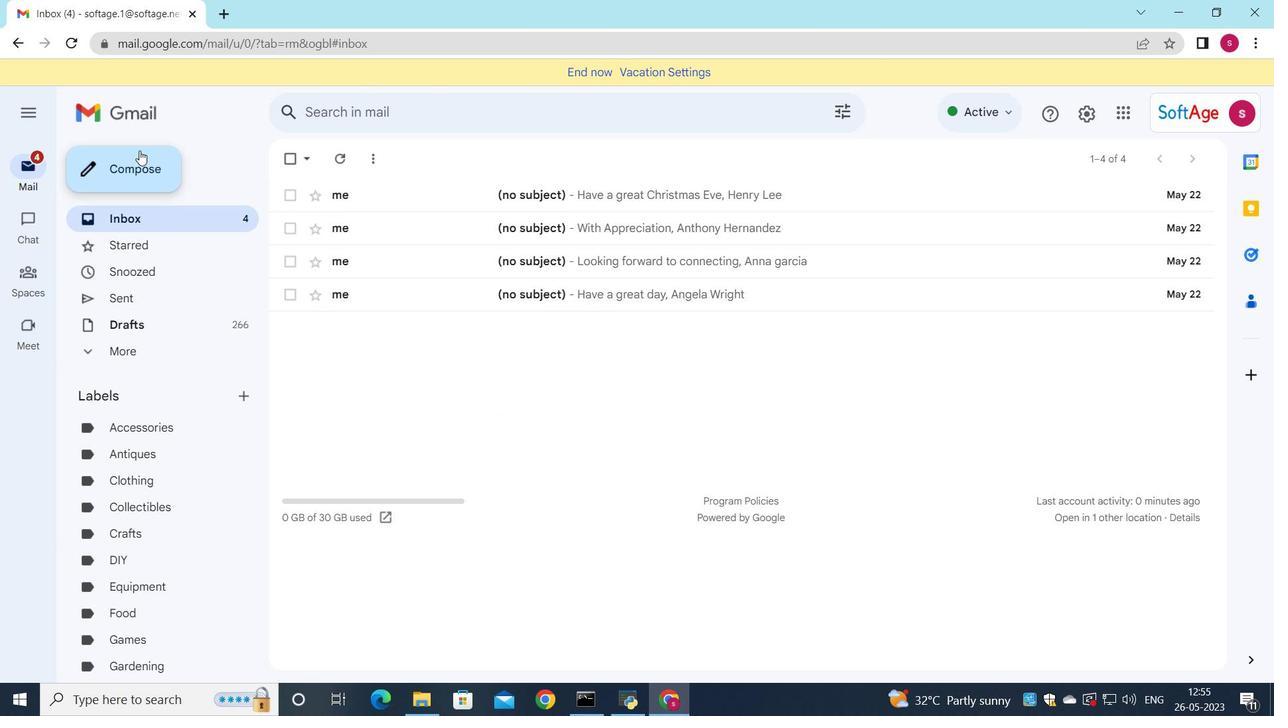 
Action: Mouse pressed left at (132, 167)
Screenshot: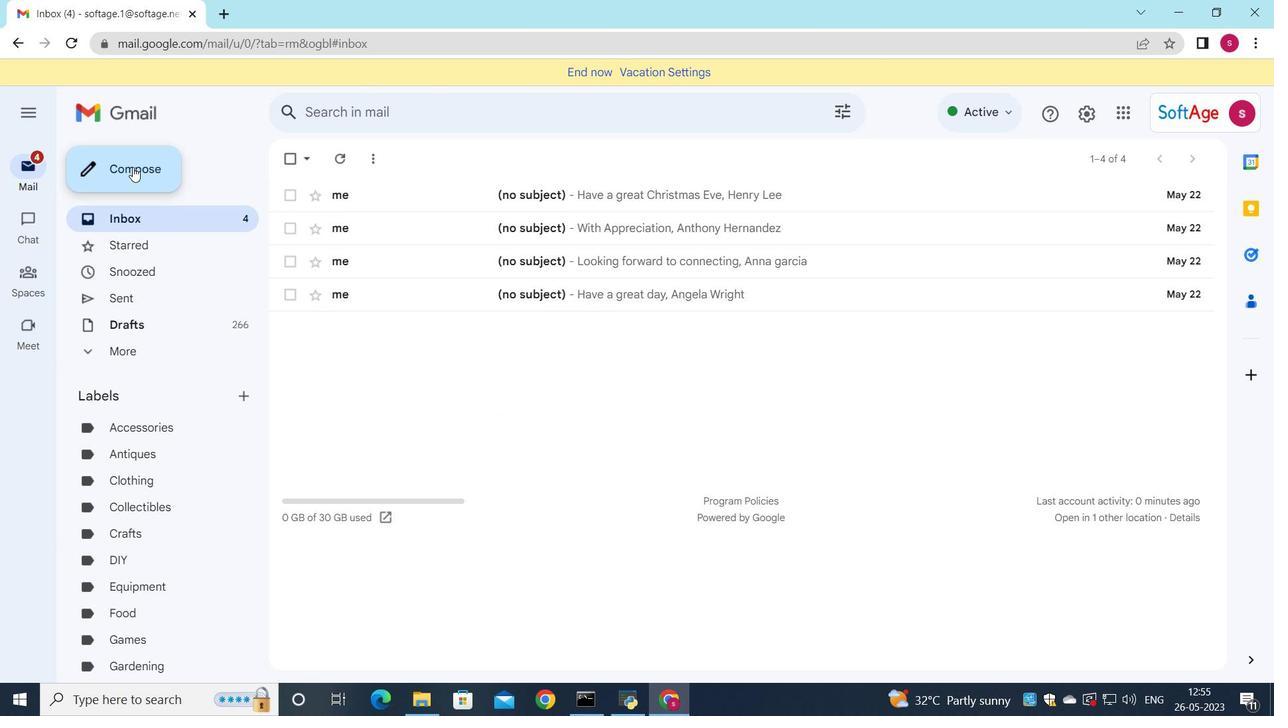 
Action: Mouse moved to (789, 289)
Screenshot: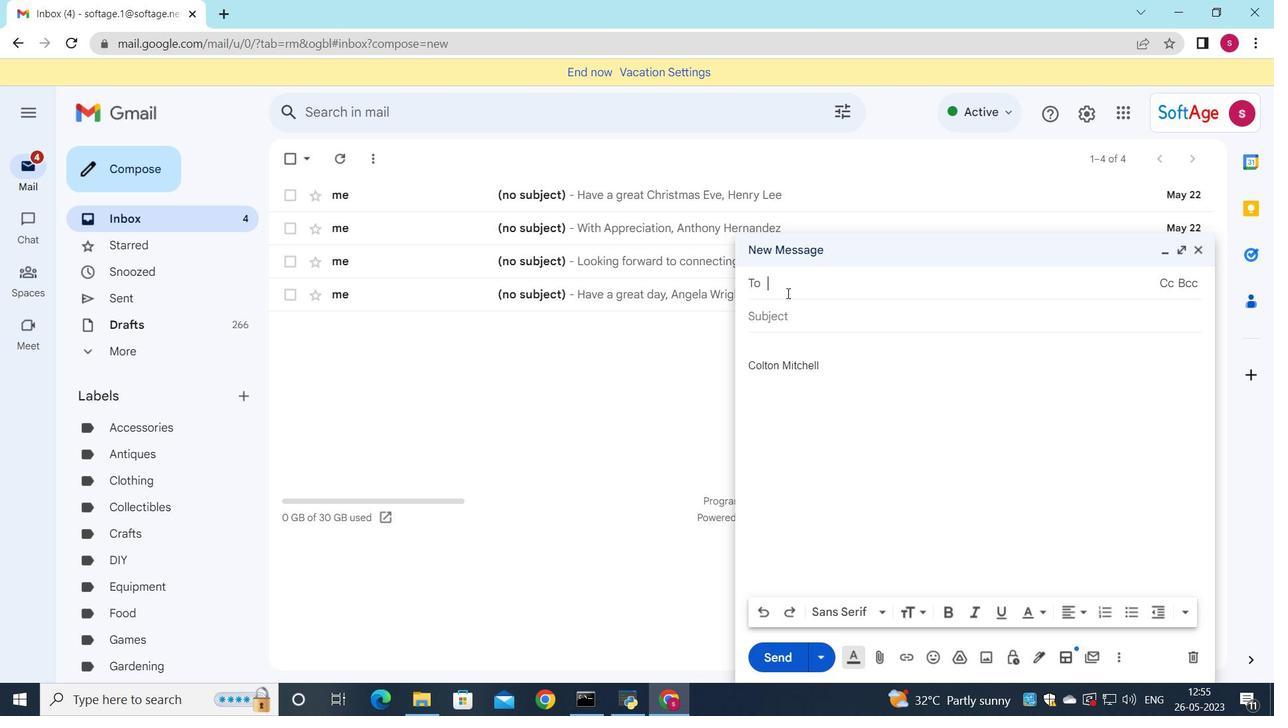 
Action: Key pressed so
Screenshot: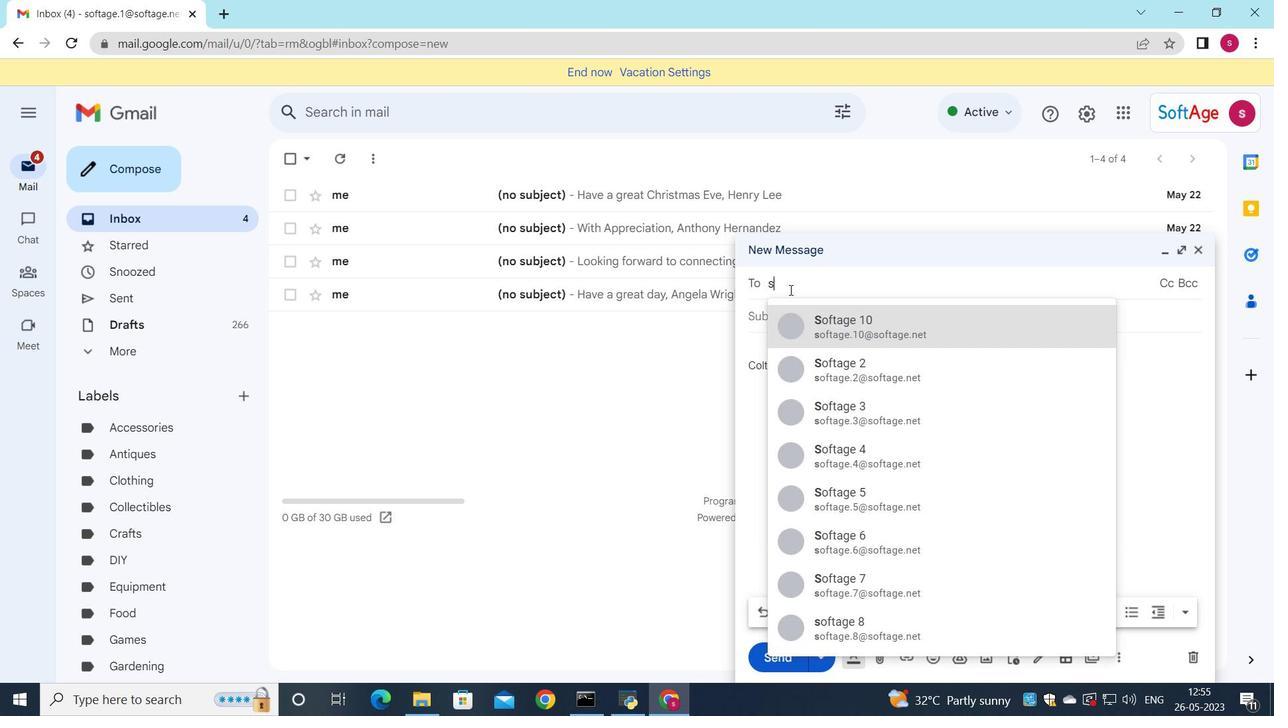 
Action: Mouse moved to (856, 443)
Screenshot: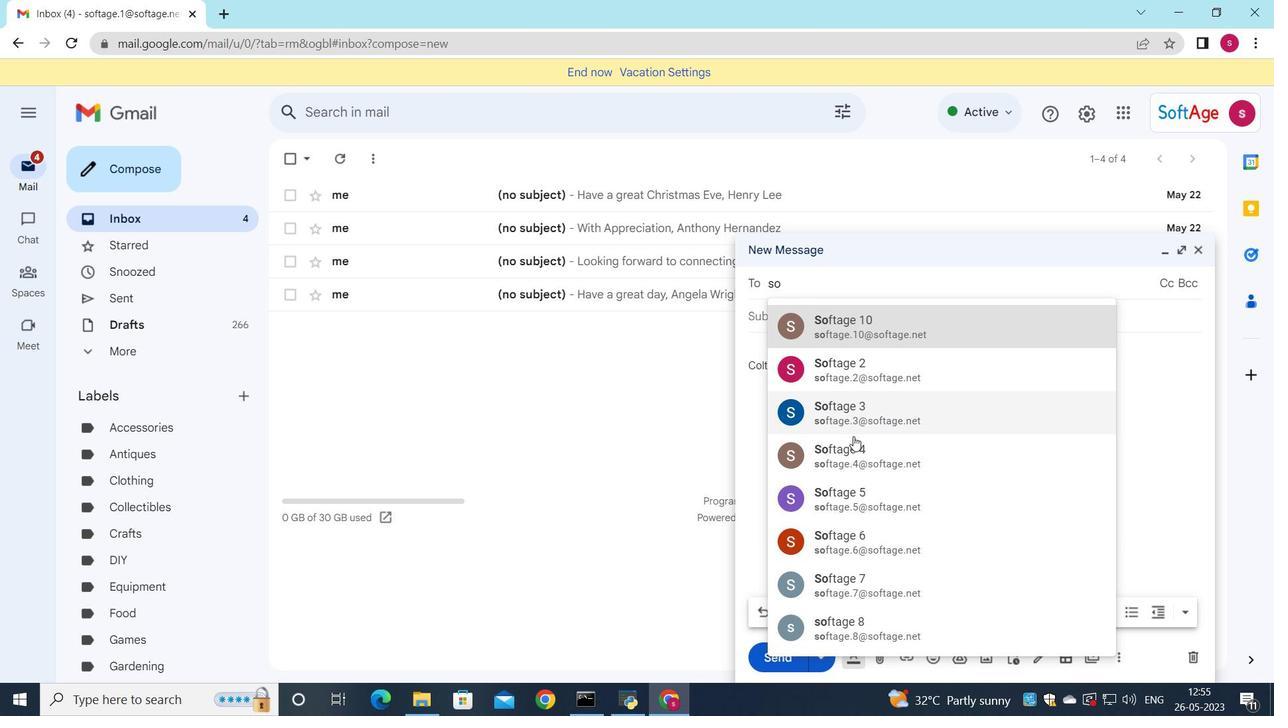 
Action: Mouse pressed left at (856, 443)
Screenshot: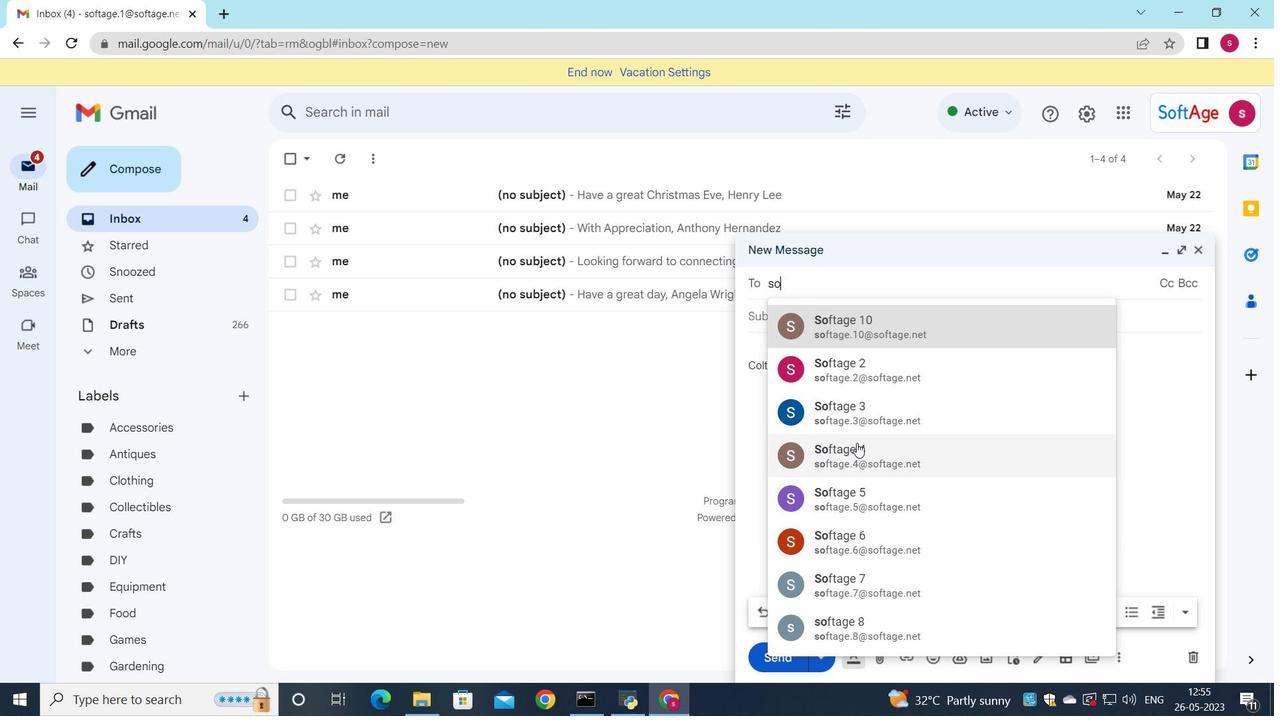 
Action: Mouse moved to (938, 291)
Screenshot: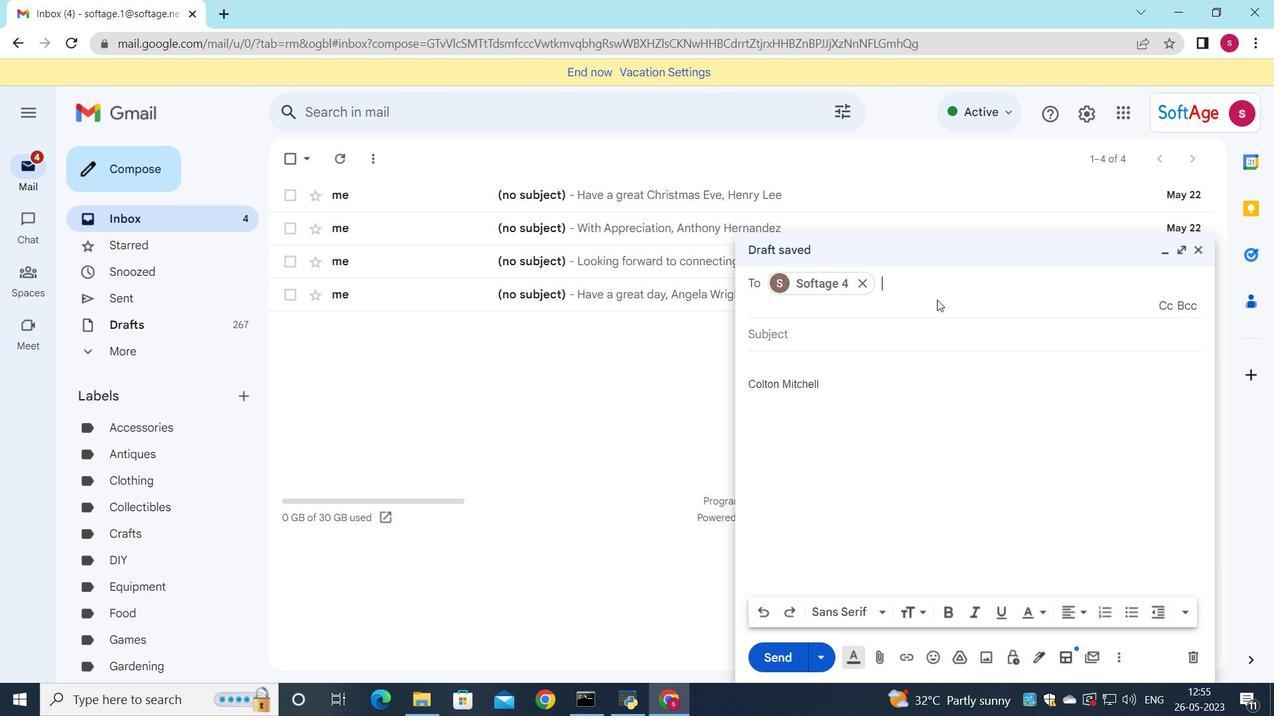 
Action: Key pressed so
Screenshot: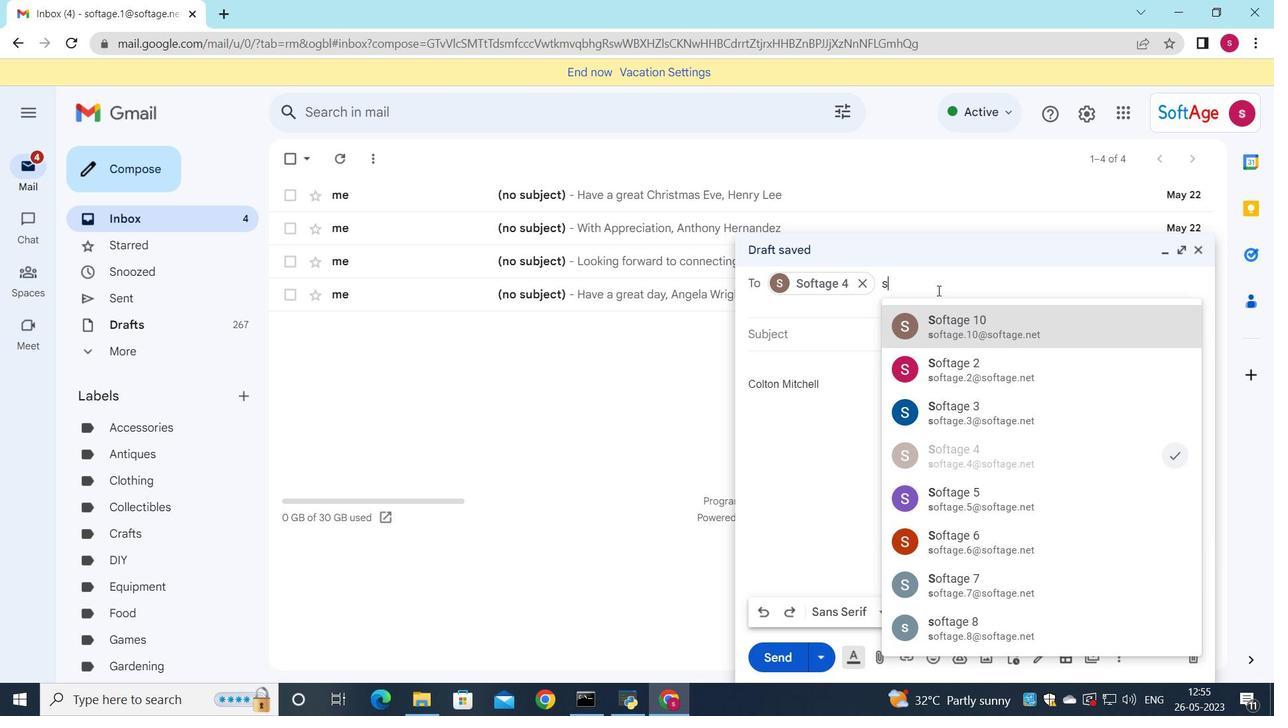 
Action: Mouse moved to (1003, 509)
Screenshot: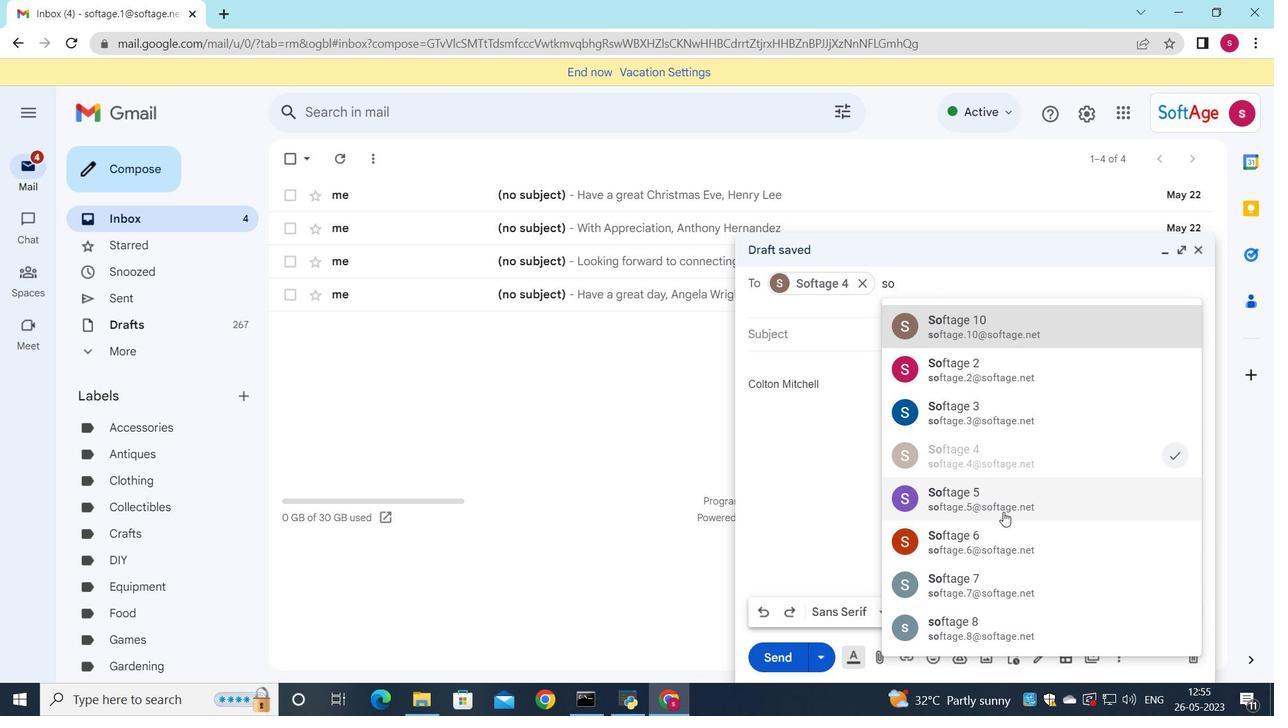 
Action: Mouse pressed left at (1003, 509)
Screenshot: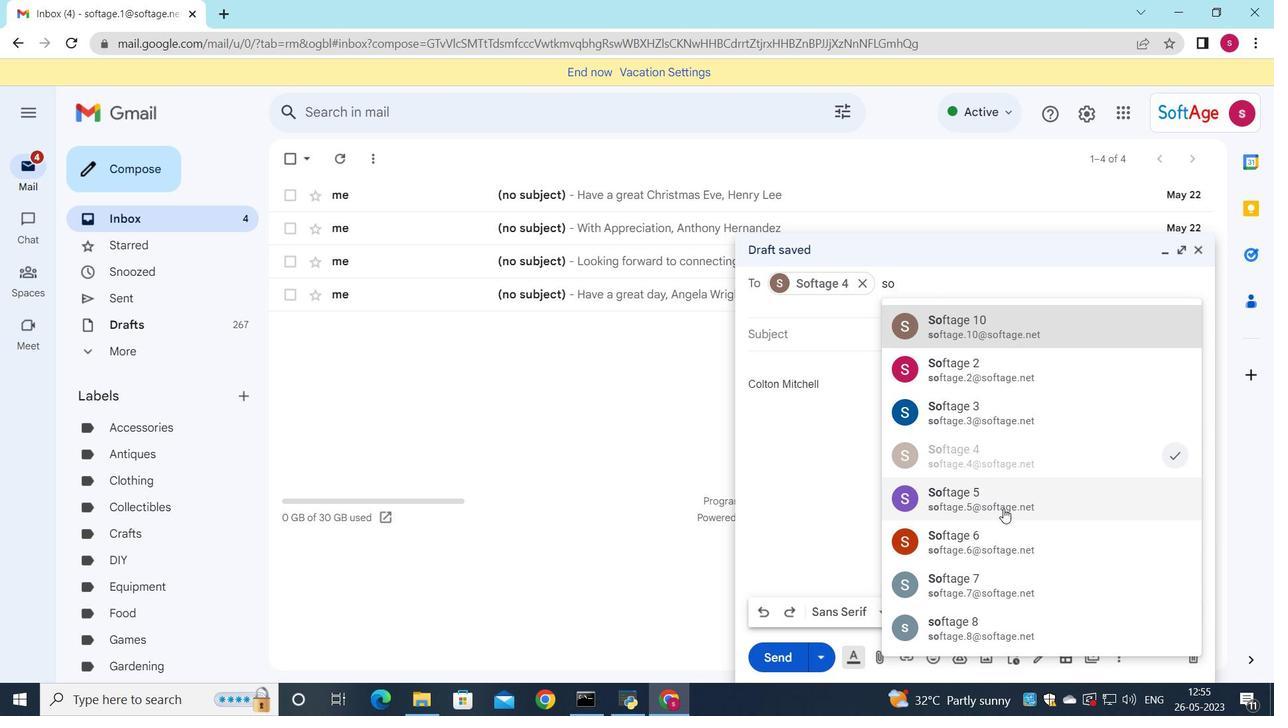 
Action: Mouse moved to (815, 337)
Screenshot: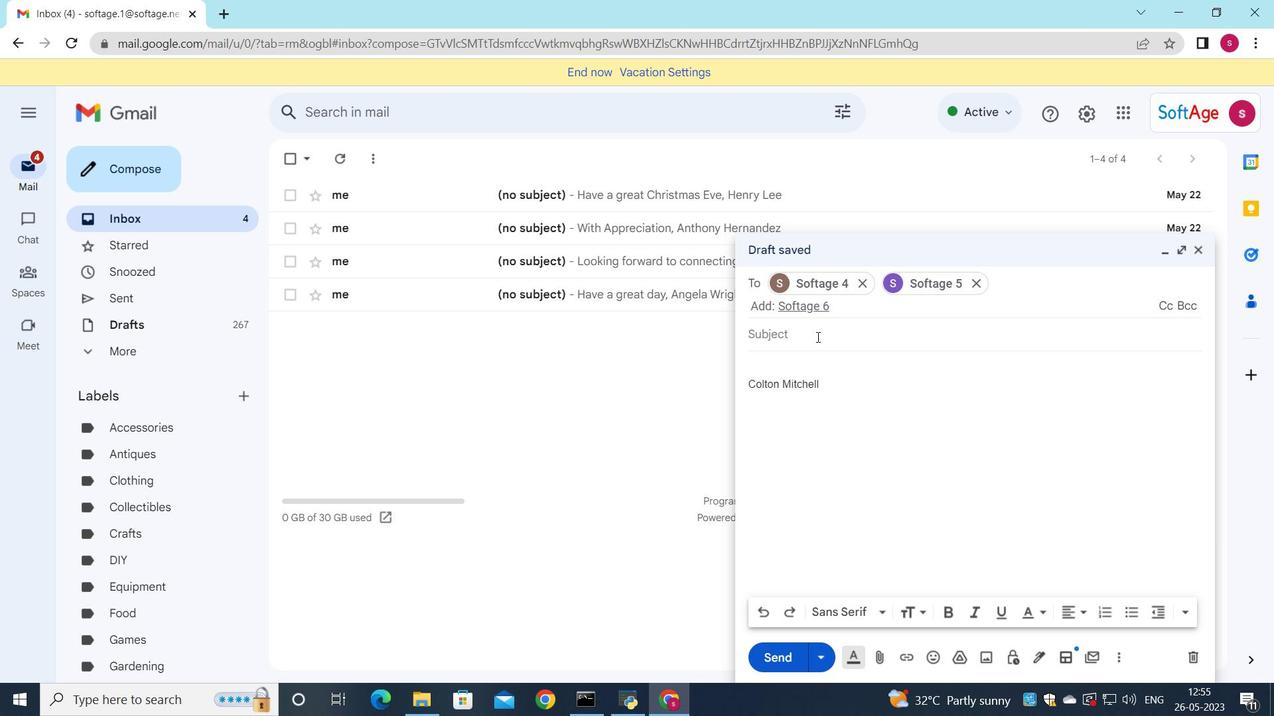 
Action: Mouse pressed left at (815, 337)
Screenshot: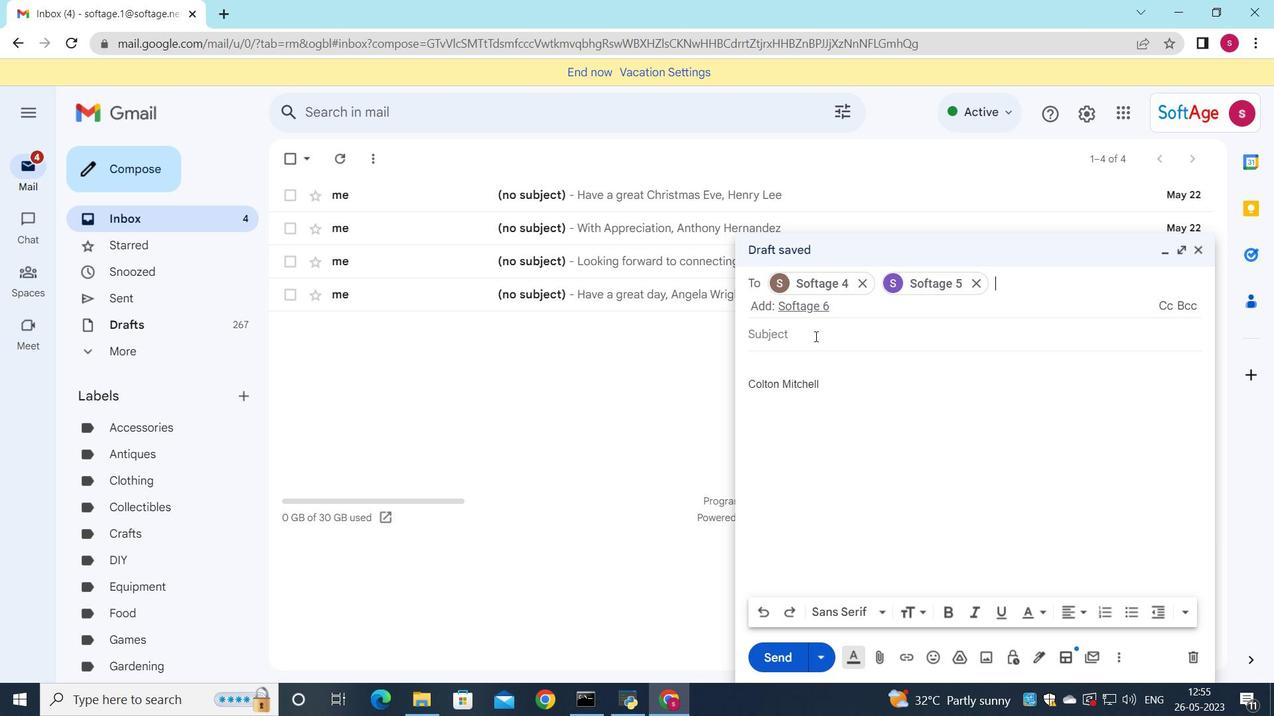 
Action: Key pressed <Key.shift>Follow<Key.space>up<Key.space>on<Key.space>a<Key.space>demo
Screenshot: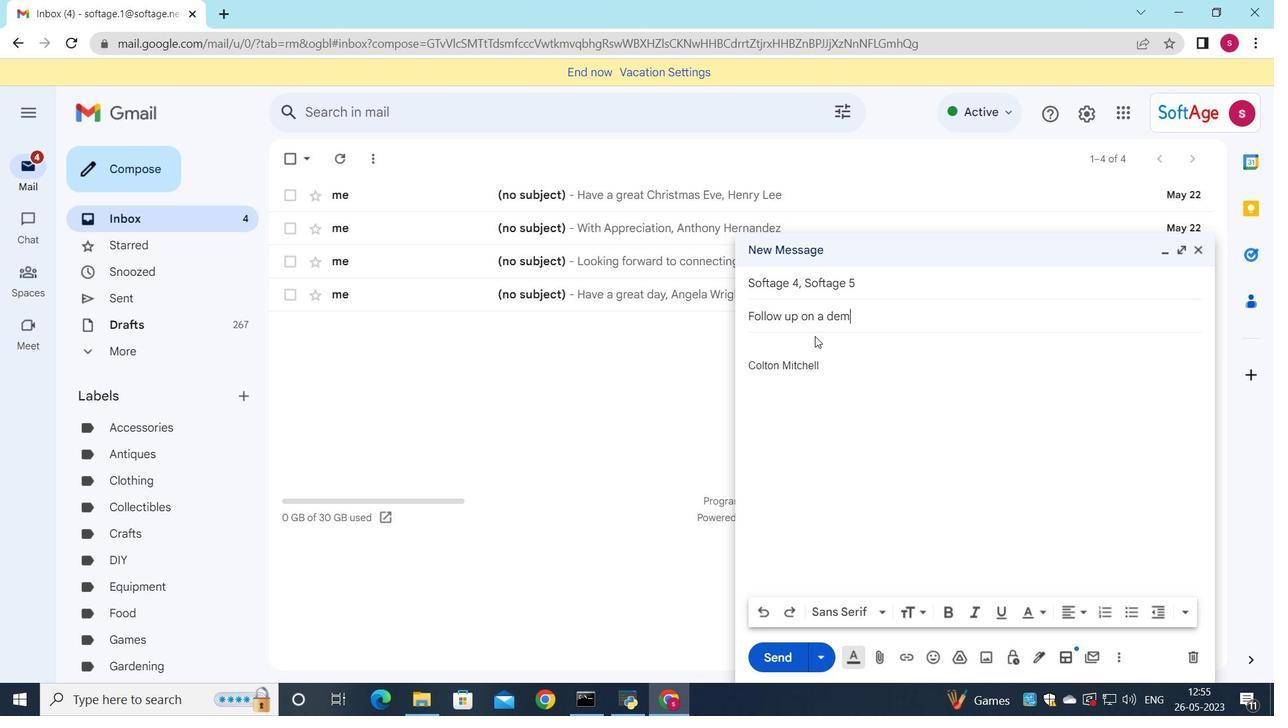 
Action: Mouse moved to (767, 345)
Screenshot: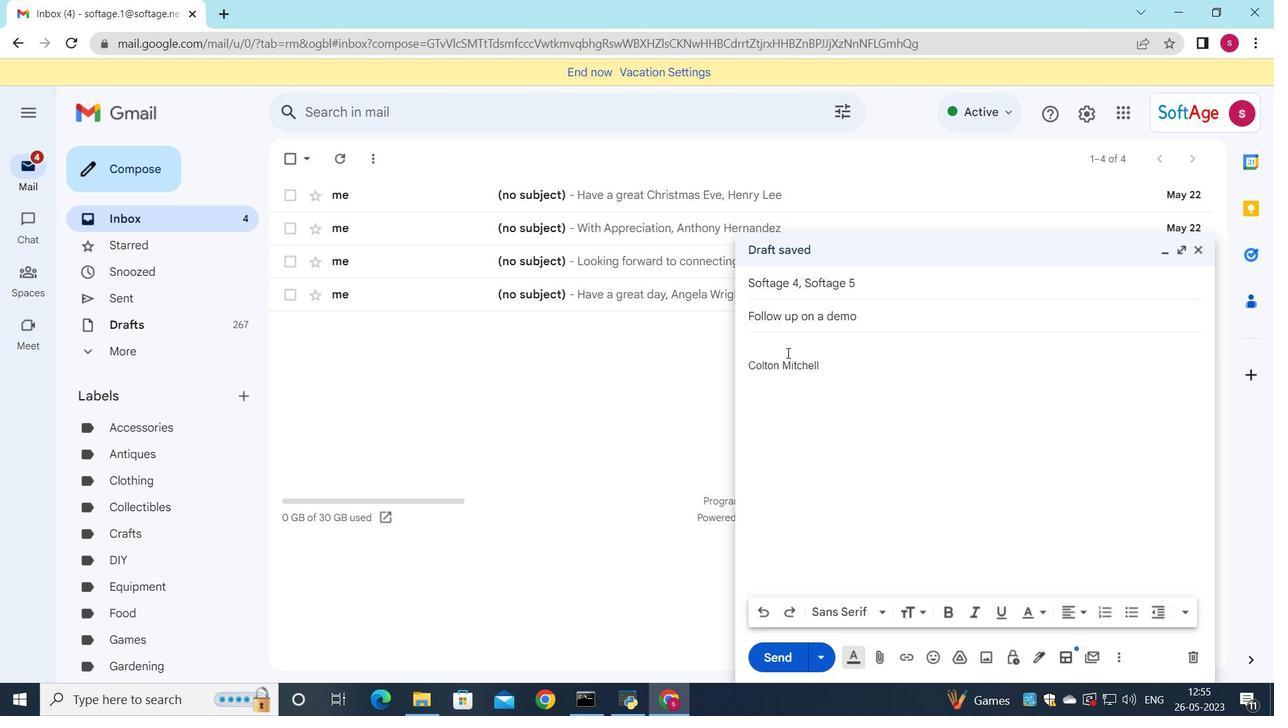 
Action: Mouse pressed left at (767, 345)
Screenshot: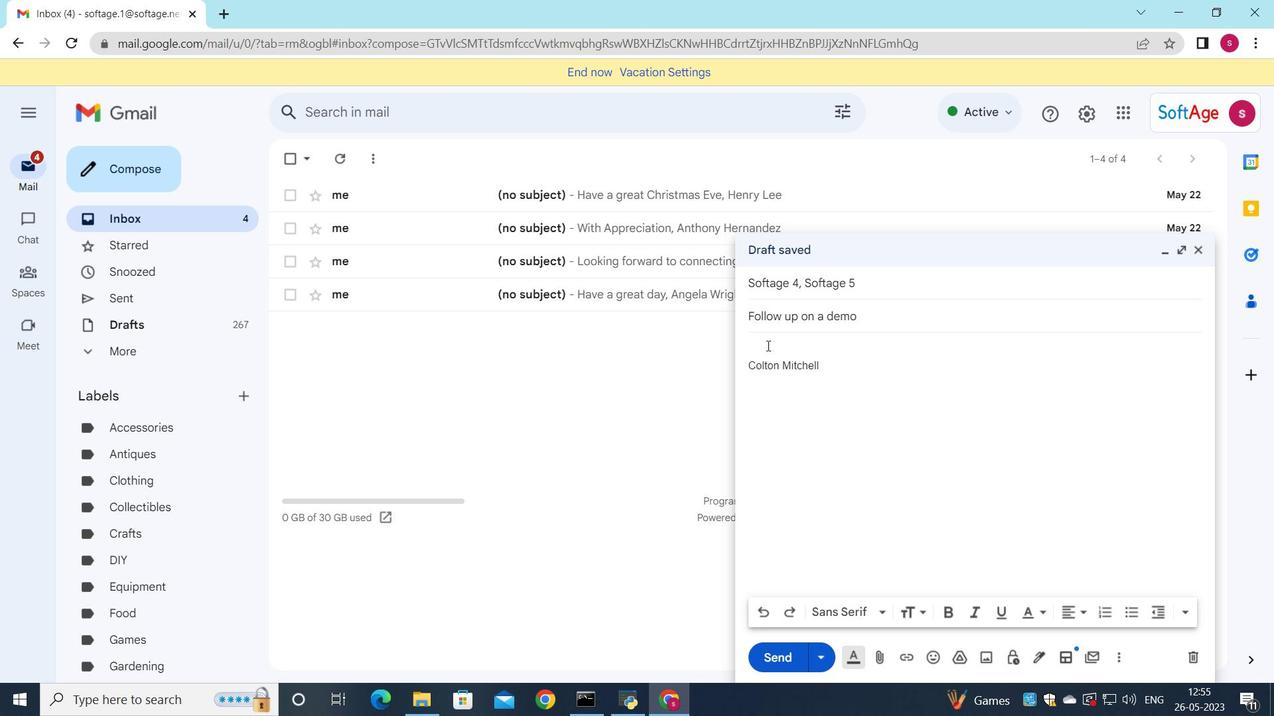 
Action: Mouse moved to (947, 352)
Screenshot: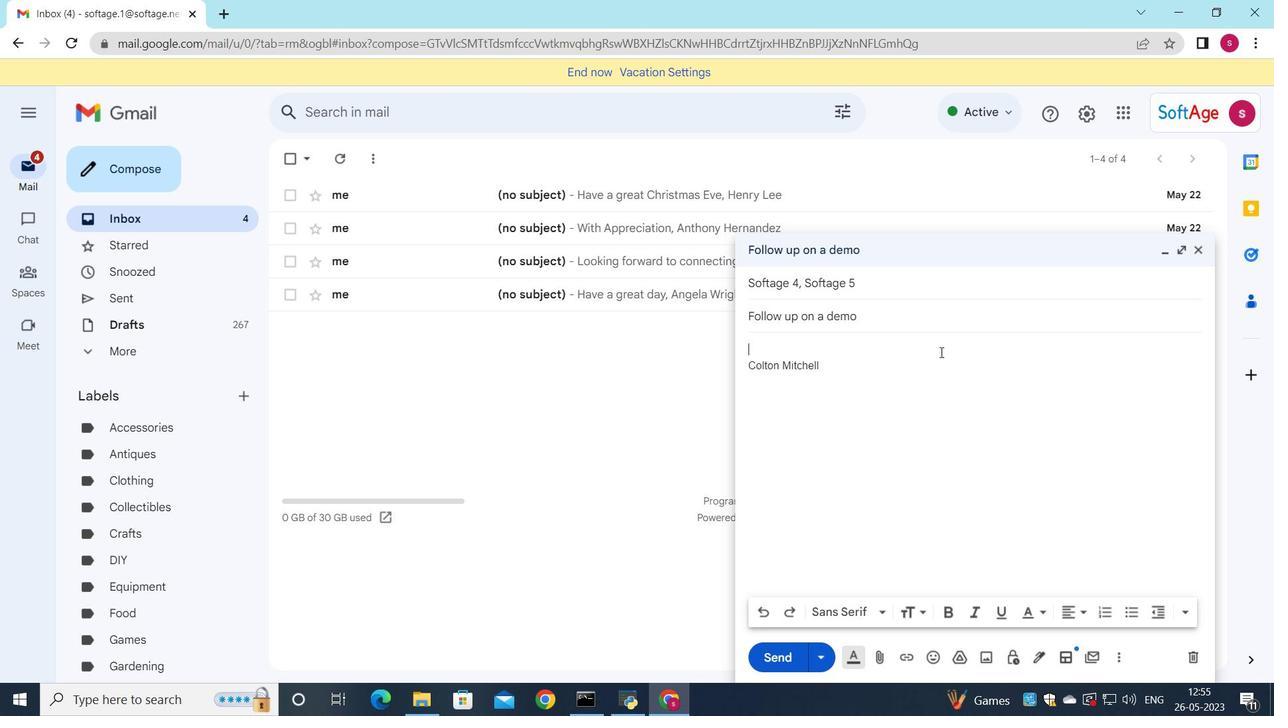 
Action: Key pressed <Key.shift>Thank<Key.space>you<Key.space>for<Key.space>your<Key.space>understanding<Key.space>in<Key.space>this<Key.space>matter.
Screenshot: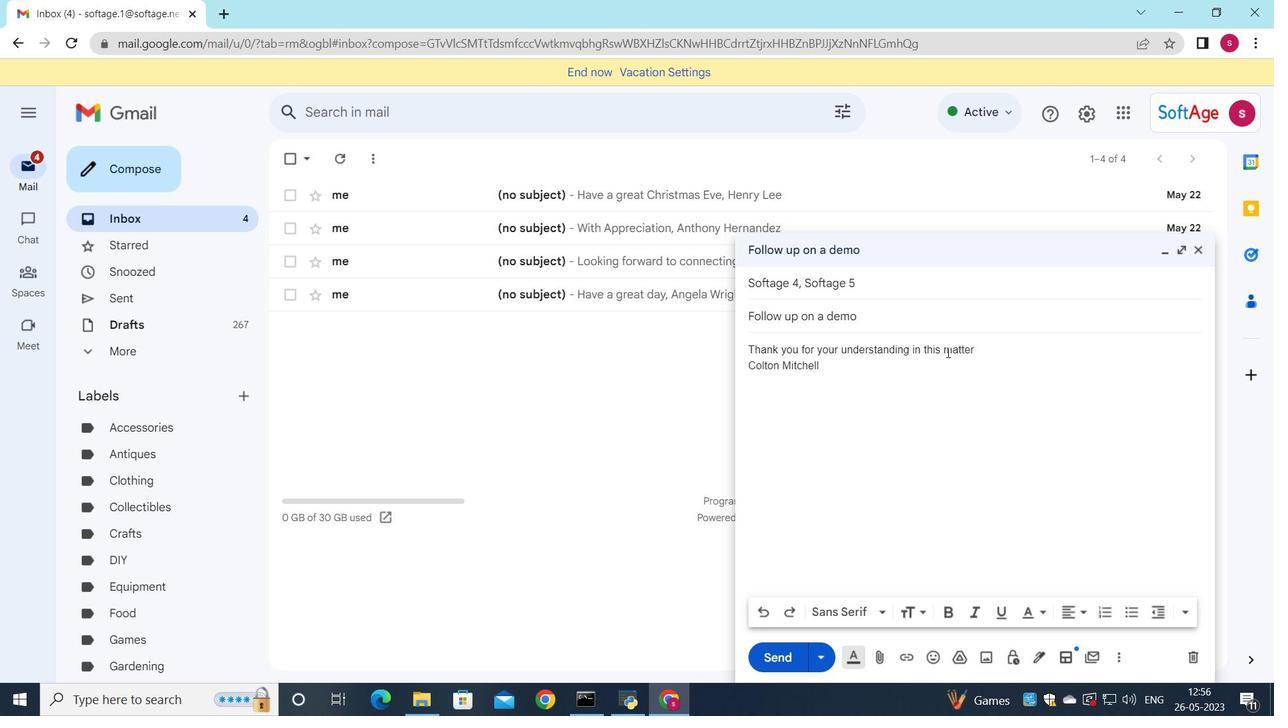 
Action: Mouse moved to (878, 660)
Screenshot: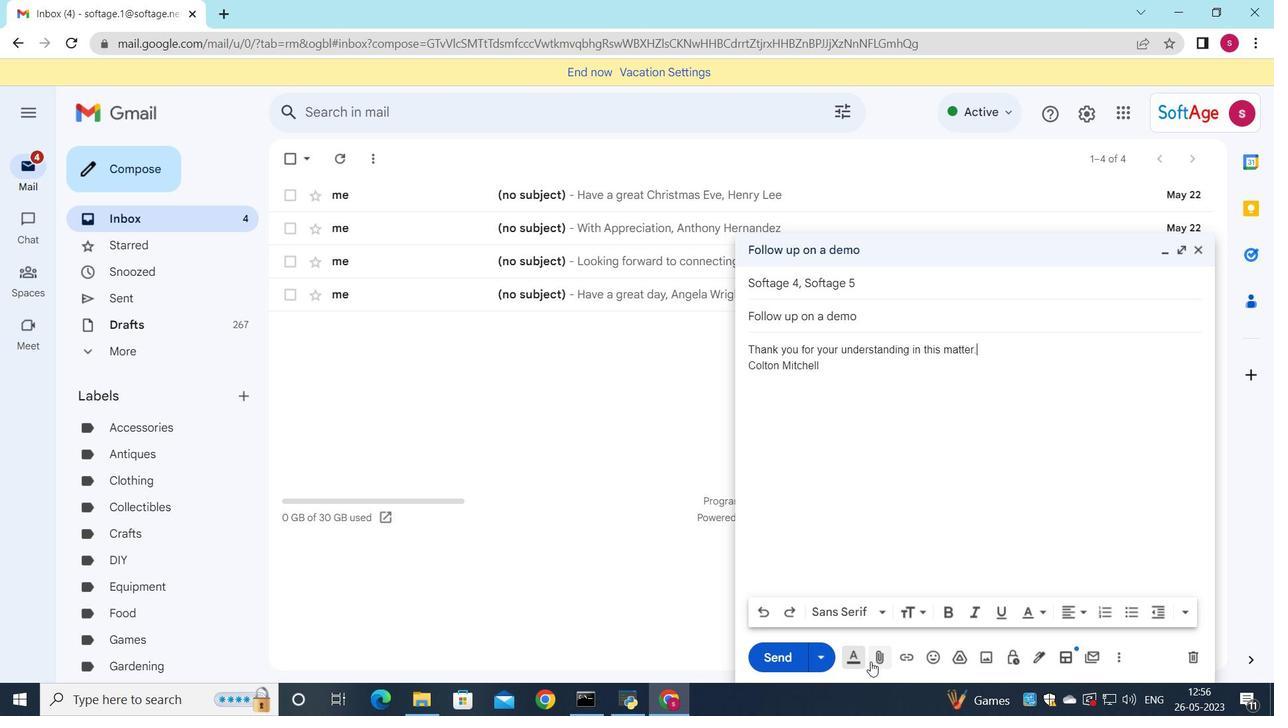 
Action: Mouse pressed left at (878, 660)
Screenshot: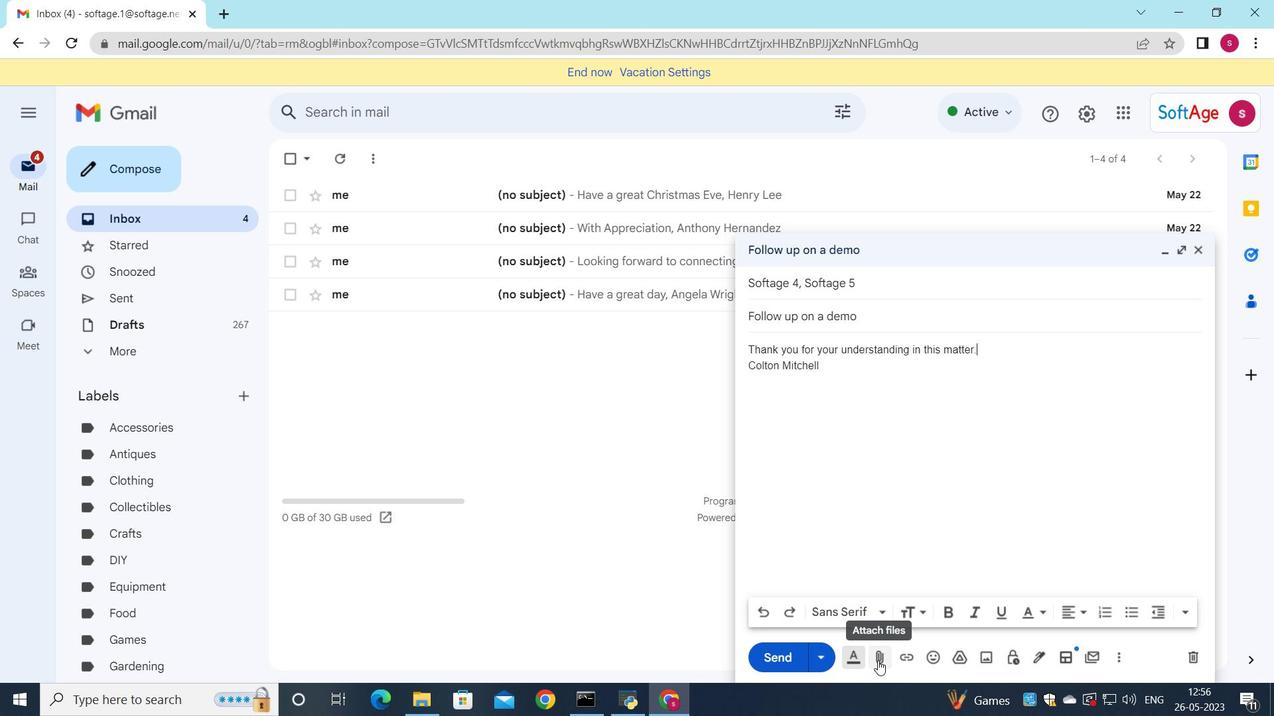 
Action: Mouse moved to (221, 125)
Screenshot: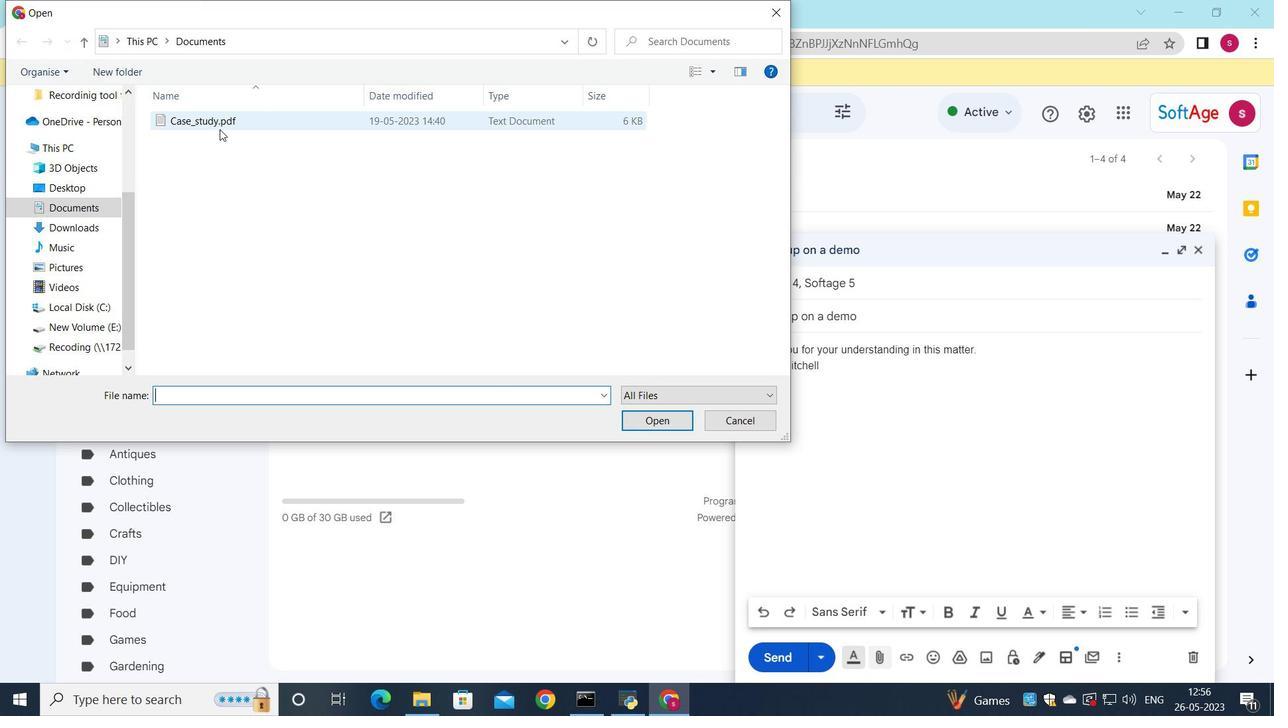 
Action: Mouse pressed left at (221, 125)
Screenshot: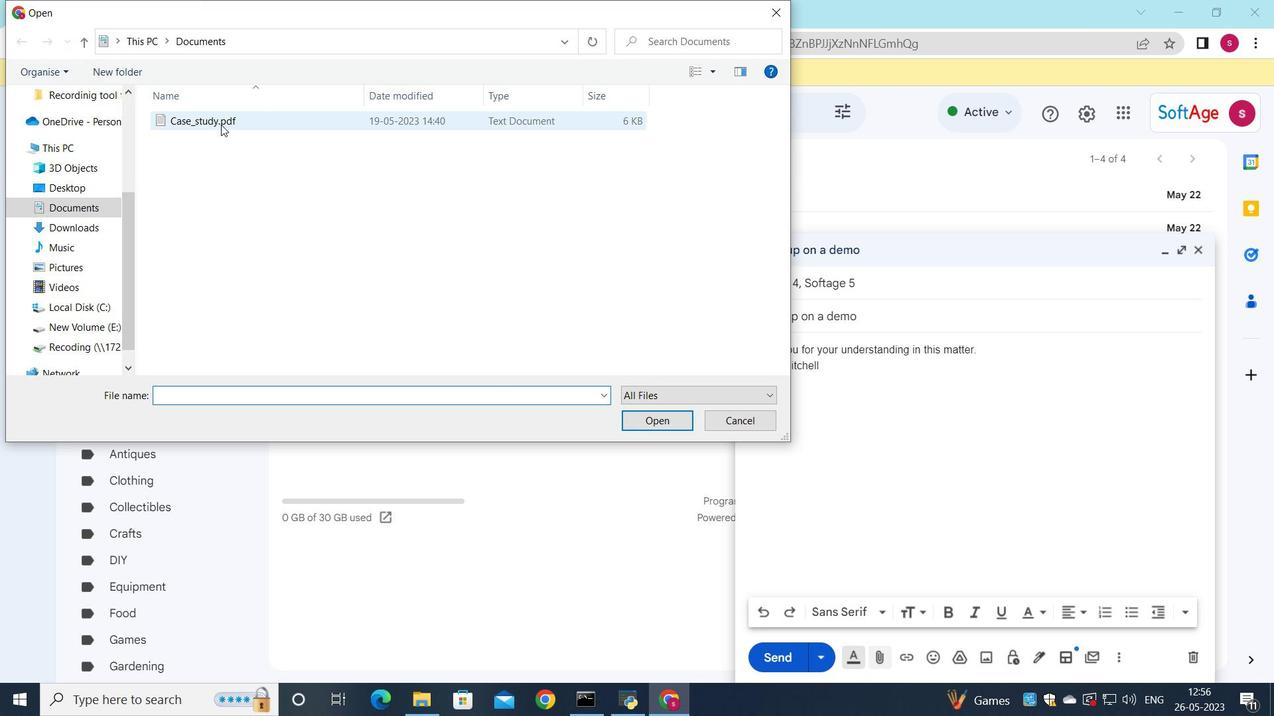 
Action: Mouse pressed left at (221, 125)
Screenshot: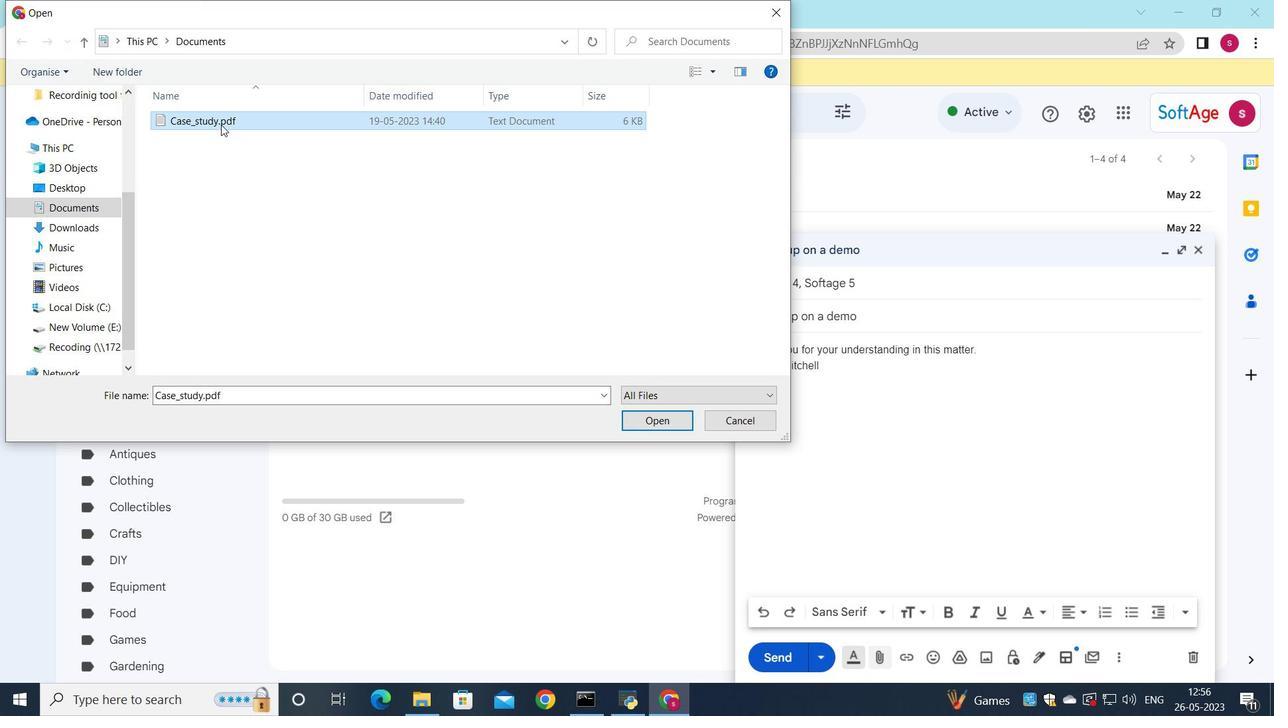 
Action: Mouse moved to (329, 157)
Screenshot: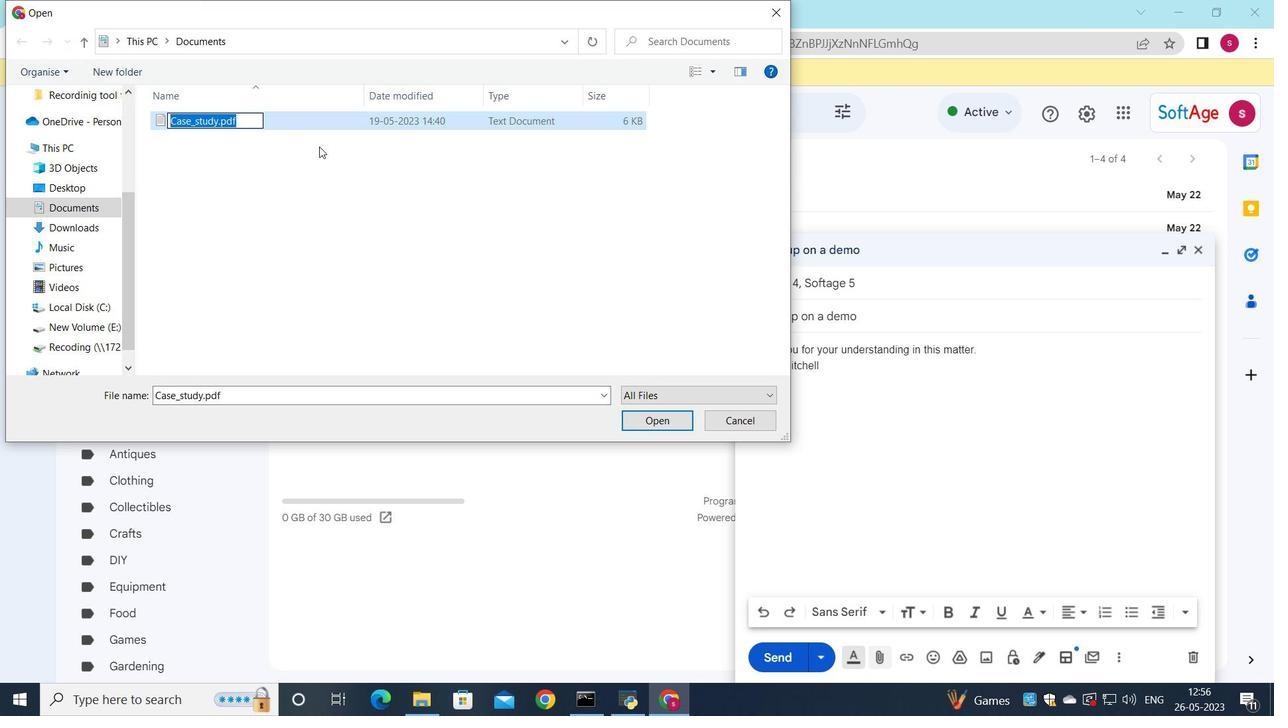 
Action: Key pressed <Key.shift>Operating<Key.shift><Key.shift><Key.shift><Key.shift><Key.shift><Key.shift><Key.shift><Key.shift><Key.shift><Key.shift><Key.shift><Key.shift>_<Key.shift>P<Key.backspace>procedures.docx
Screenshot: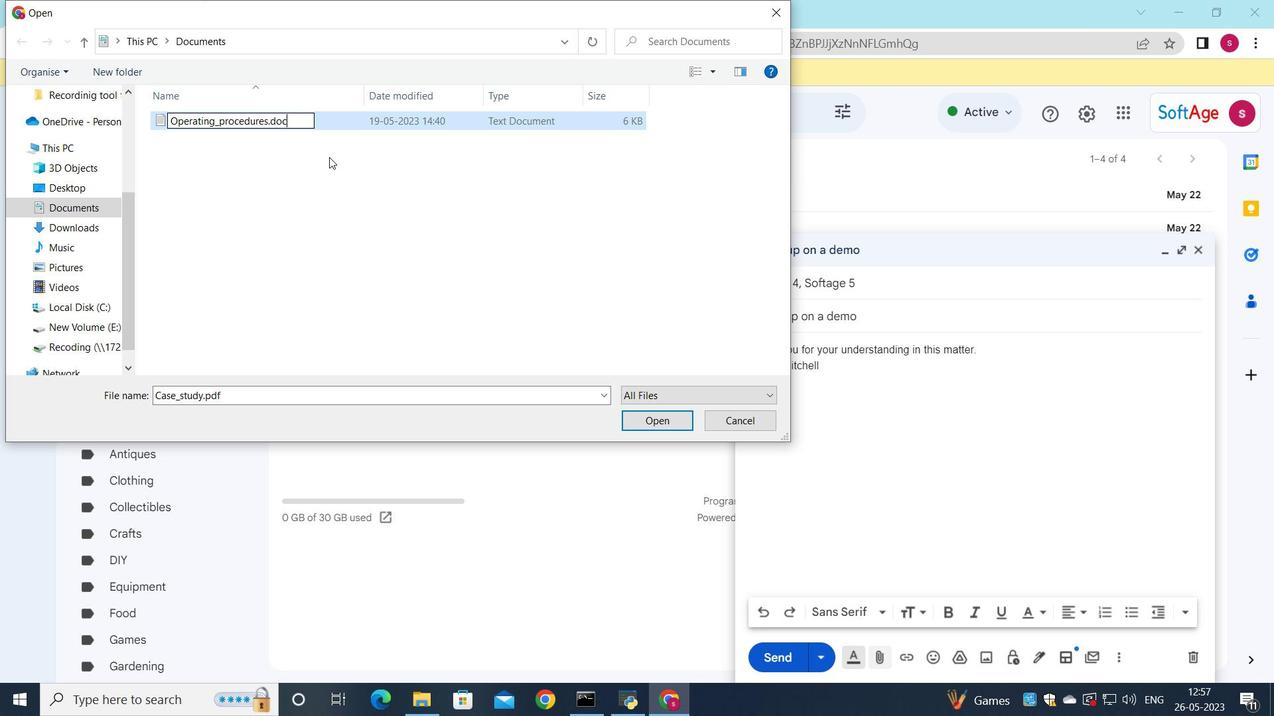 
Action: Mouse moved to (451, 116)
Screenshot: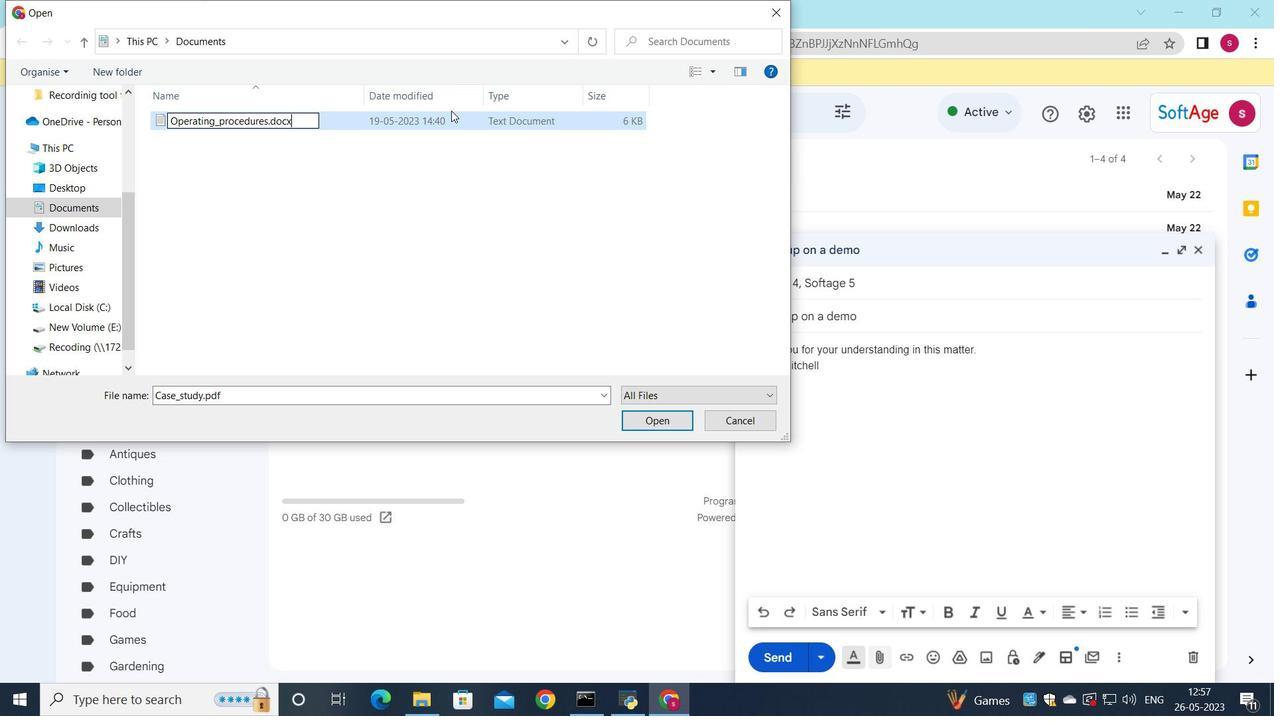 
Action: Mouse pressed left at (451, 116)
Screenshot: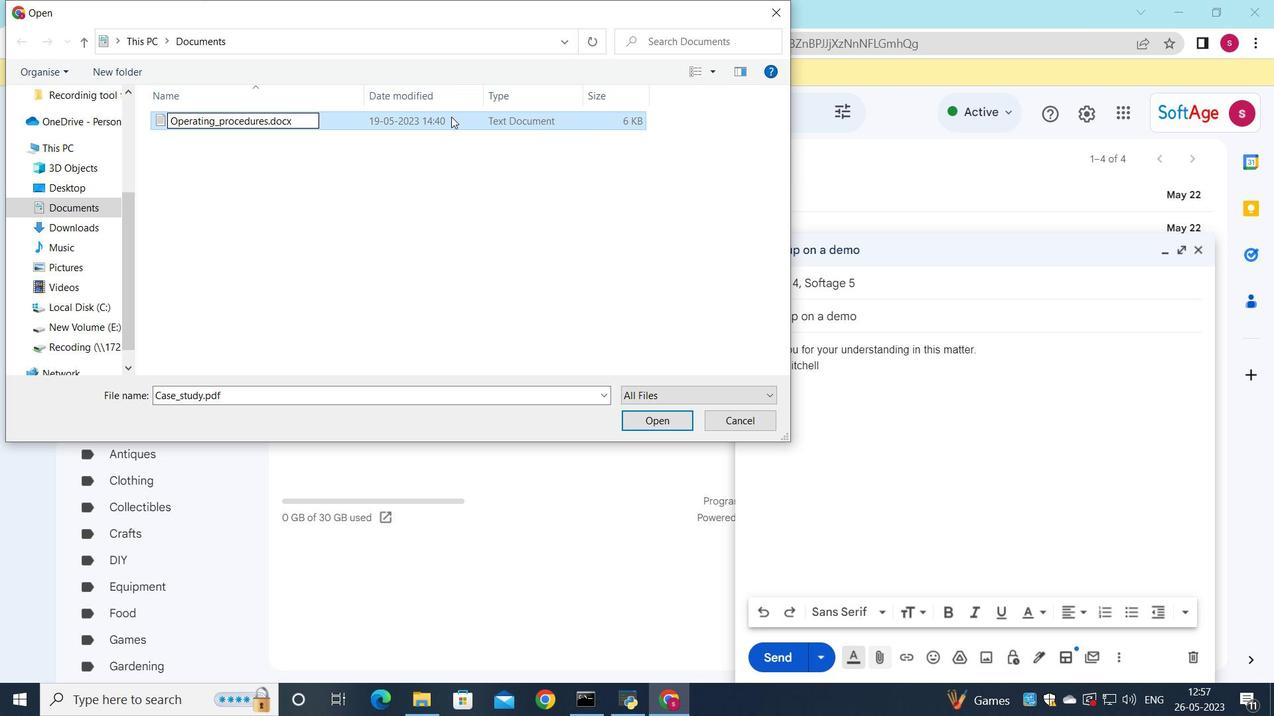 
Action: Mouse moved to (637, 414)
Screenshot: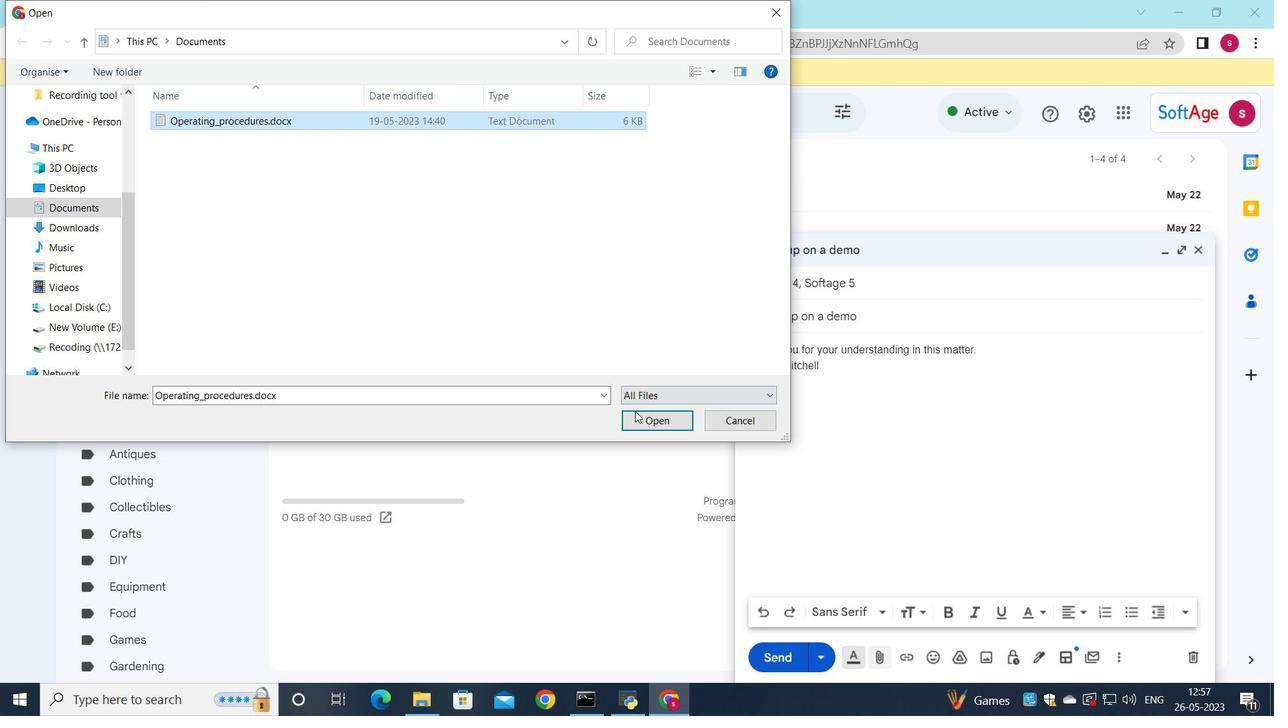 
Action: Mouse pressed left at (637, 414)
Screenshot: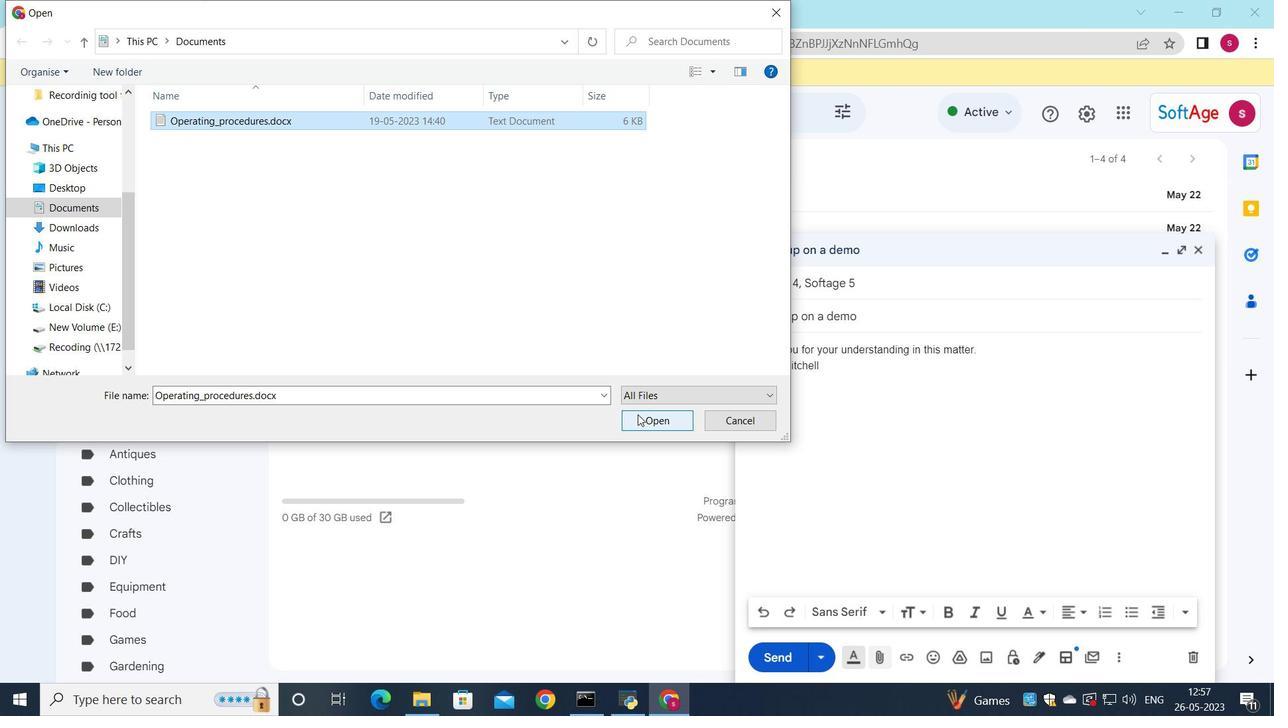 
Action: Mouse moved to (778, 660)
Screenshot: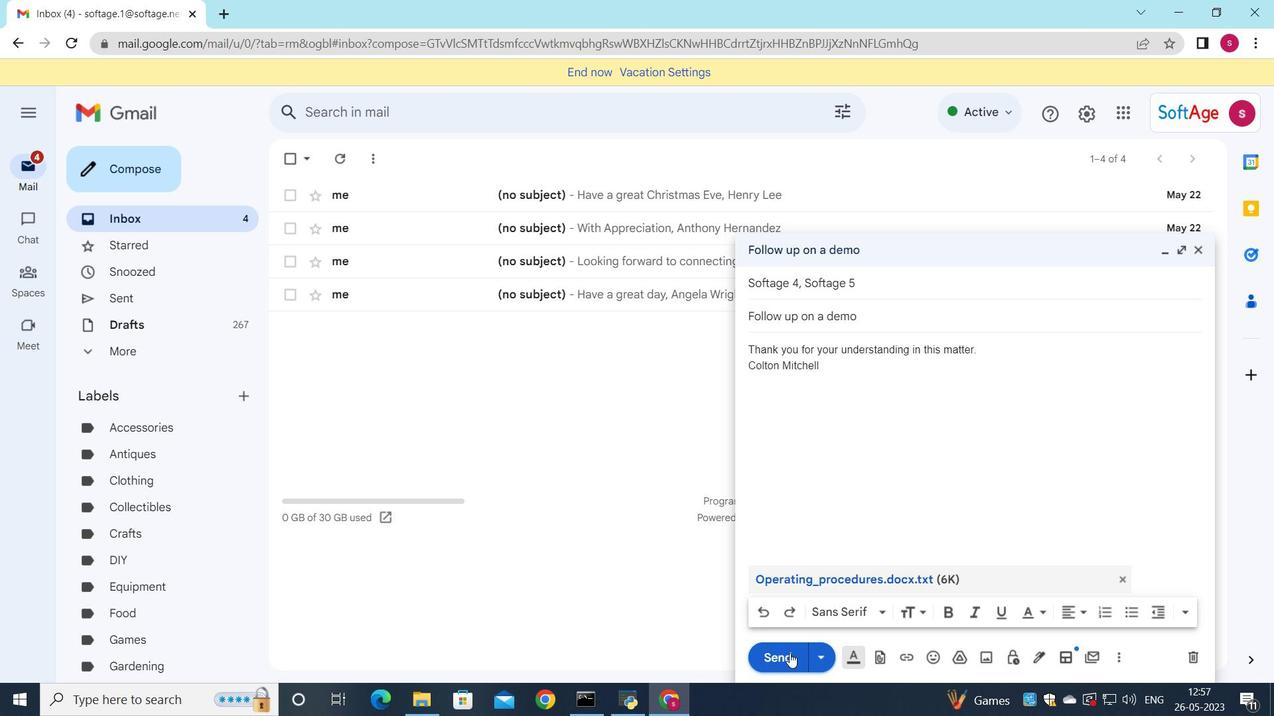 
Action: Mouse pressed left at (778, 660)
Screenshot: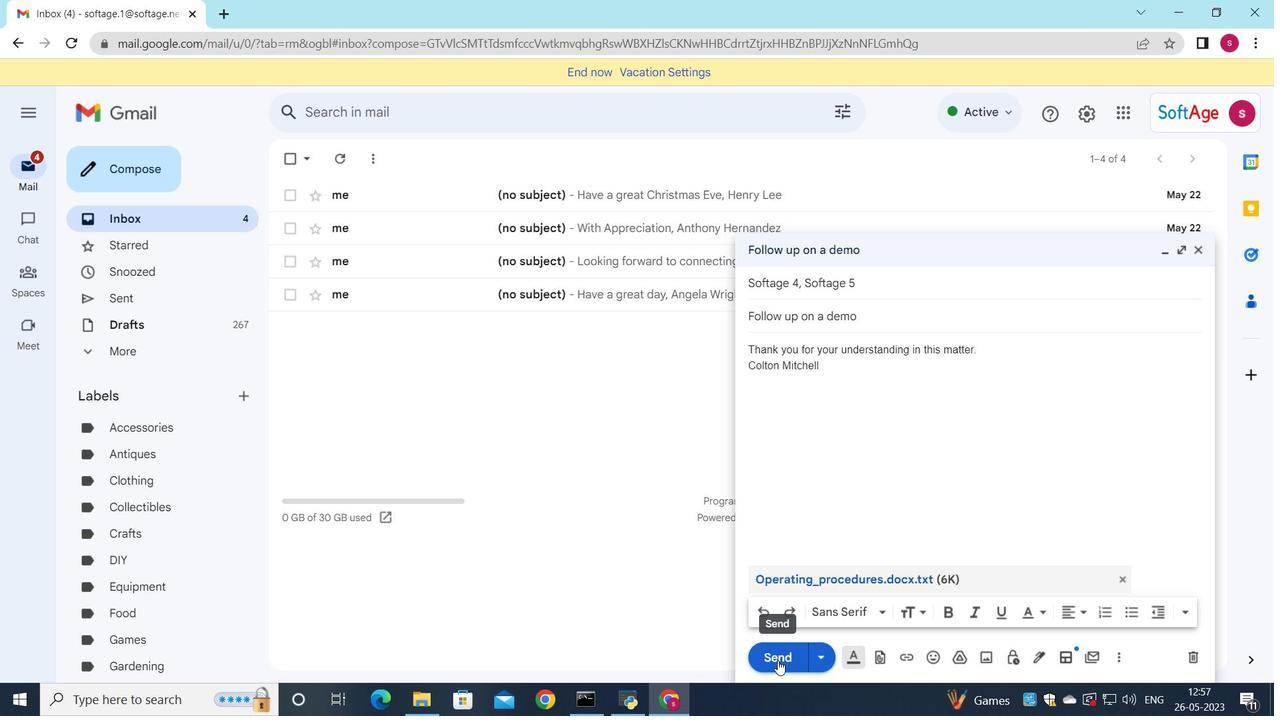 
Action: Mouse moved to (135, 305)
Screenshot: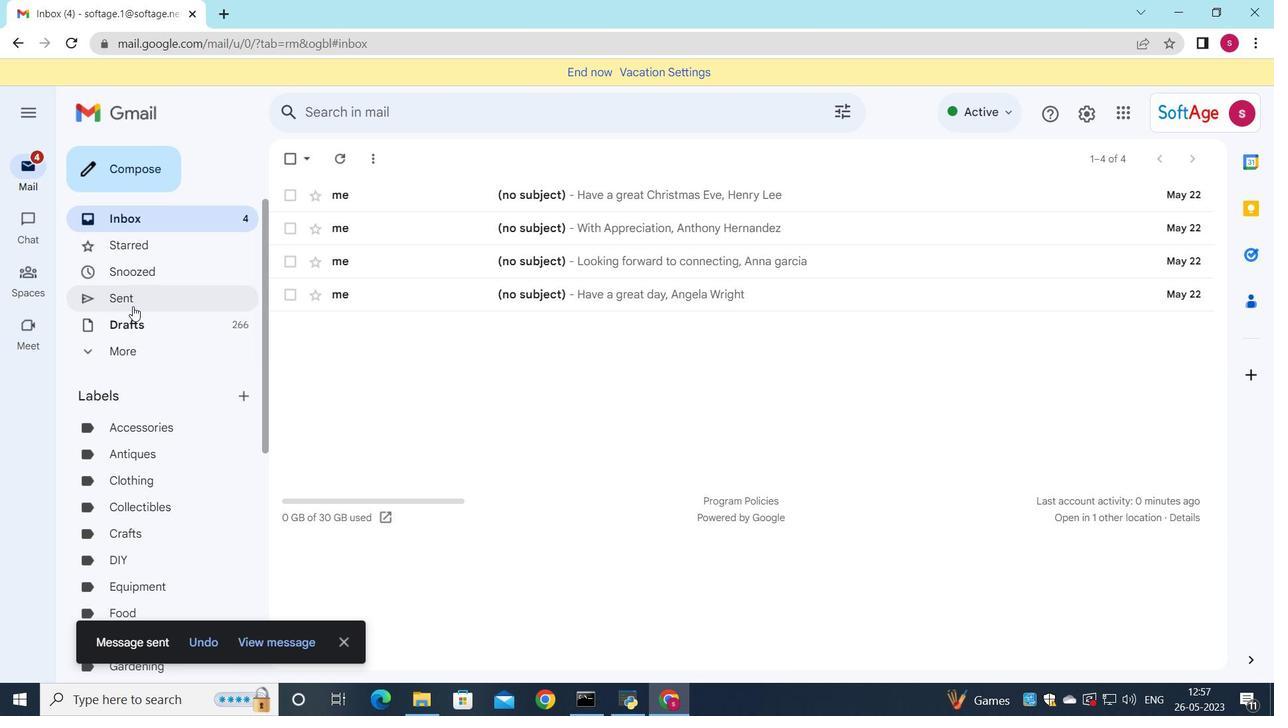 
Action: Mouse pressed left at (135, 305)
Screenshot: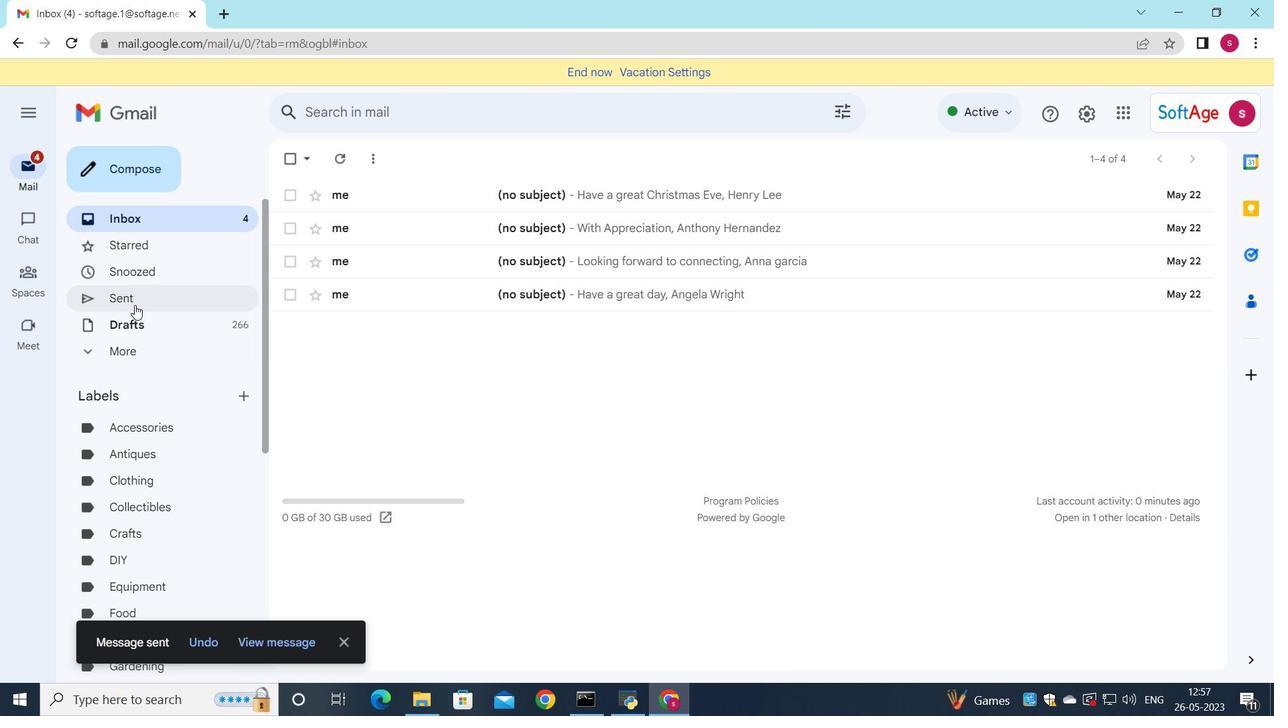 
Action: Mouse moved to (721, 262)
Screenshot: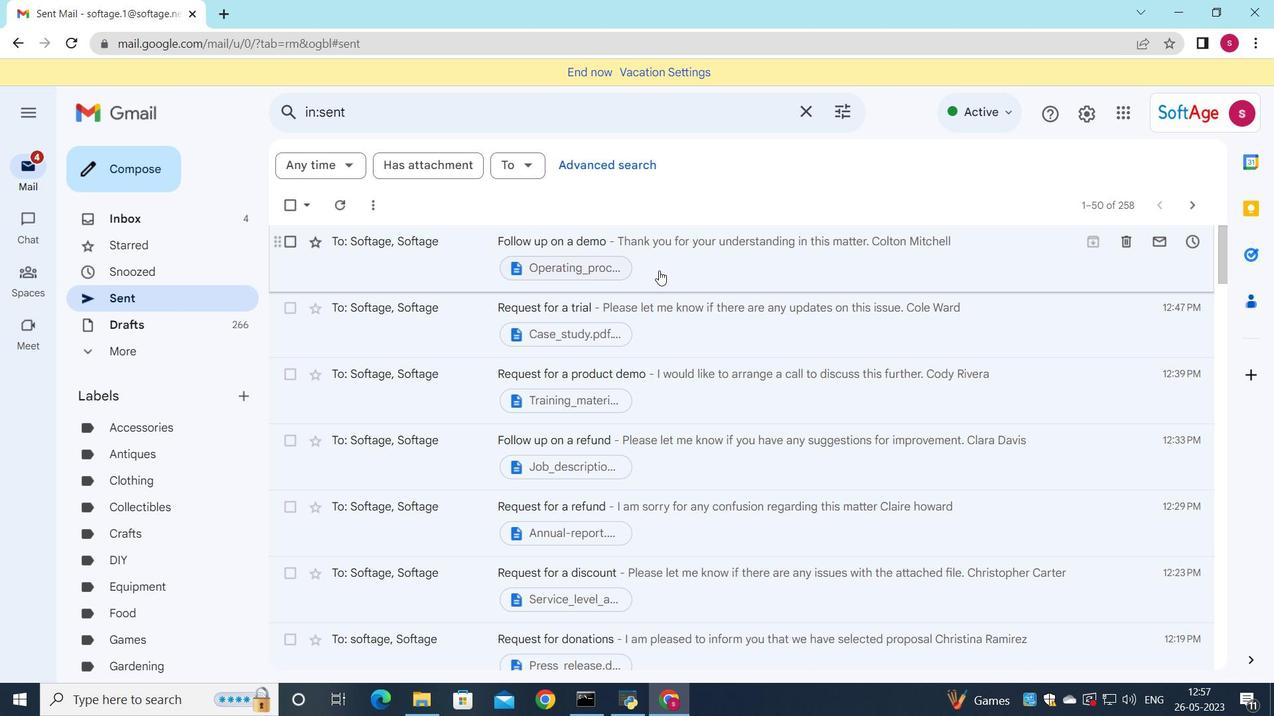 
Action: Mouse pressed left at (721, 262)
Screenshot: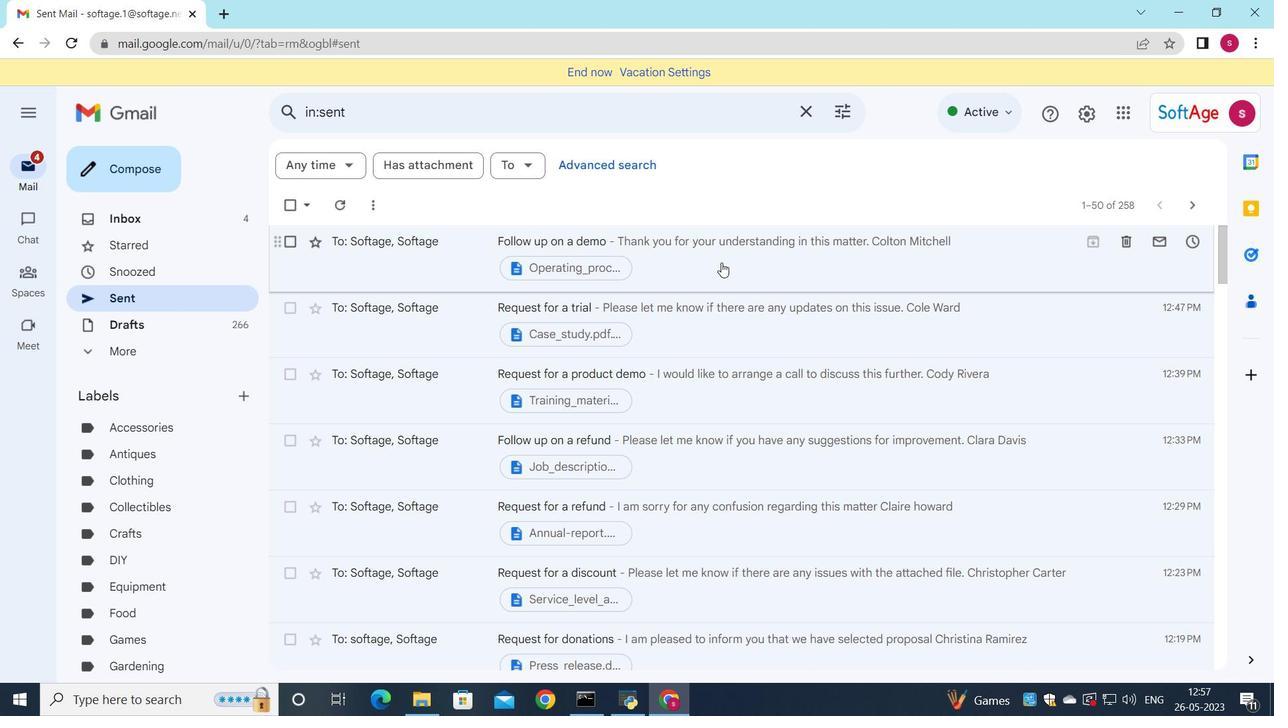 
Action: Mouse moved to (761, 284)
Screenshot: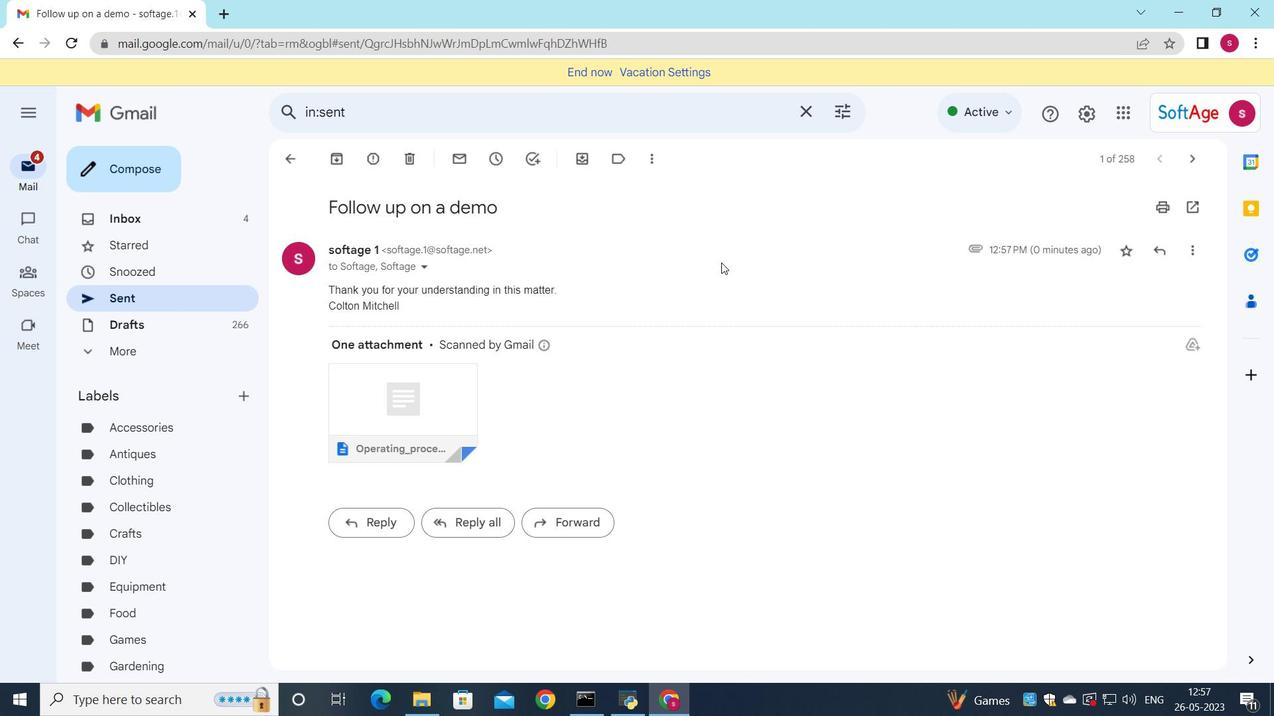
